 Task: Provide the 2023 Victory Lane Racing Xfinity Series picks for the track "Indianapolis Motor Spdwy".
Action: Mouse moved to (165, 216)
Screenshot: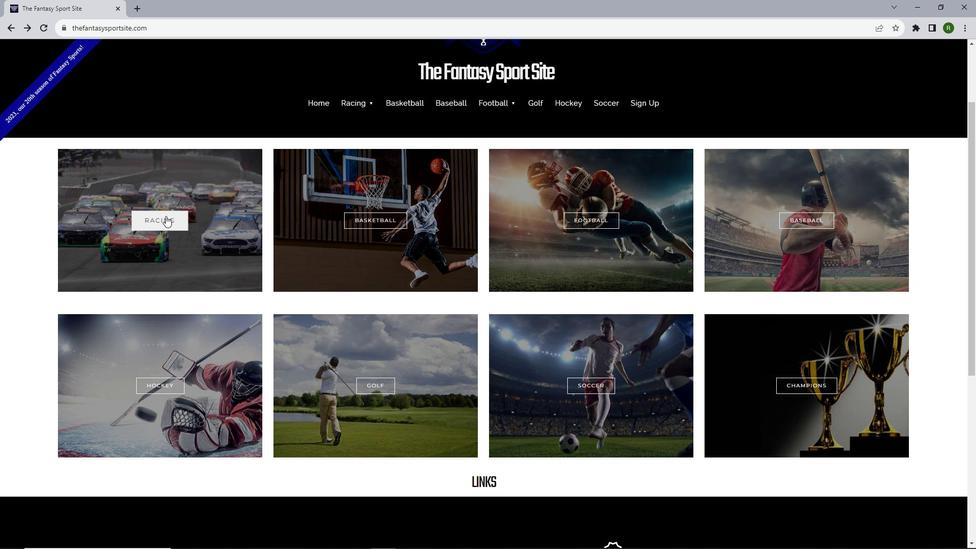 
Action: Mouse pressed left at (165, 216)
Screenshot: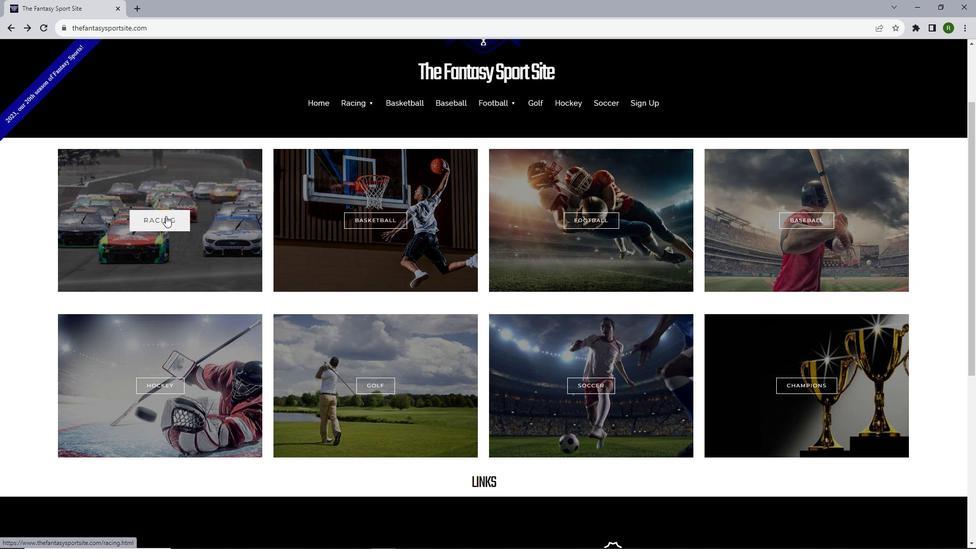 
Action: Mouse moved to (428, 283)
Screenshot: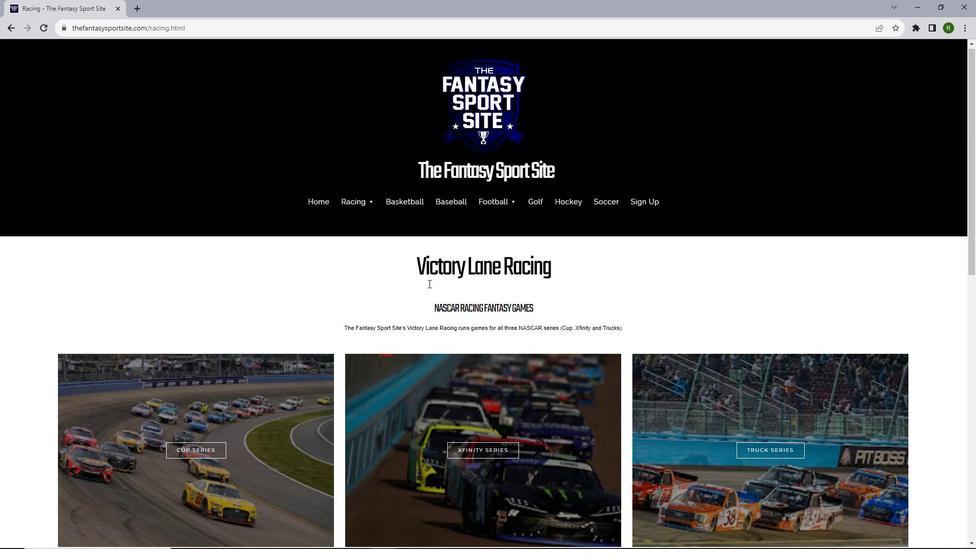 
Action: Mouse scrolled (428, 283) with delta (0, 0)
Screenshot: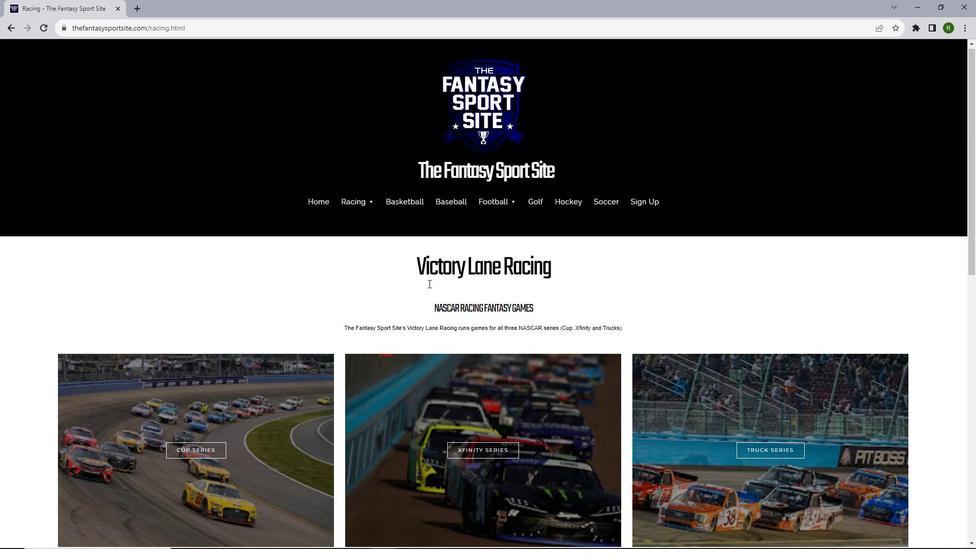 
Action: Mouse scrolled (428, 283) with delta (0, 0)
Screenshot: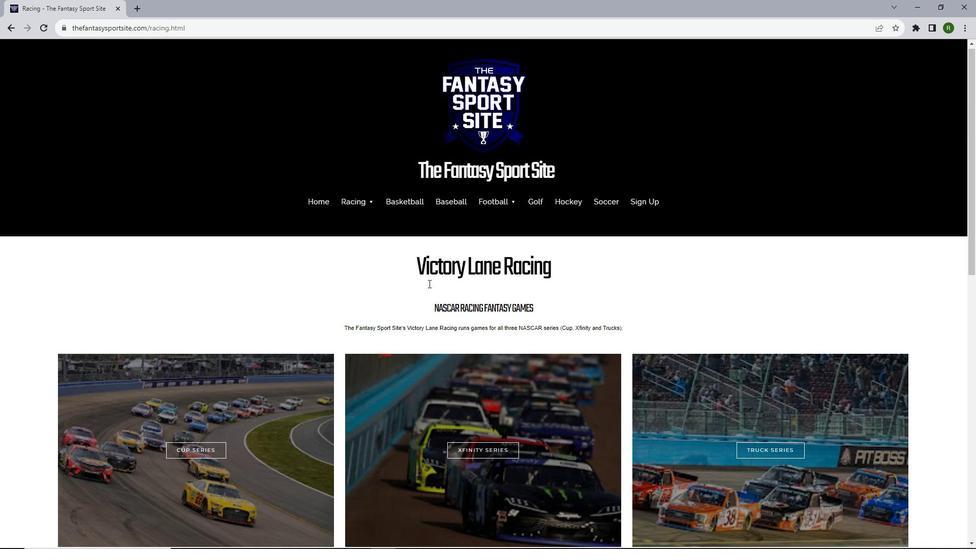 
Action: Mouse scrolled (428, 283) with delta (0, 0)
Screenshot: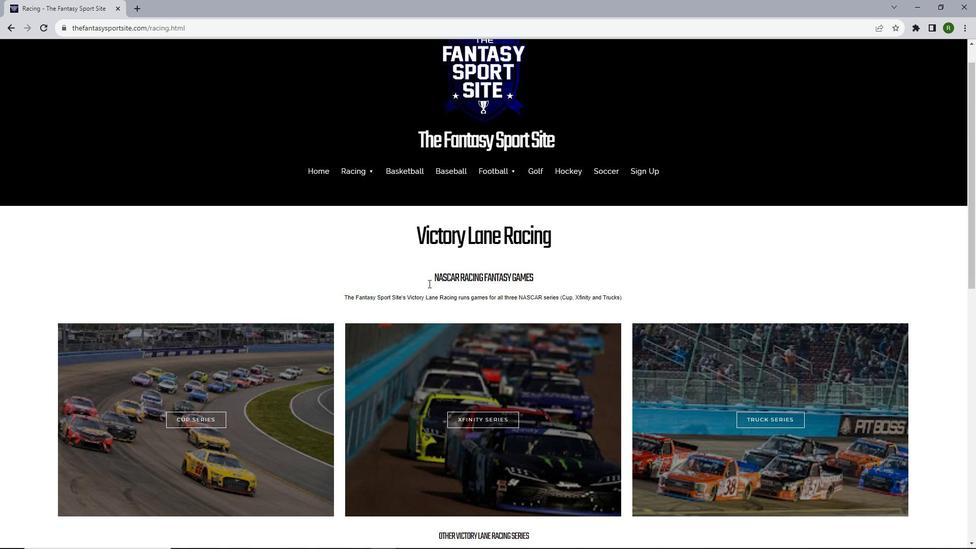 
Action: Mouse scrolled (428, 283) with delta (0, 0)
Screenshot: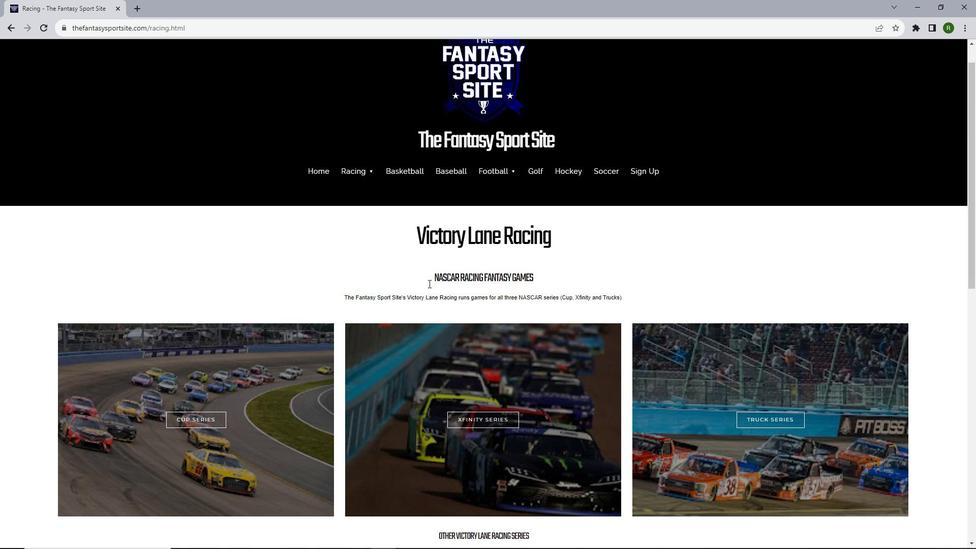 
Action: Mouse moved to (481, 248)
Screenshot: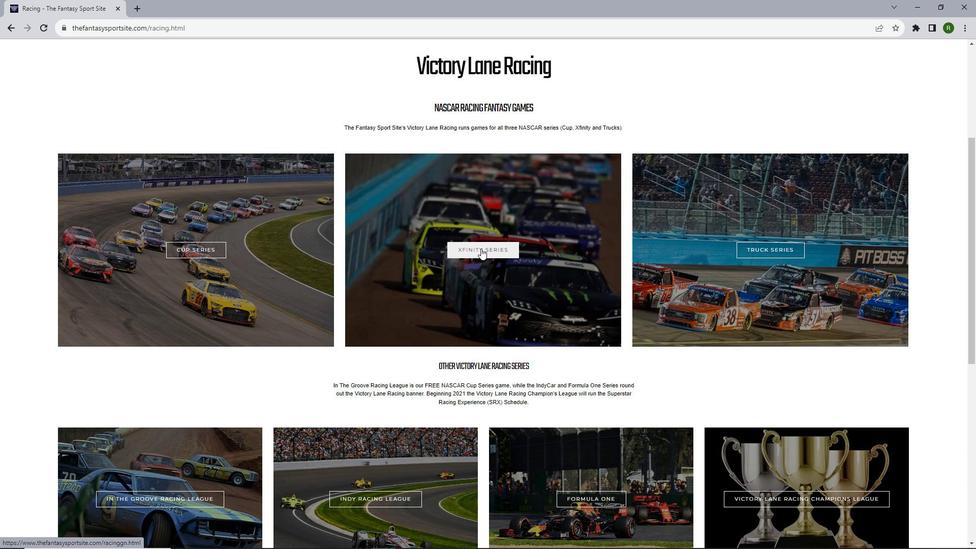 
Action: Mouse scrolled (481, 248) with delta (0, 0)
Screenshot: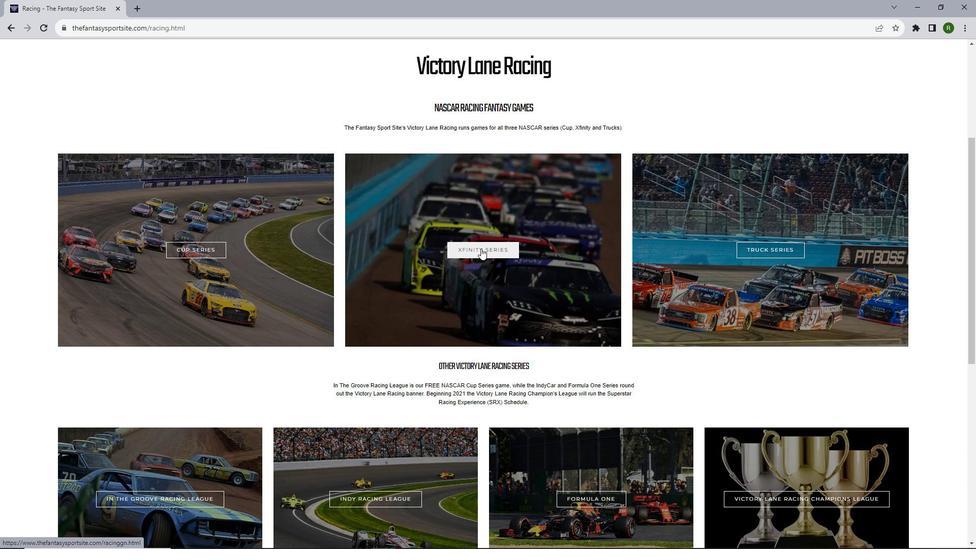 
Action: Mouse moved to (488, 201)
Screenshot: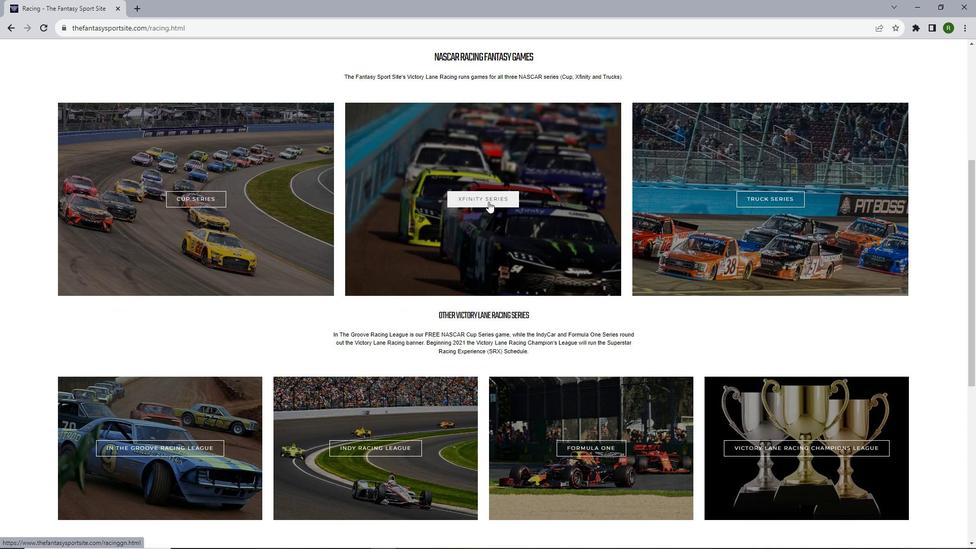 
Action: Mouse pressed left at (488, 201)
Screenshot: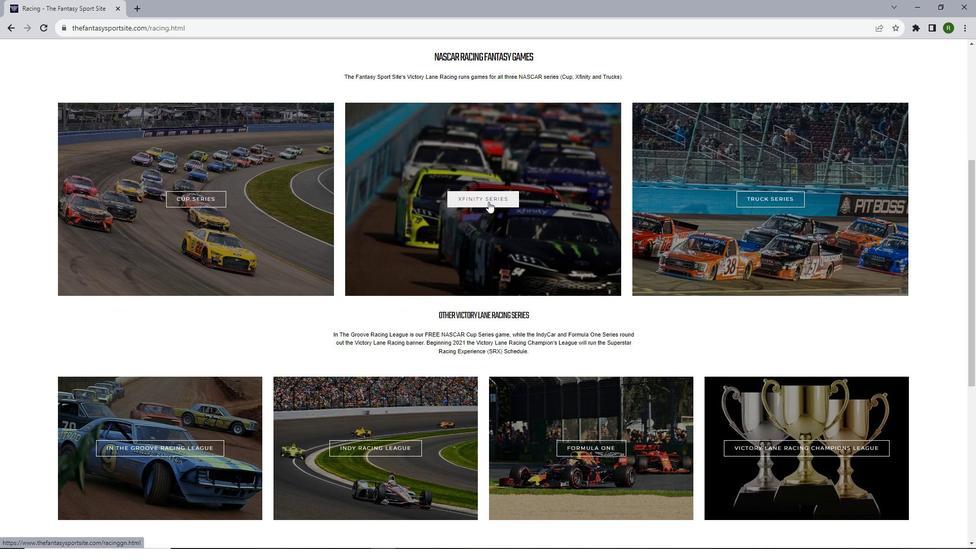 
Action: Mouse scrolled (488, 201) with delta (0, 0)
Screenshot: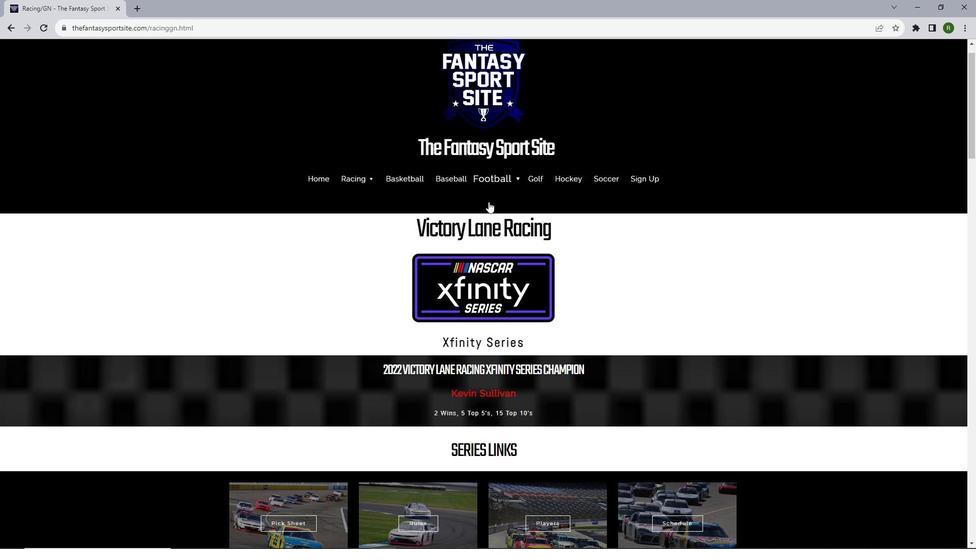
Action: Mouse scrolled (488, 201) with delta (0, 0)
Screenshot: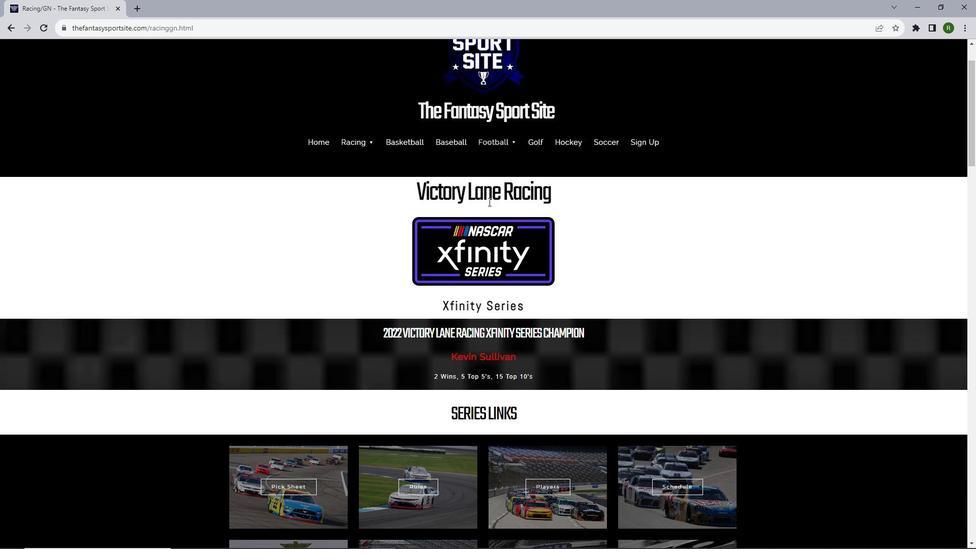 
Action: Mouse scrolled (488, 201) with delta (0, 0)
Screenshot: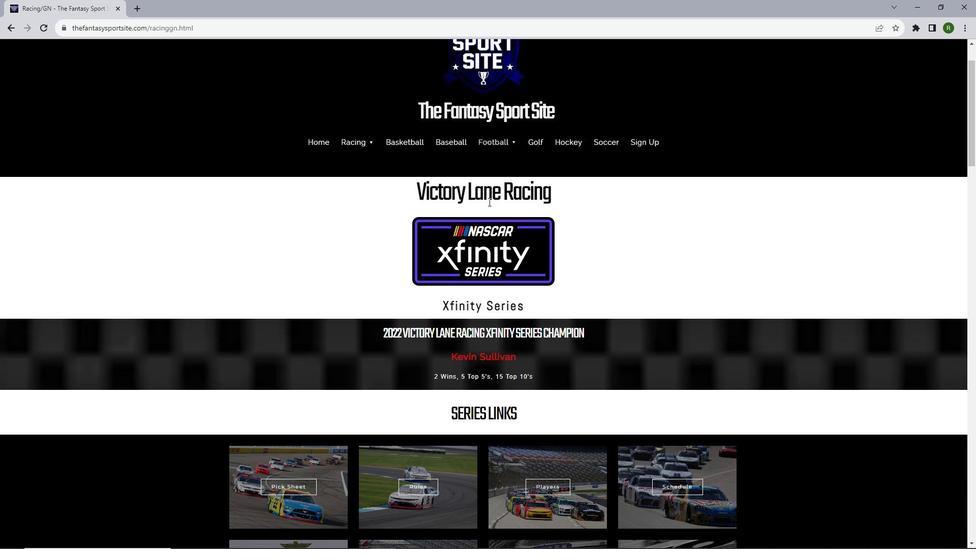 
Action: Mouse scrolled (488, 201) with delta (0, 0)
Screenshot: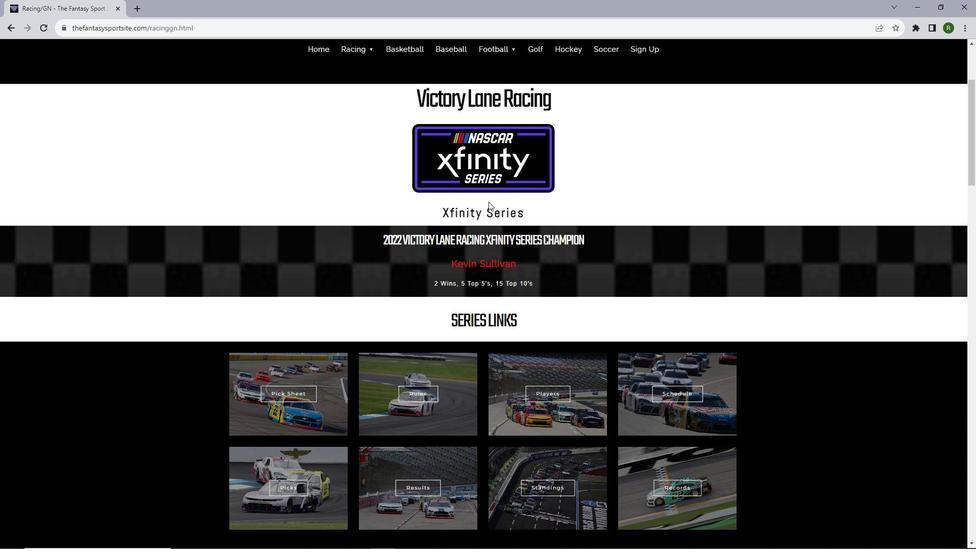 
Action: Mouse moved to (488, 201)
Screenshot: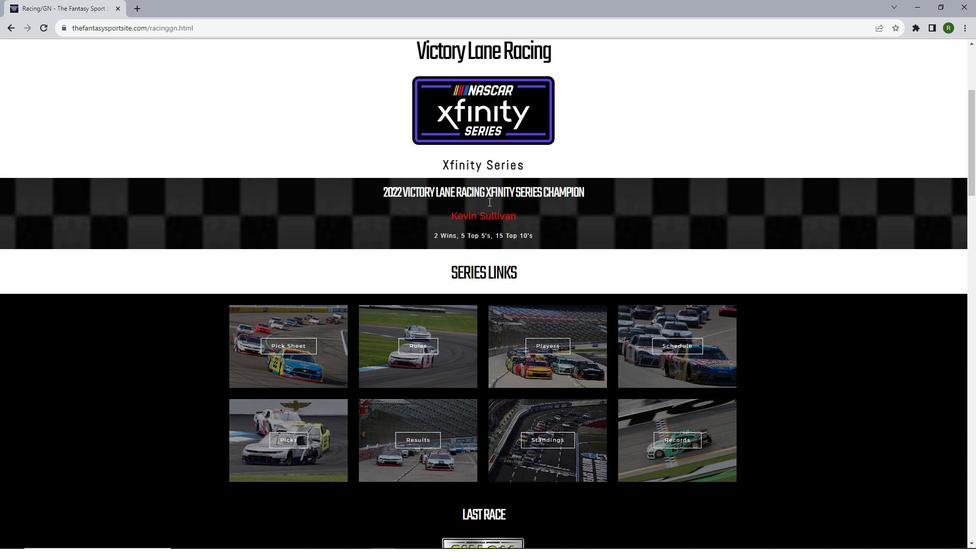 
Action: Mouse scrolled (488, 201) with delta (0, 0)
Screenshot: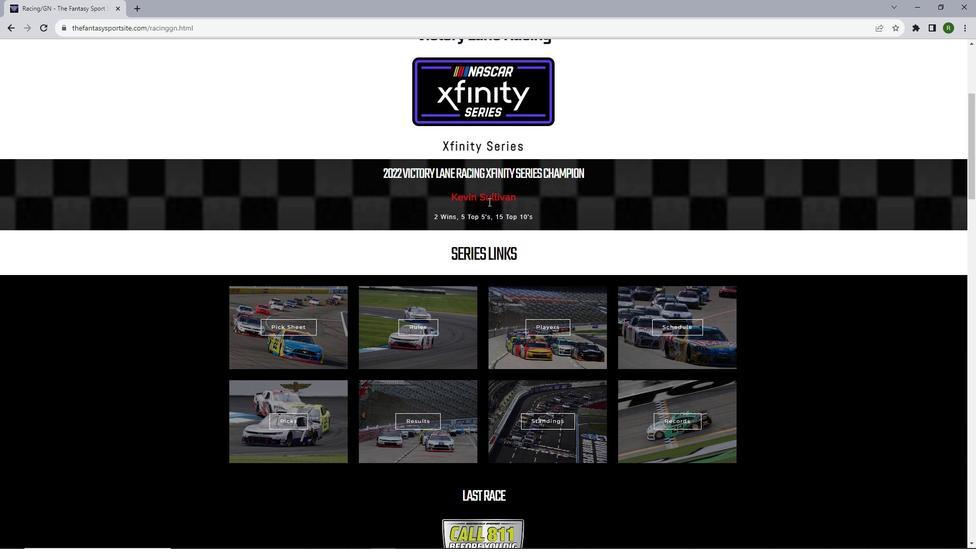 
Action: Mouse scrolled (488, 201) with delta (0, 0)
Screenshot: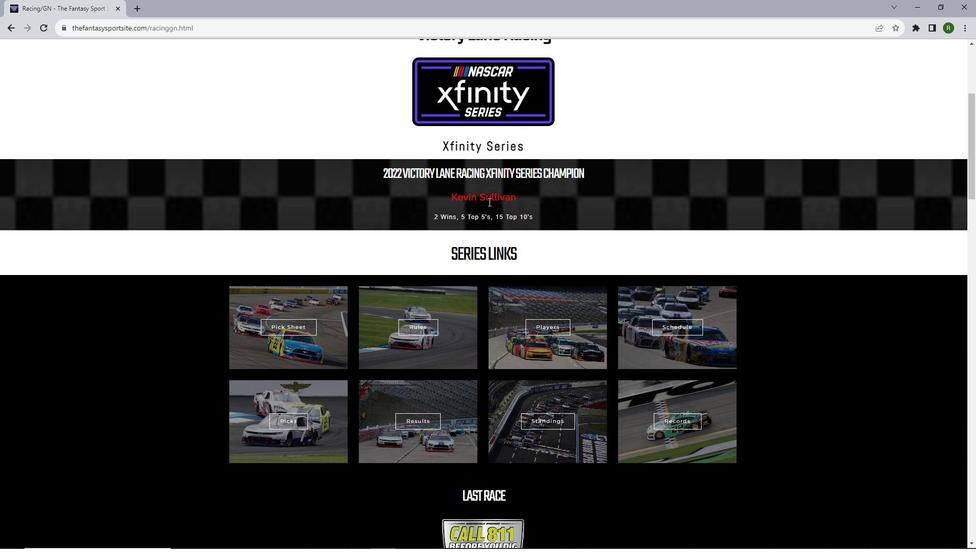 
Action: Mouse scrolled (488, 201) with delta (0, 0)
Screenshot: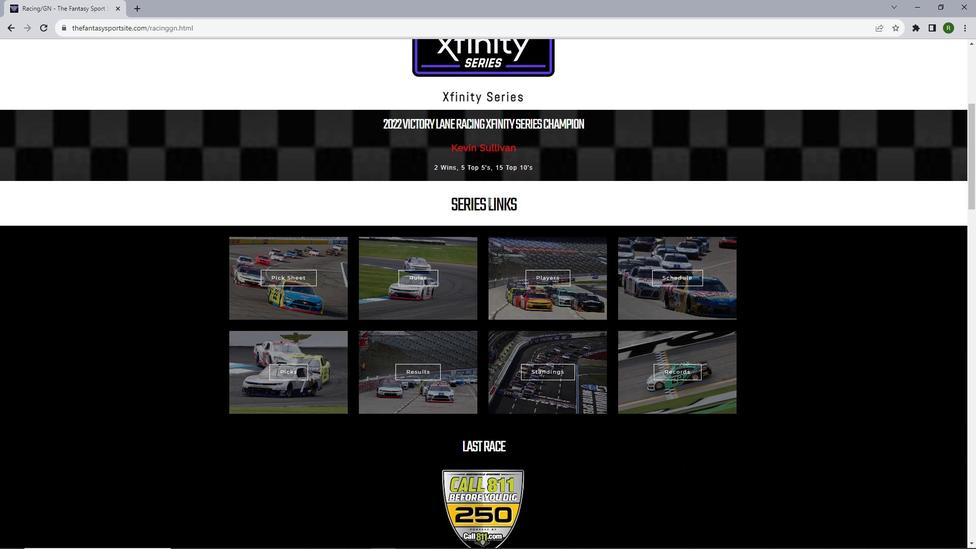 
Action: Mouse scrolled (488, 201) with delta (0, 0)
Screenshot: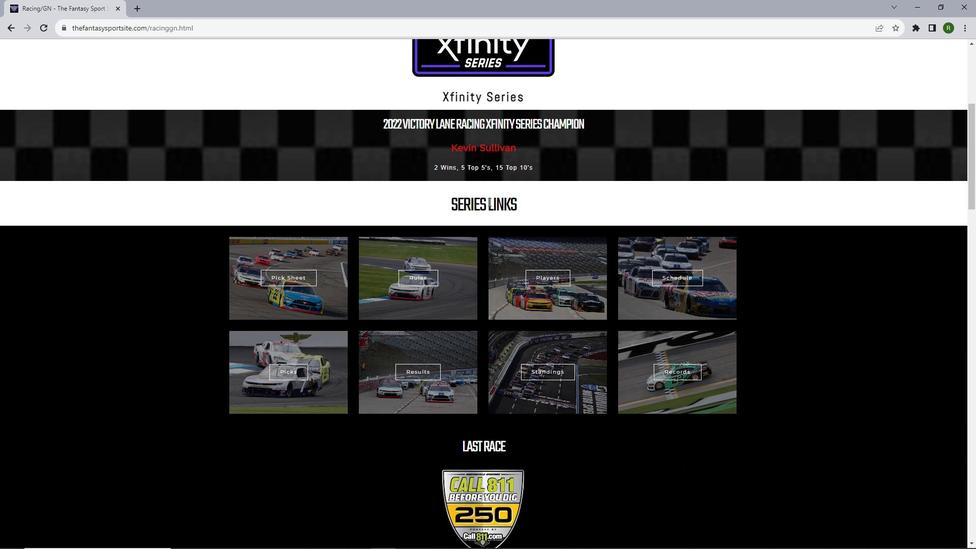 
Action: Mouse scrolled (488, 202) with delta (0, 0)
Screenshot: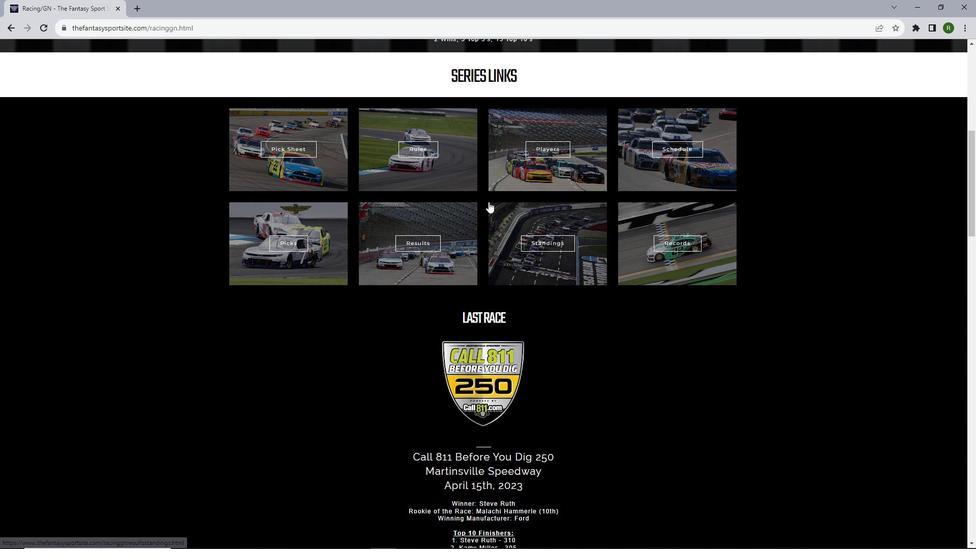 
Action: Mouse moved to (301, 289)
Screenshot: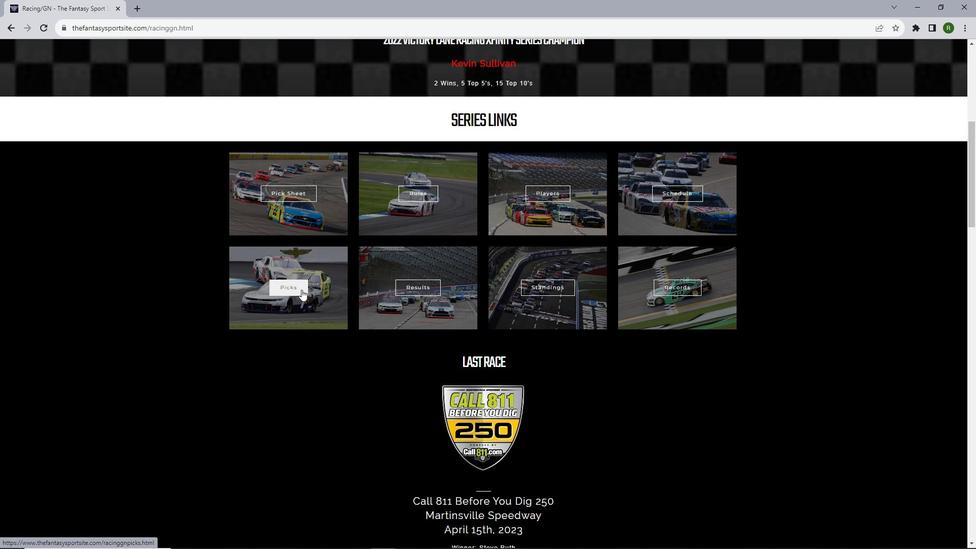 
Action: Mouse pressed left at (301, 289)
Screenshot: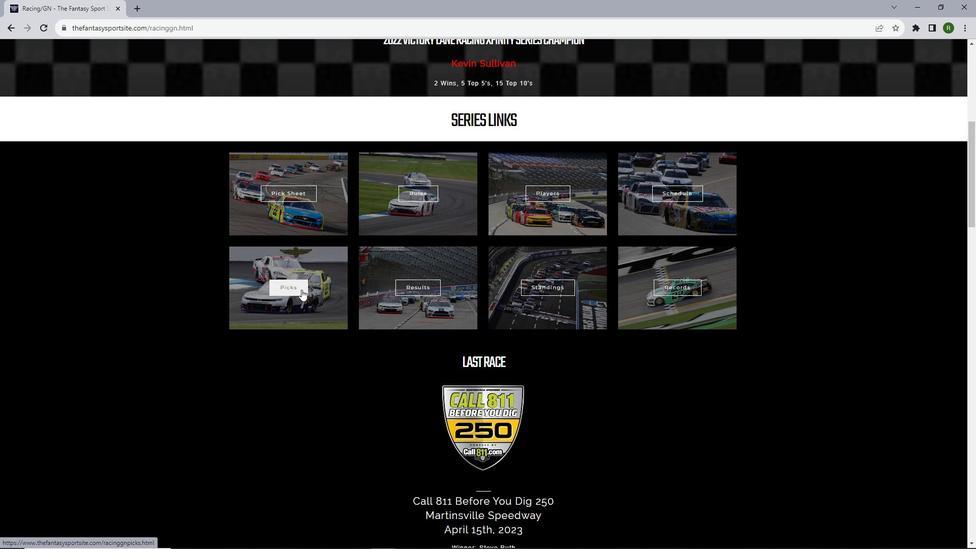 
Action: Mouse moved to (460, 290)
Screenshot: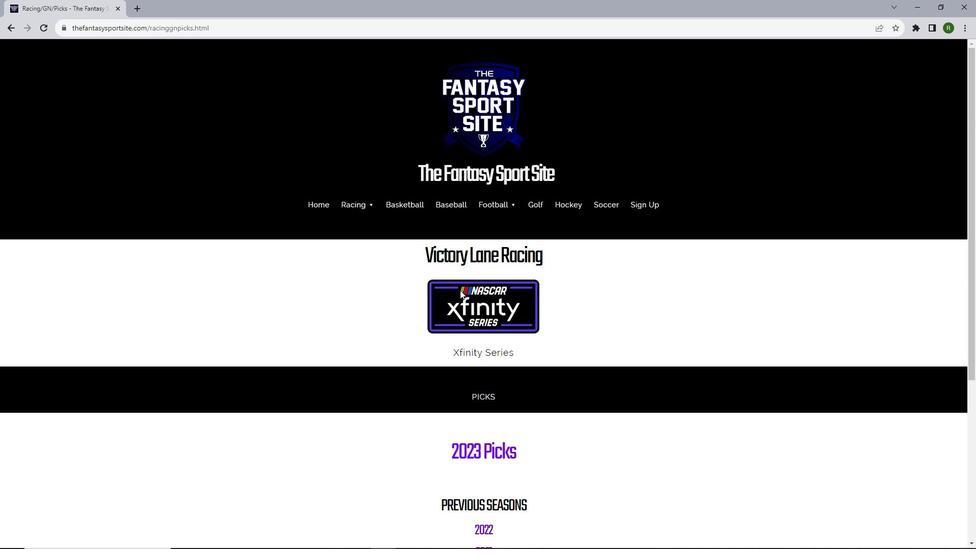 
Action: Mouse scrolled (460, 289) with delta (0, 0)
Screenshot: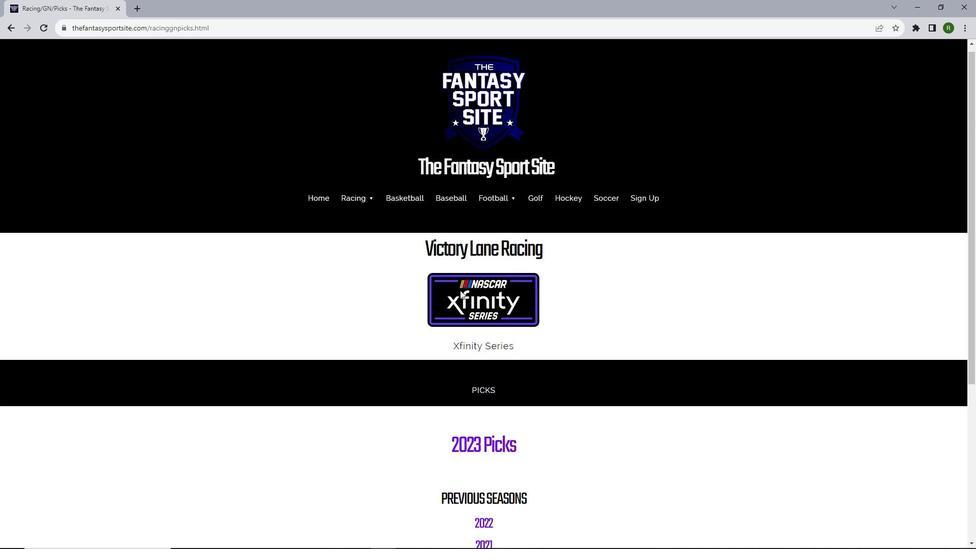 
Action: Mouse scrolled (460, 289) with delta (0, 0)
Screenshot: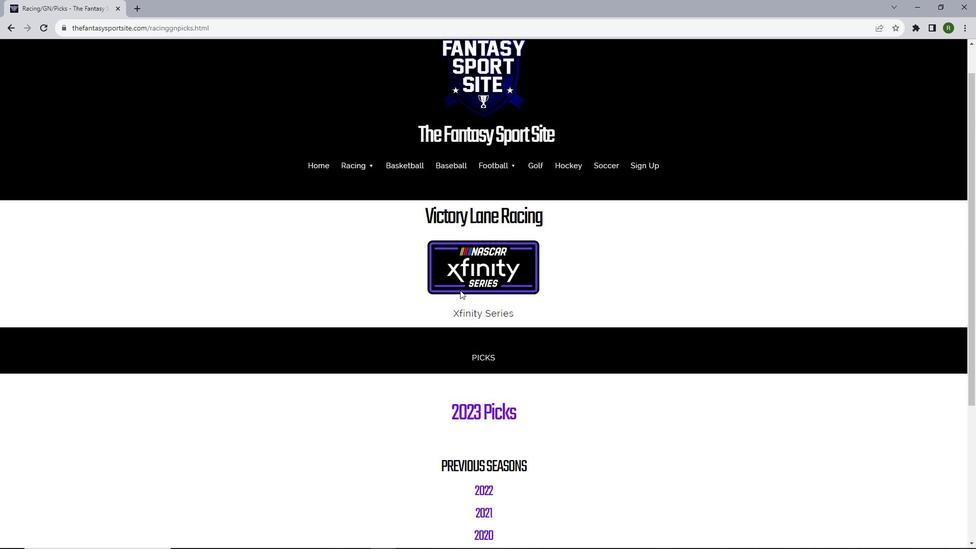 
Action: Mouse scrolled (460, 289) with delta (0, 0)
Screenshot: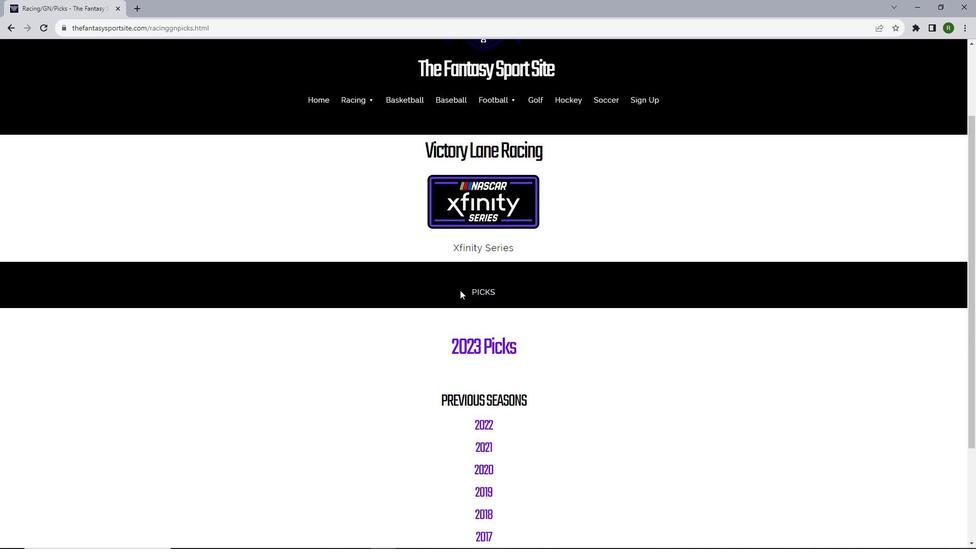 
Action: Mouse scrolled (460, 289) with delta (0, 0)
Screenshot: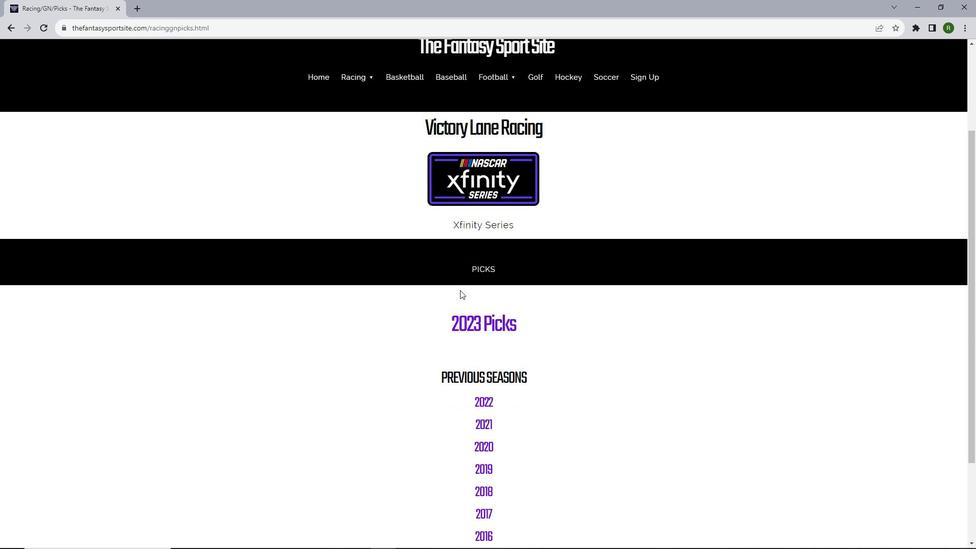 
Action: Mouse moved to (496, 252)
Screenshot: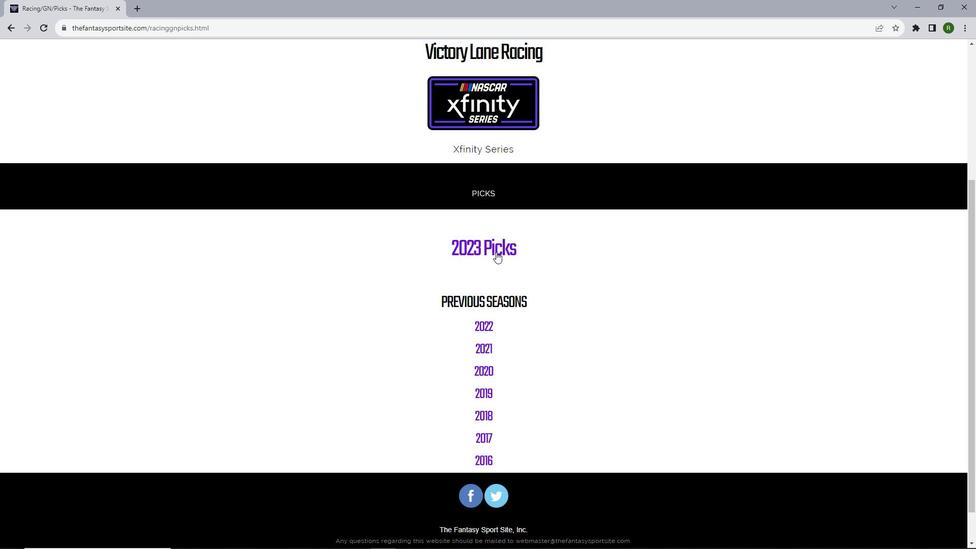 
Action: Mouse pressed left at (496, 252)
Screenshot: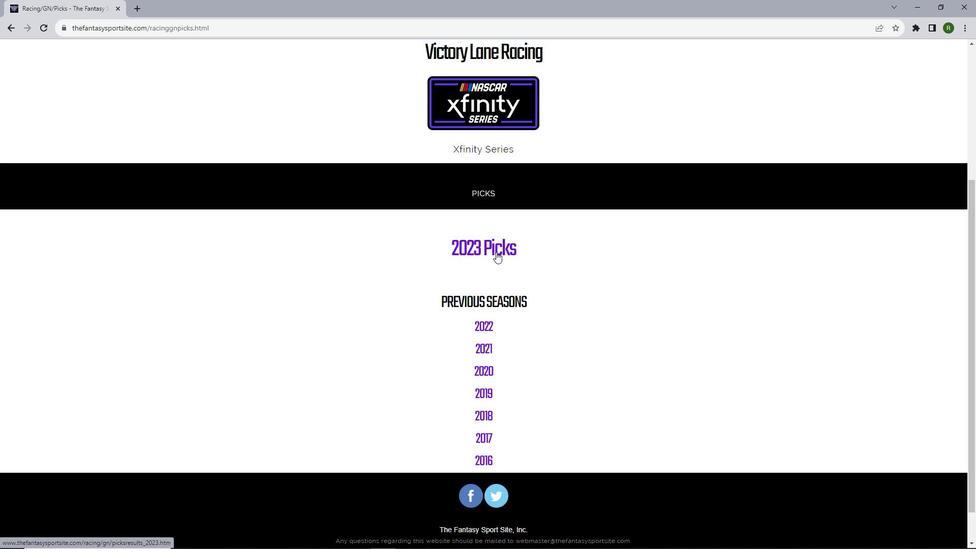 
Action: Mouse moved to (472, 307)
Screenshot: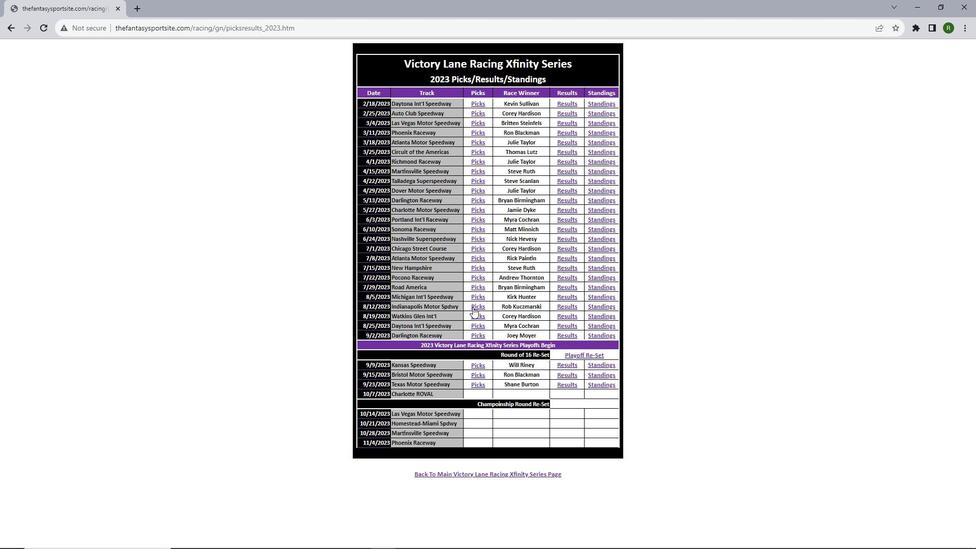 
Action: Mouse pressed left at (472, 307)
Screenshot: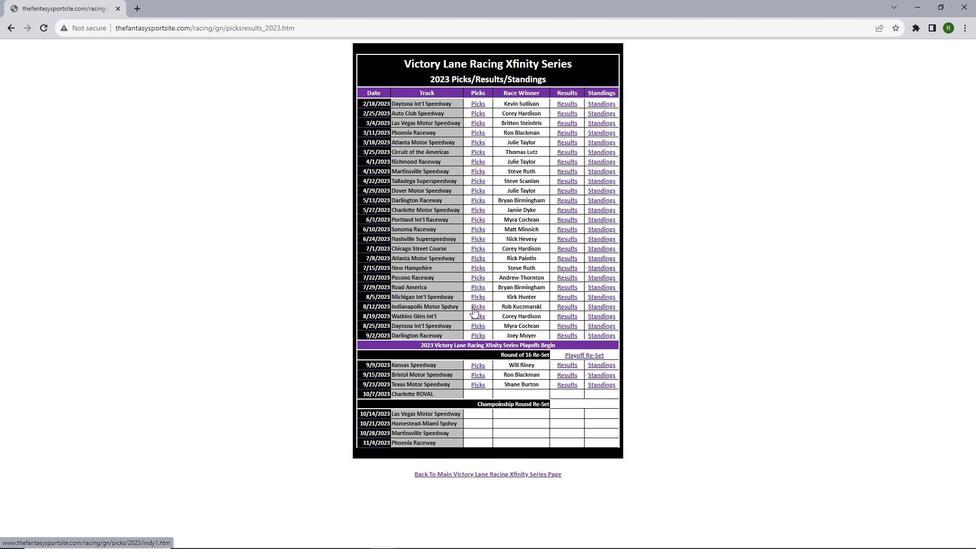 
Action: Mouse moved to (551, 249)
Screenshot: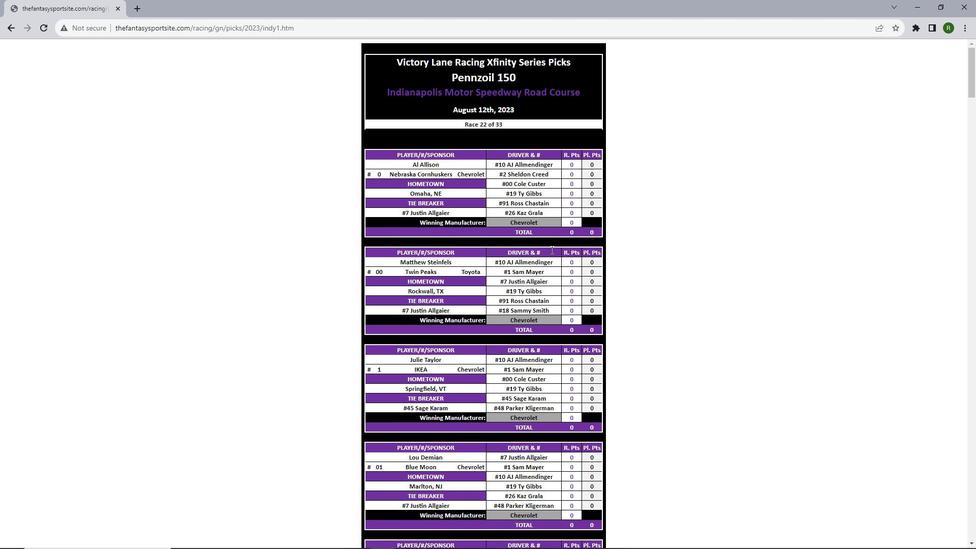 
Action: Mouse scrolled (551, 249) with delta (0, 0)
Screenshot: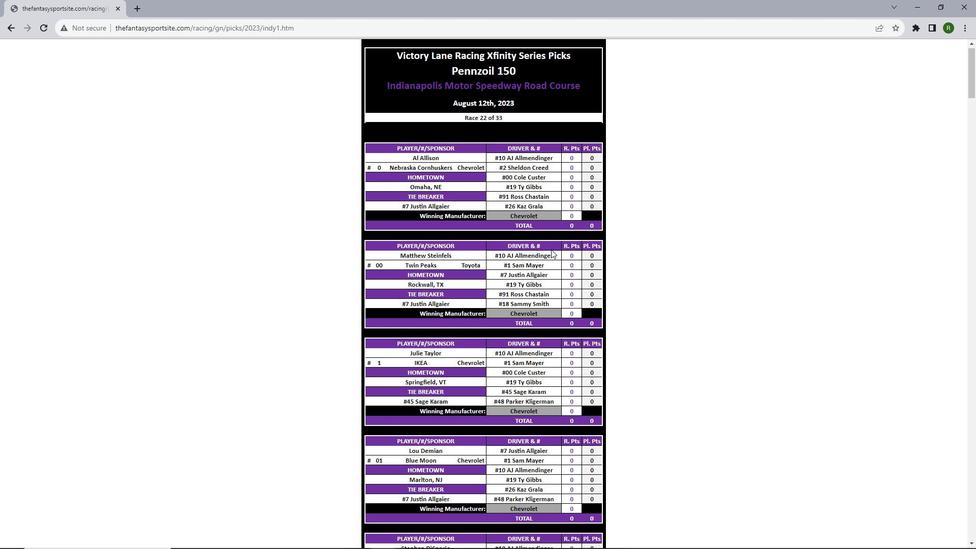 
Action: Mouse scrolled (551, 249) with delta (0, 0)
Screenshot: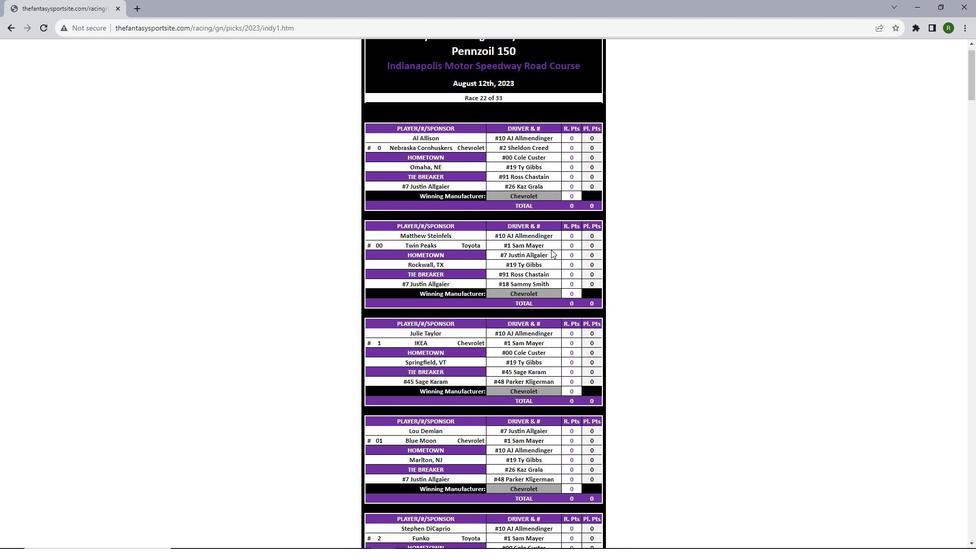 
Action: Mouse moved to (550, 247)
Screenshot: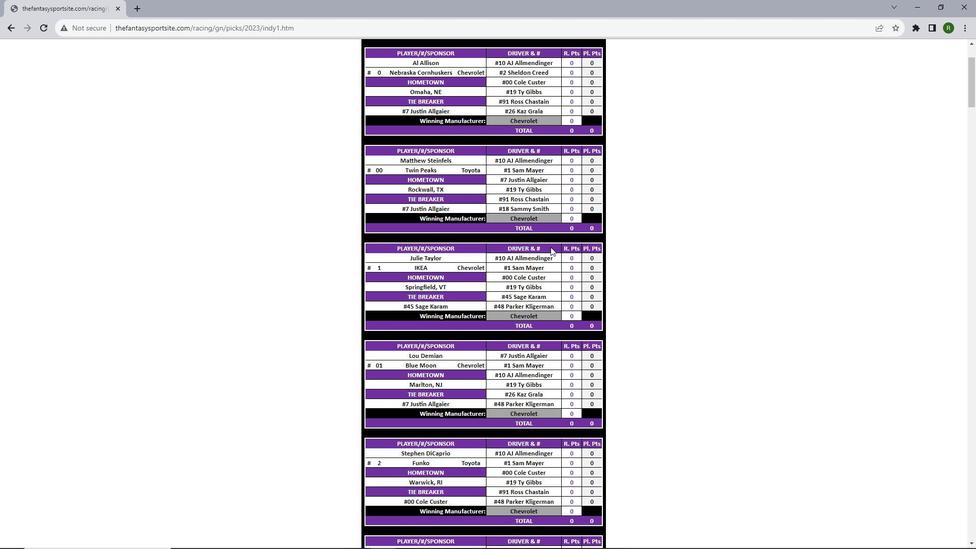 
Action: Mouse scrolled (550, 246) with delta (0, 0)
Screenshot: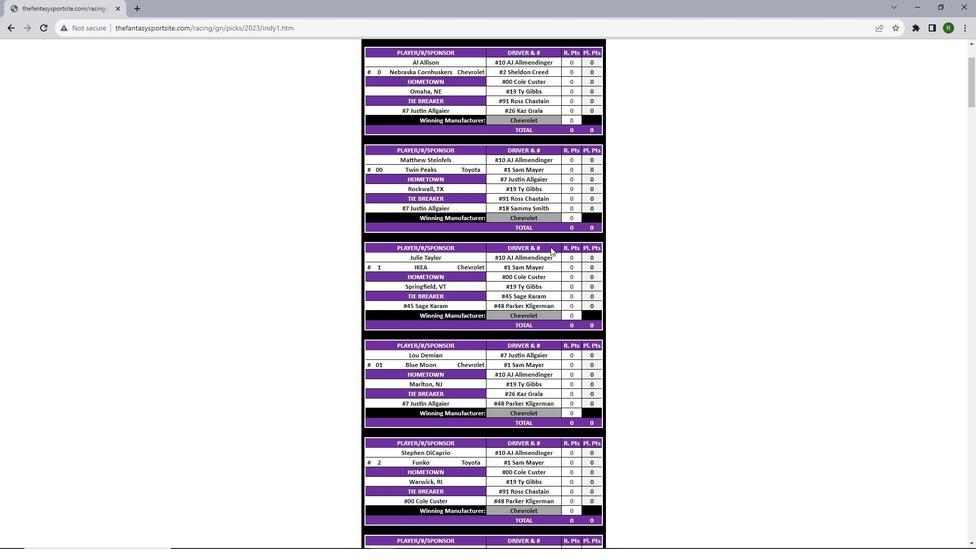 
Action: Mouse scrolled (550, 246) with delta (0, 0)
Screenshot: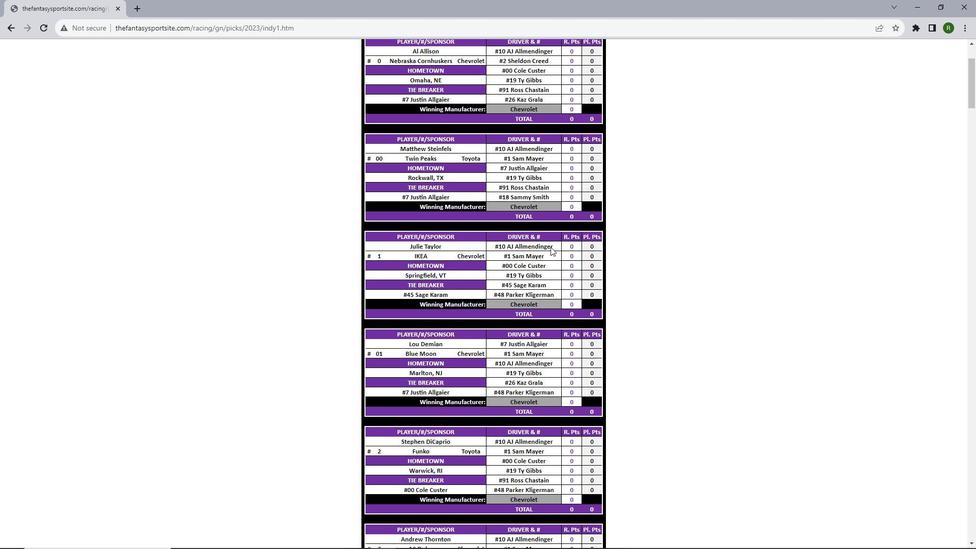 
Action: Mouse scrolled (550, 246) with delta (0, 0)
Screenshot: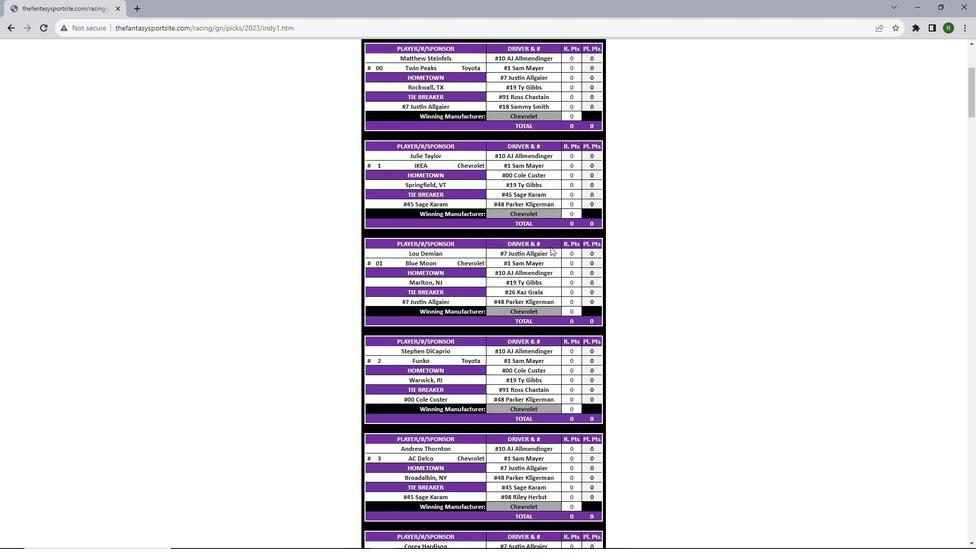 
Action: Mouse scrolled (550, 246) with delta (0, 0)
Screenshot: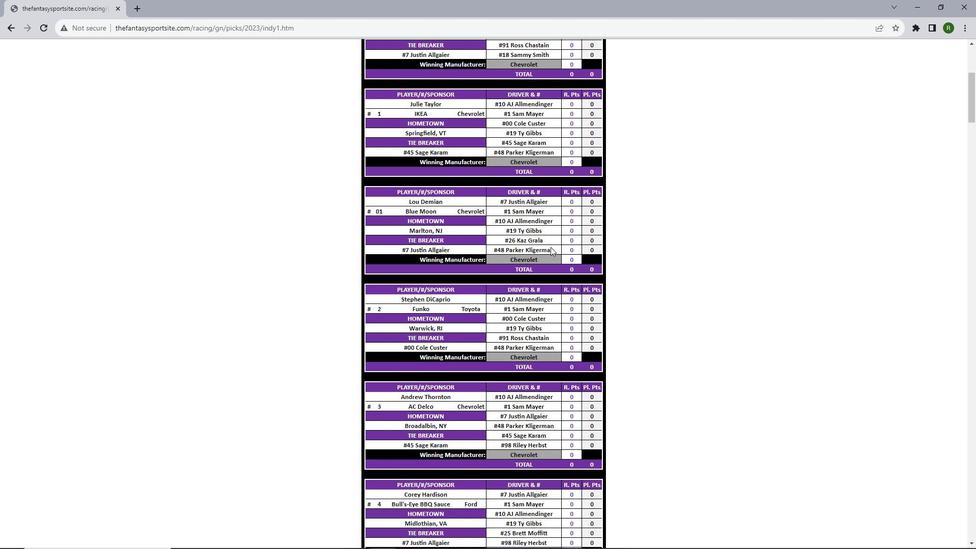 
Action: Mouse scrolled (550, 246) with delta (0, 0)
Screenshot: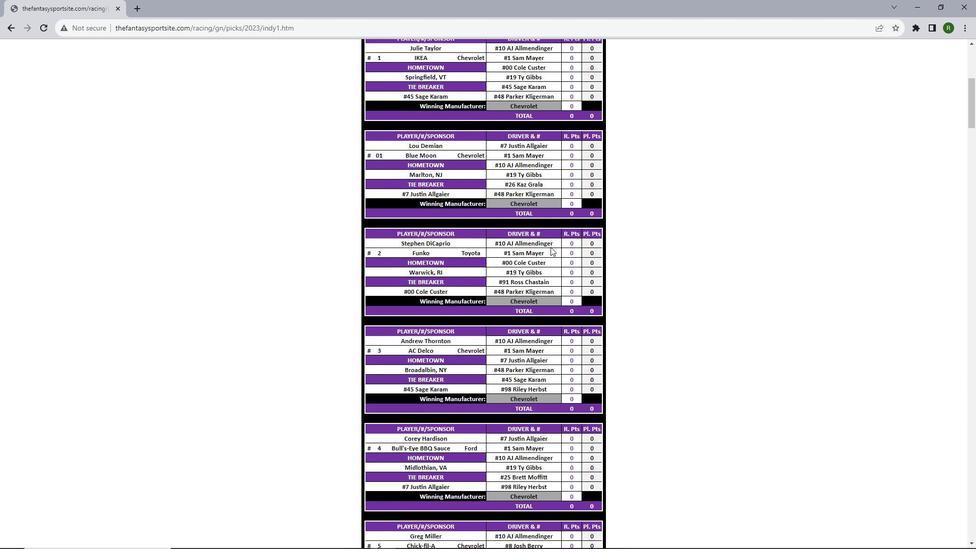 
Action: Mouse scrolled (550, 246) with delta (0, 0)
Screenshot: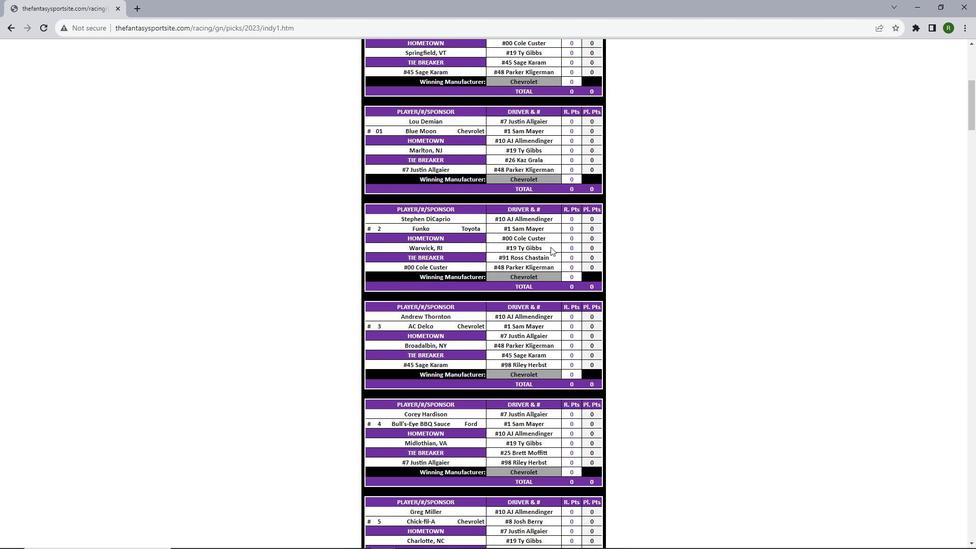 
Action: Mouse scrolled (550, 246) with delta (0, 0)
Screenshot: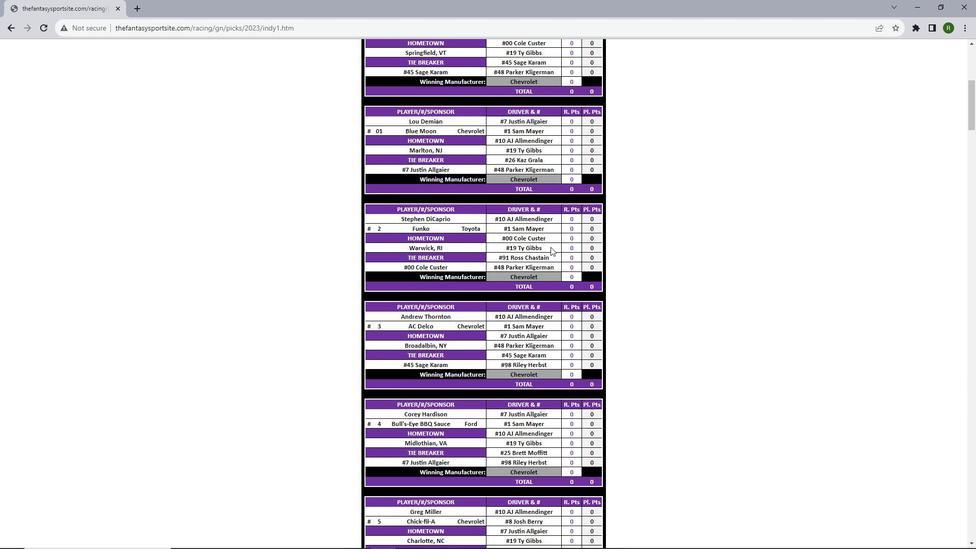 
Action: Mouse scrolled (550, 246) with delta (0, 0)
Screenshot: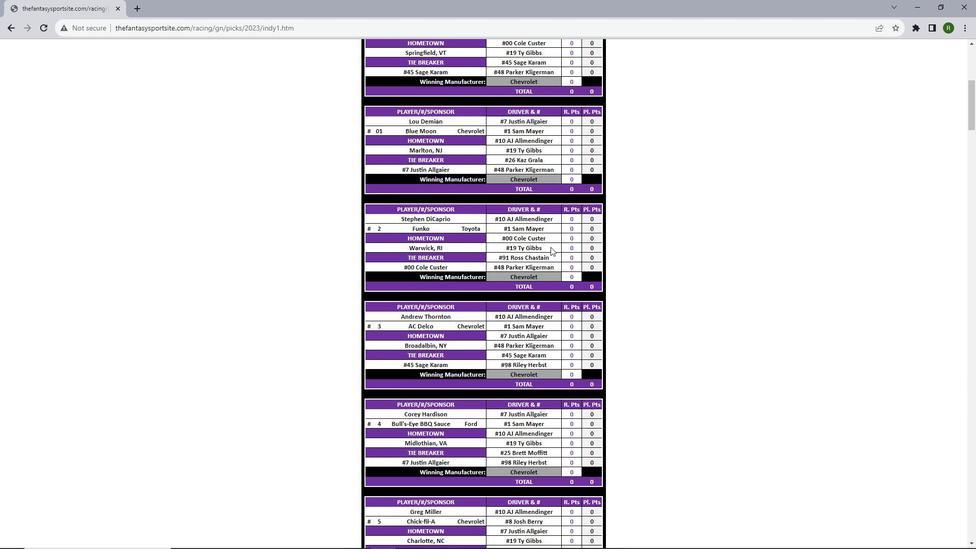 
Action: Mouse scrolled (550, 246) with delta (0, 0)
Screenshot: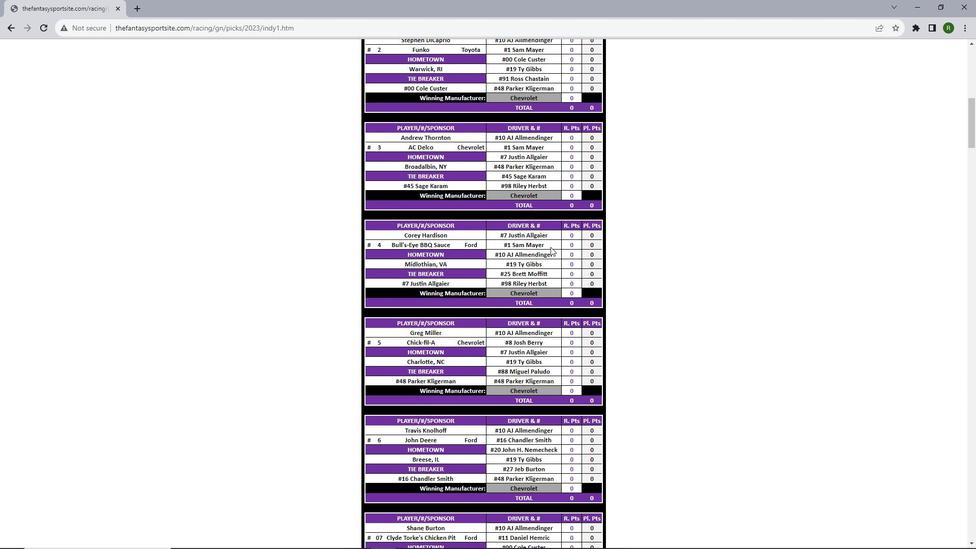 
Action: Mouse scrolled (550, 246) with delta (0, 0)
Screenshot: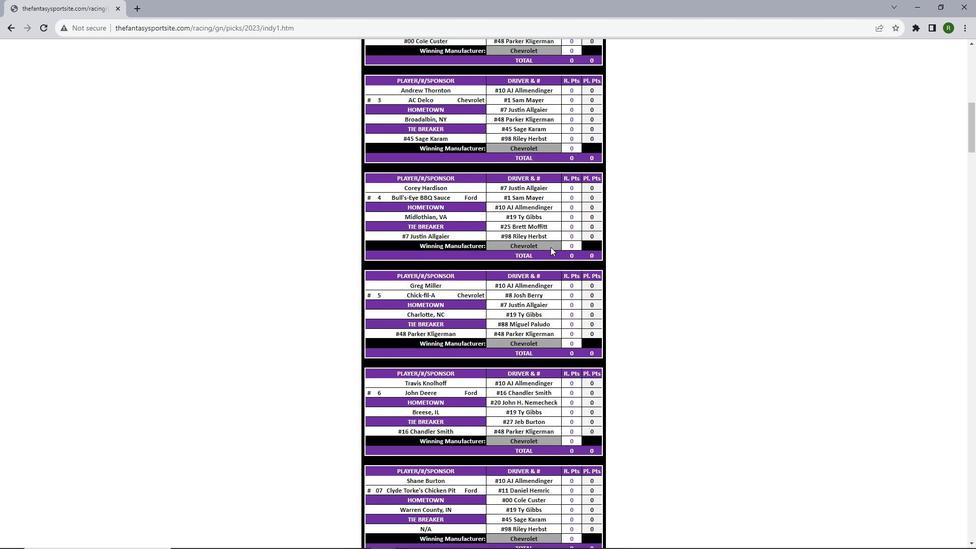 
Action: Mouse scrolled (550, 246) with delta (0, 0)
Screenshot: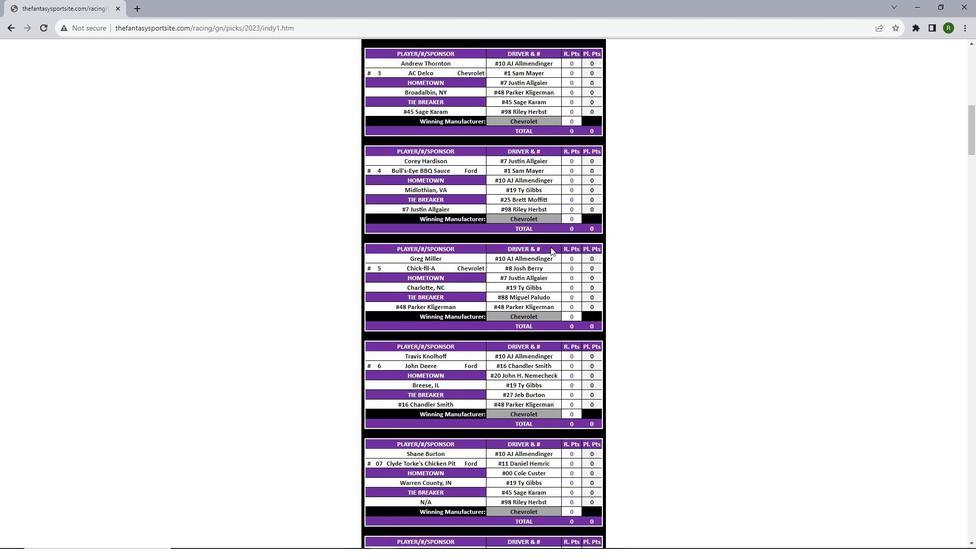 
Action: Mouse scrolled (550, 246) with delta (0, 0)
Screenshot: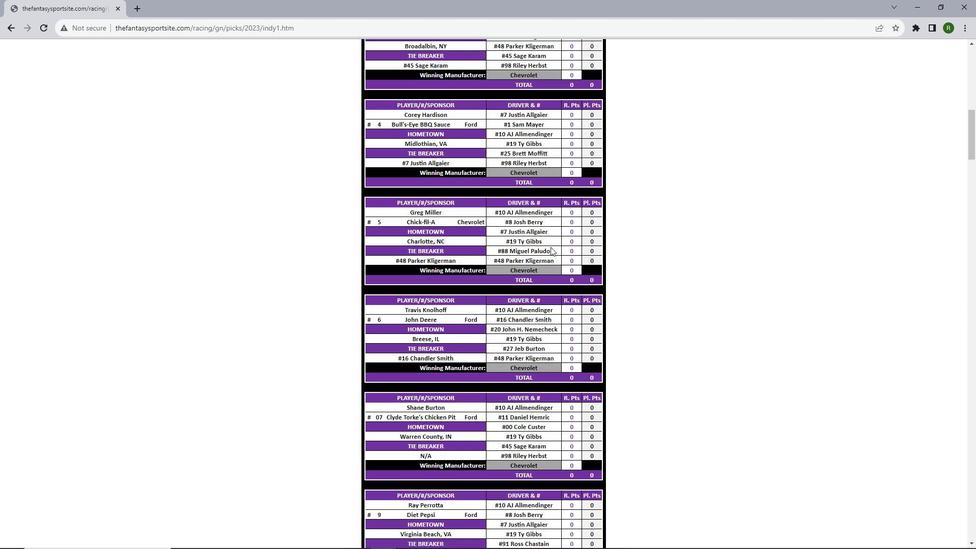 
Action: Mouse scrolled (550, 246) with delta (0, 0)
Screenshot: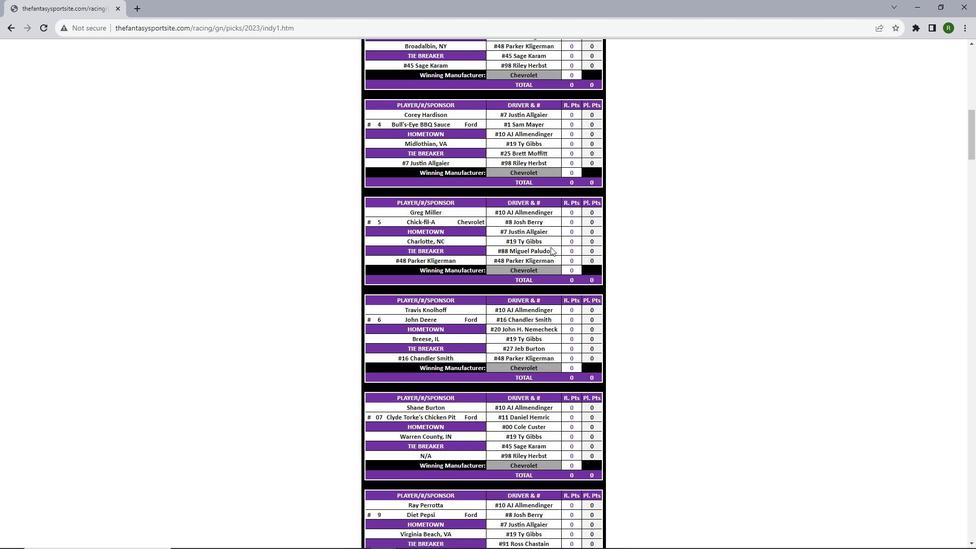 
Action: Mouse scrolled (550, 246) with delta (0, 0)
Screenshot: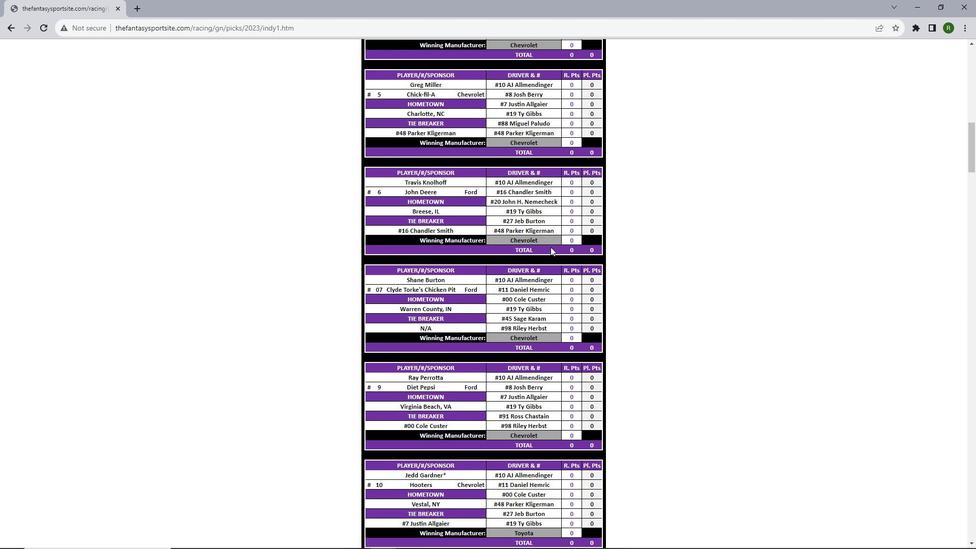 
Action: Mouse scrolled (550, 246) with delta (0, 0)
Screenshot: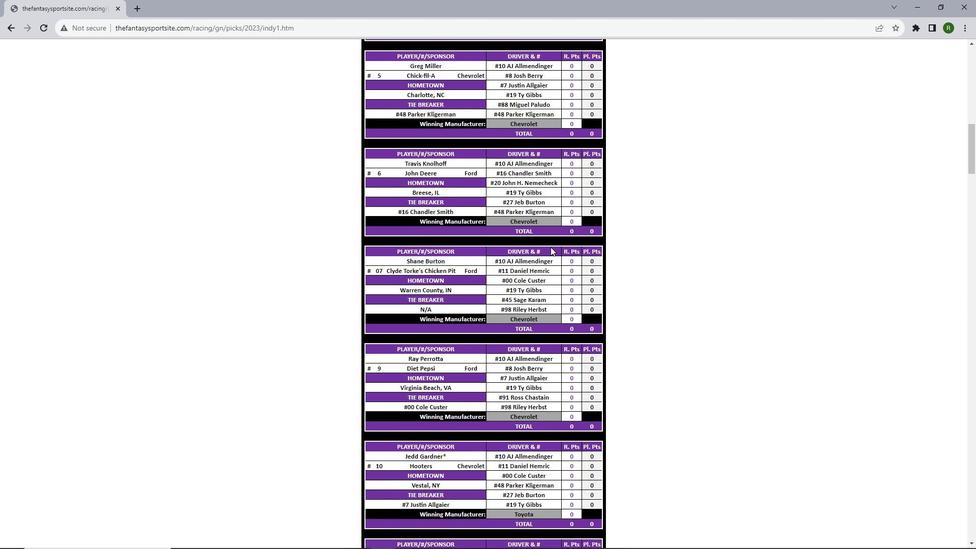 
Action: Mouse scrolled (550, 246) with delta (0, 0)
Screenshot: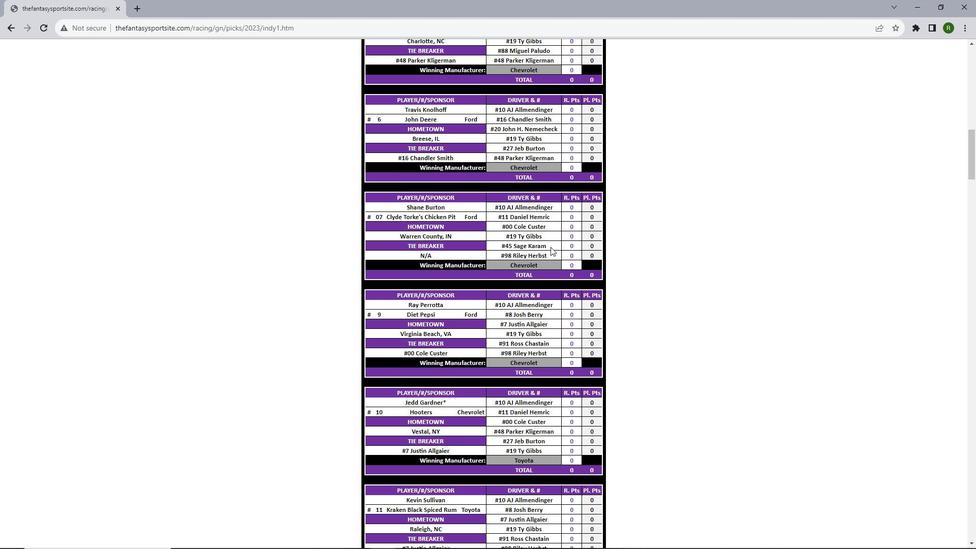 
Action: Mouse scrolled (550, 246) with delta (0, 0)
Screenshot: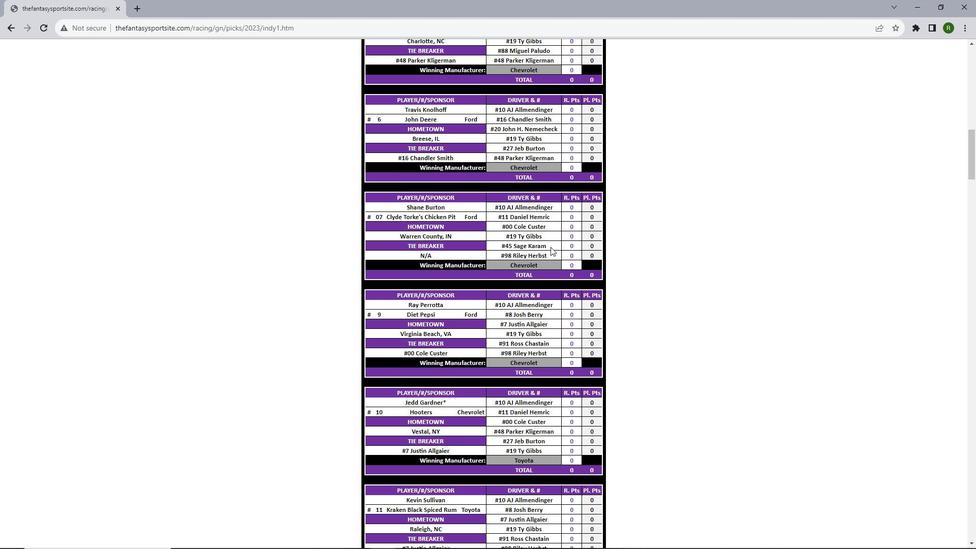 
Action: Mouse scrolled (550, 246) with delta (0, 0)
Screenshot: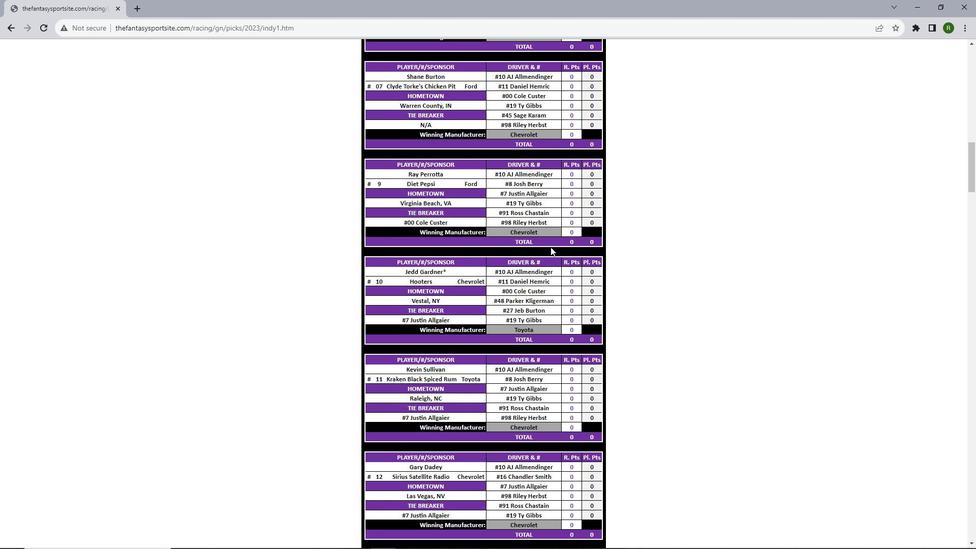
Action: Mouse scrolled (550, 246) with delta (0, 0)
Screenshot: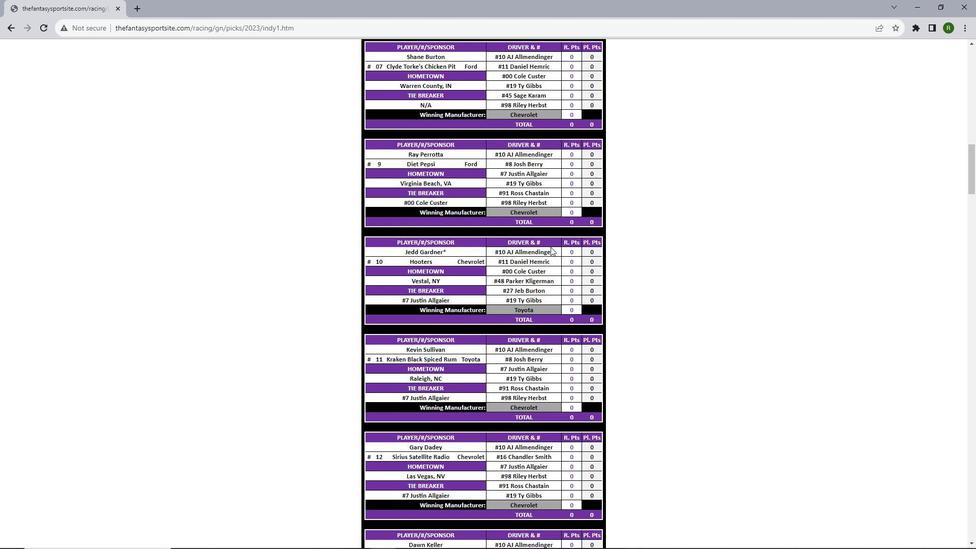 
Action: Mouse scrolled (550, 246) with delta (0, 0)
Screenshot: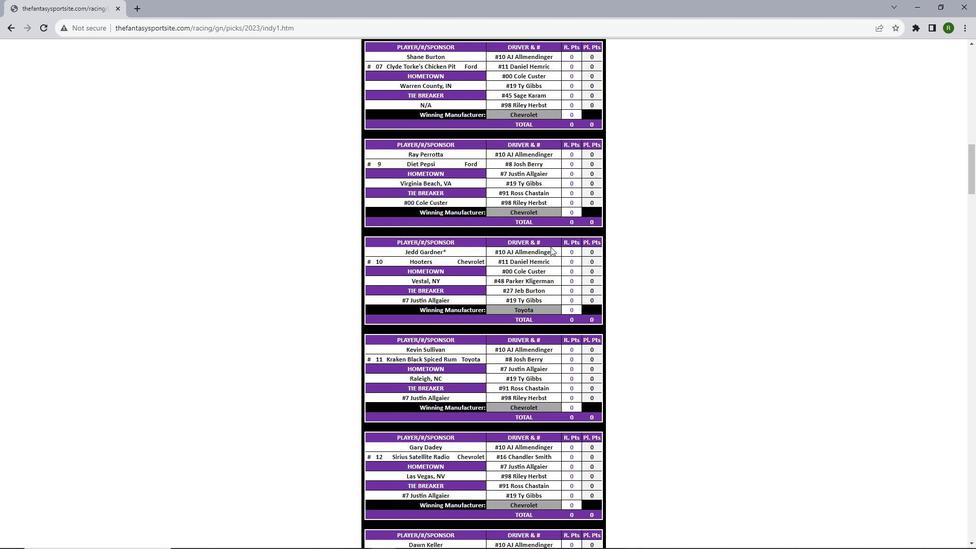 
Action: Mouse scrolled (550, 246) with delta (0, 0)
Screenshot: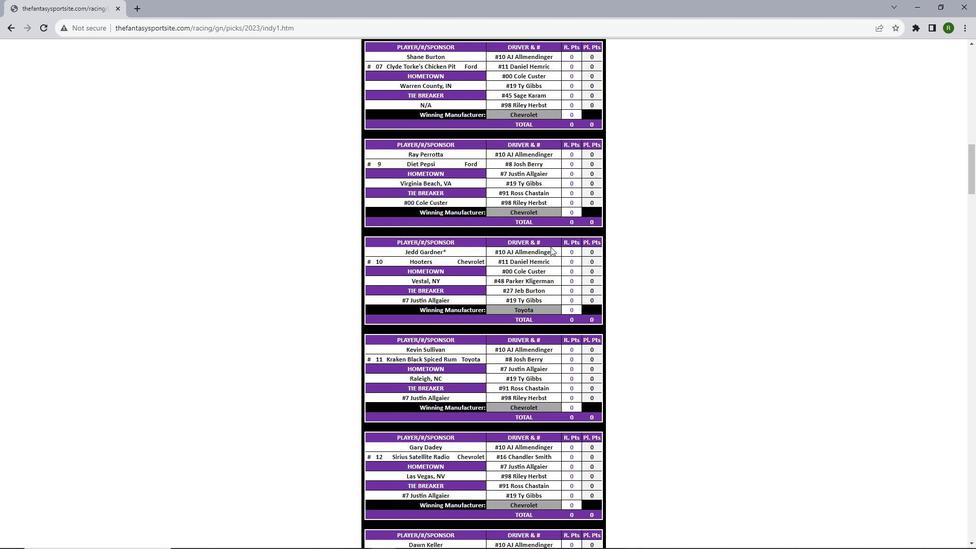 
Action: Mouse scrolled (550, 246) with delta (0, 0)
Screenshot: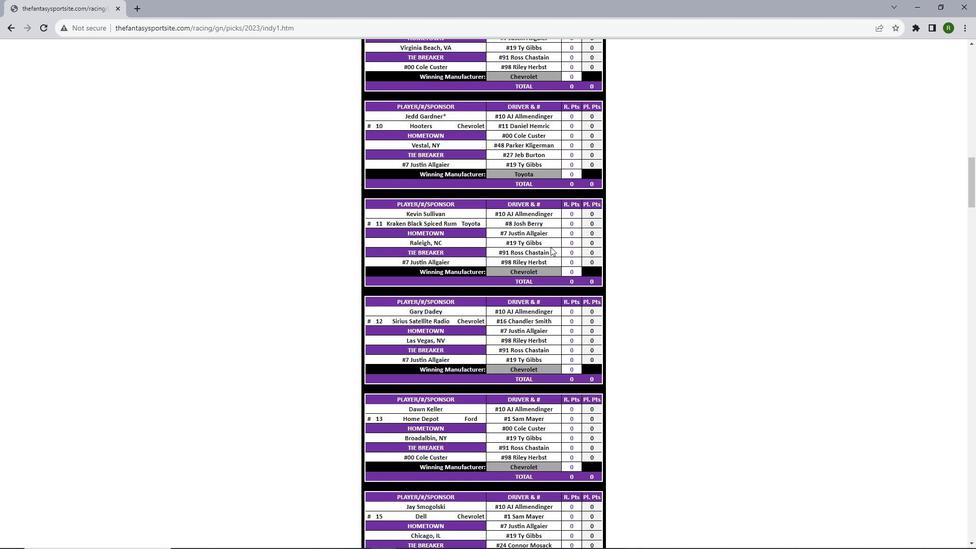 
Action: Mouse scrolled (550, 246) with delta (0, 0)
Screenshot: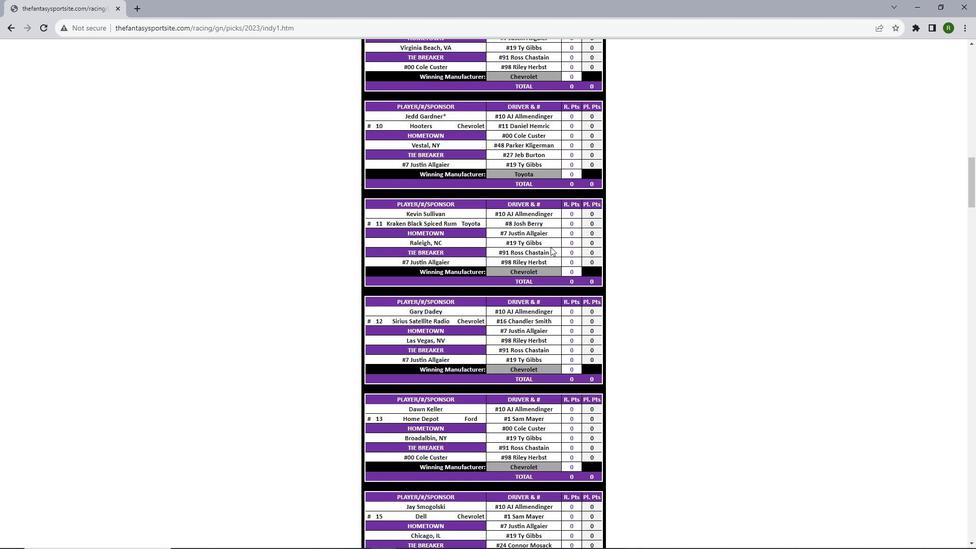 
Action: Mouse scrolled (550, 246) with delta (0, 0)
Screenshot: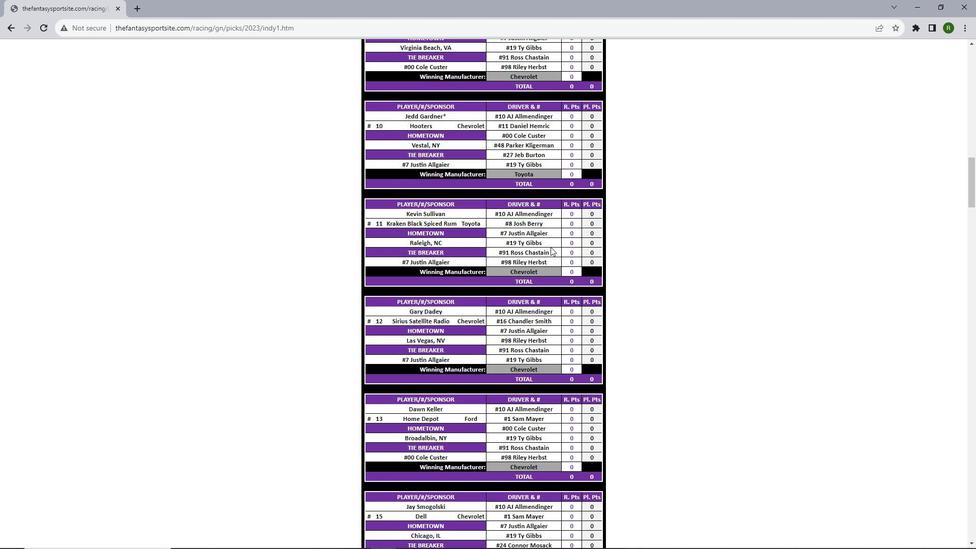 
Action: Mouse scrolled (550, 246) with delta (0, 0)
Screenshot: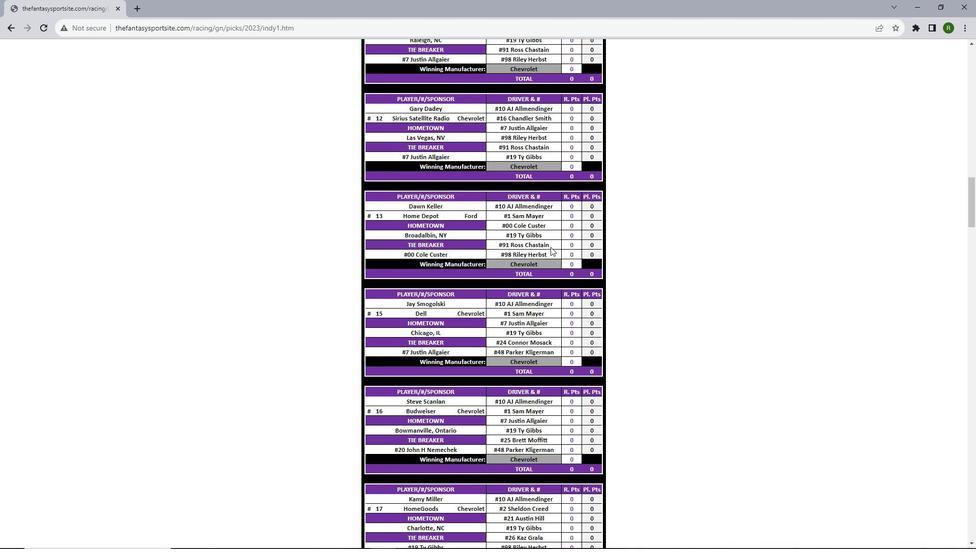 
Action: Mouse scrolled (550, 246) with delta (0, 0)
Screenshot: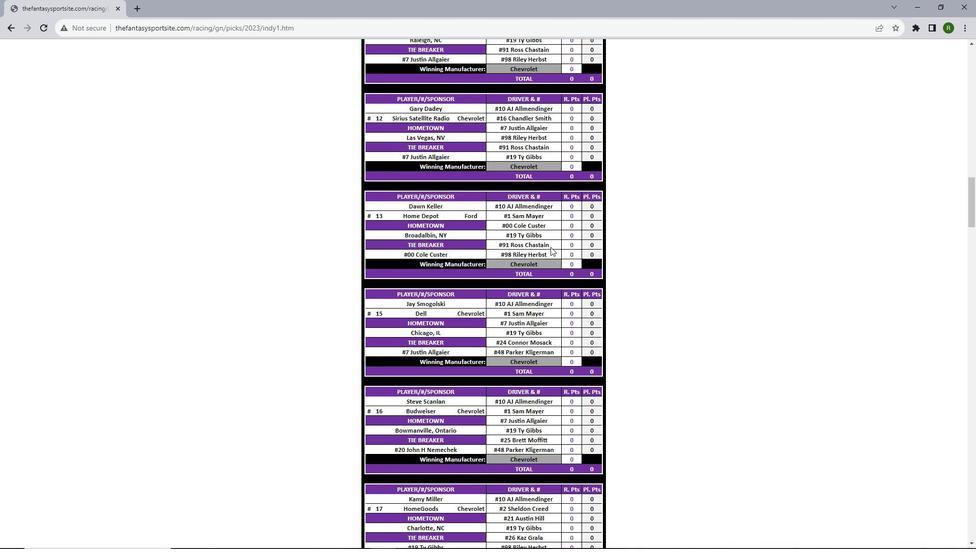 
Action: Mouse scrolled (550, 246) with delta (0, 0)
Screenshot: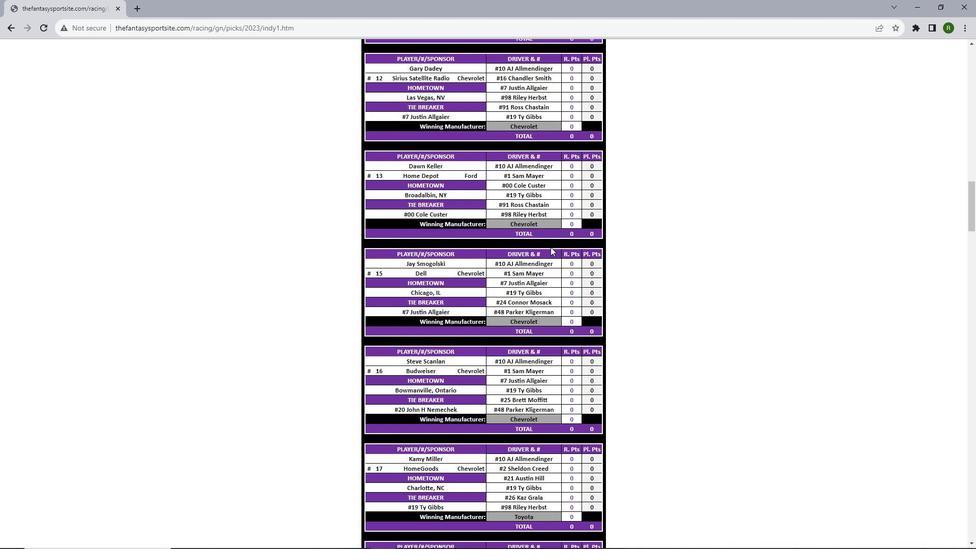 
Action: Mouse scrolled (550, 246) with delta (0, 0)
Screenshot: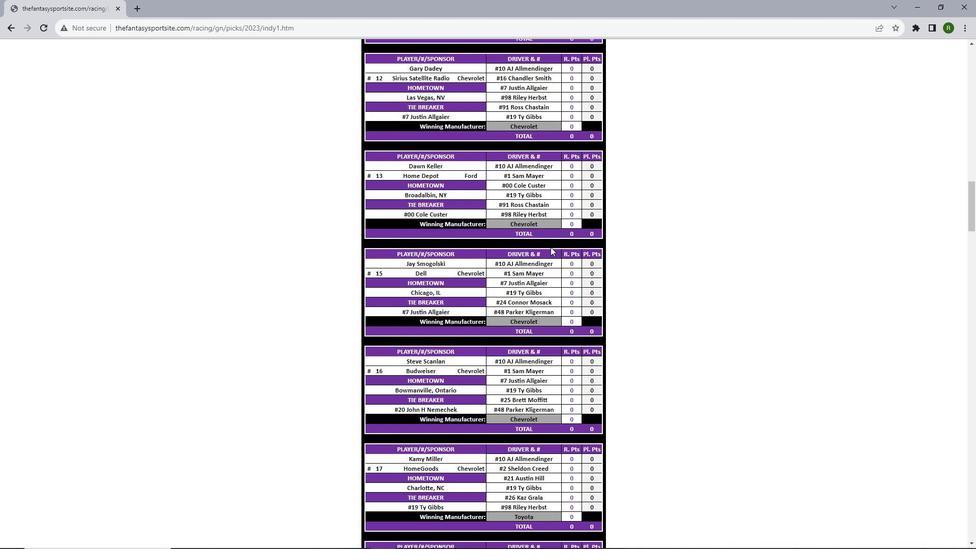 
Action: Mouse scrolled (550, 246) with delta (0, 0)
Screenshot: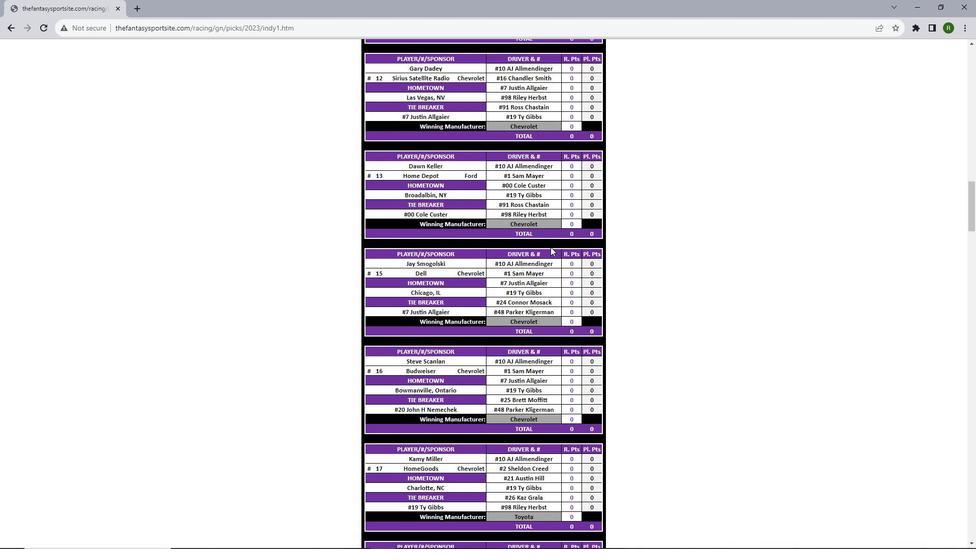 
Action: Mouse scrolled (550, 246) with delta (0, 0)
Screenshot: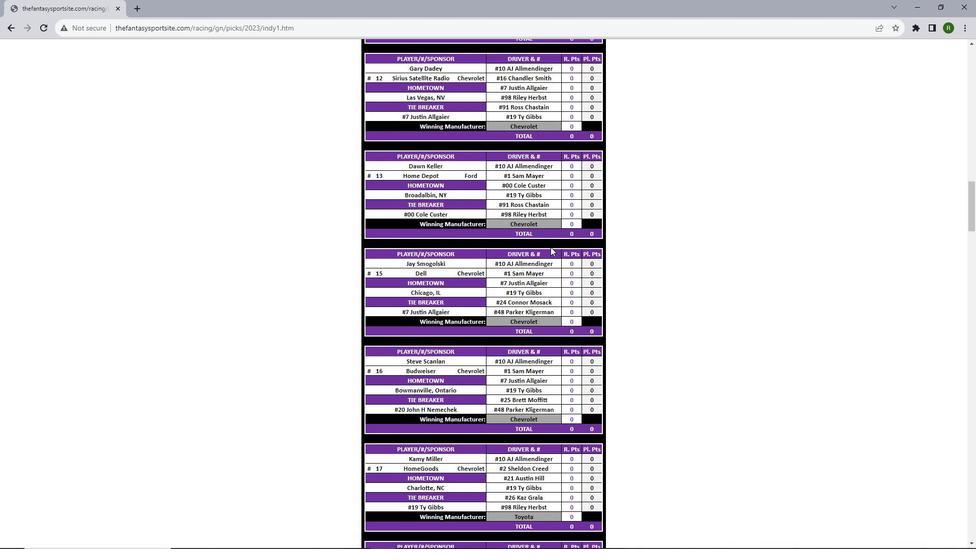 
Action: Mouse scrolled (550, 246) with delta (0, 0)
Screenshot: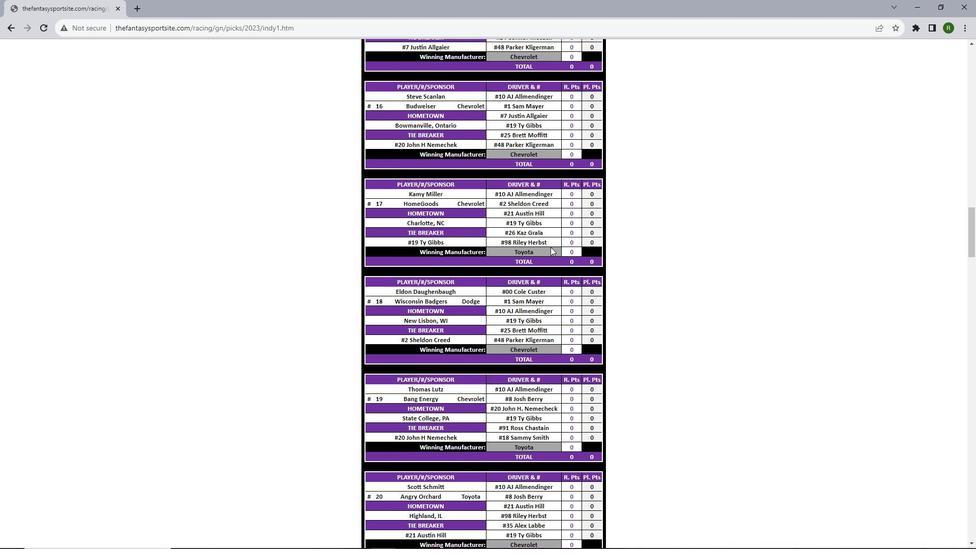 
Action: Mouse scrolled (550, 246) with delta (0, 0)
Screenshot: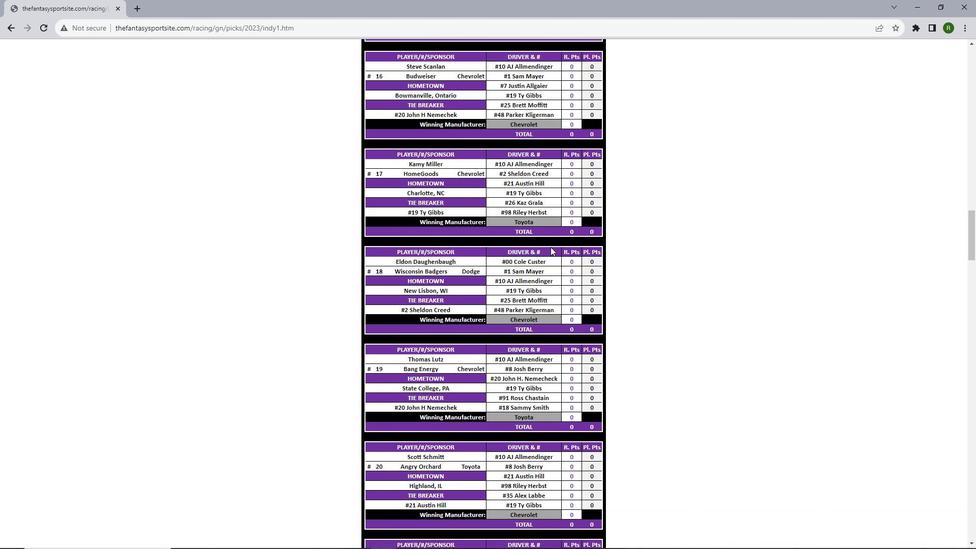 
Action: Mouse scrolled (550, 246) with delta (0, 0)
Screenshot: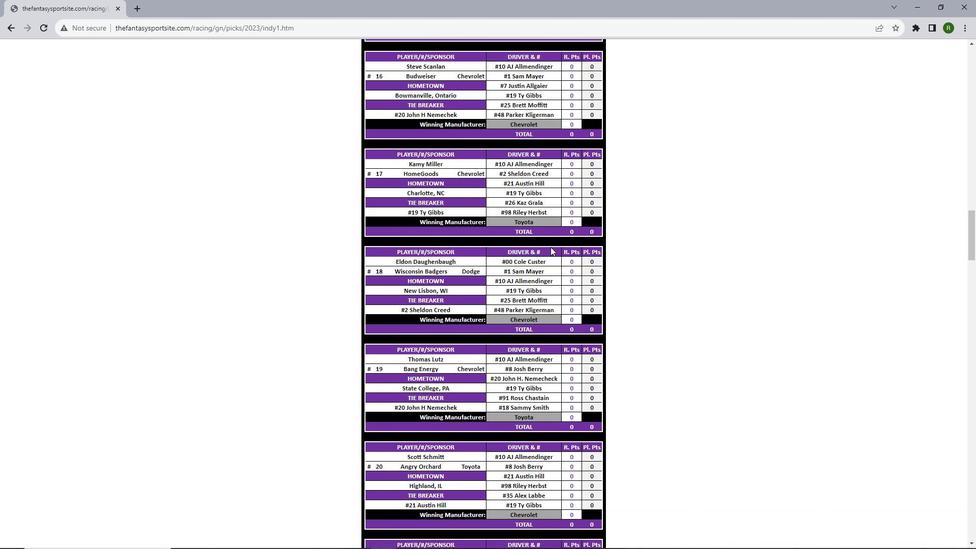 
Action: Mouse scrolled (550, 246) with delta (0, 0)
Screenshot: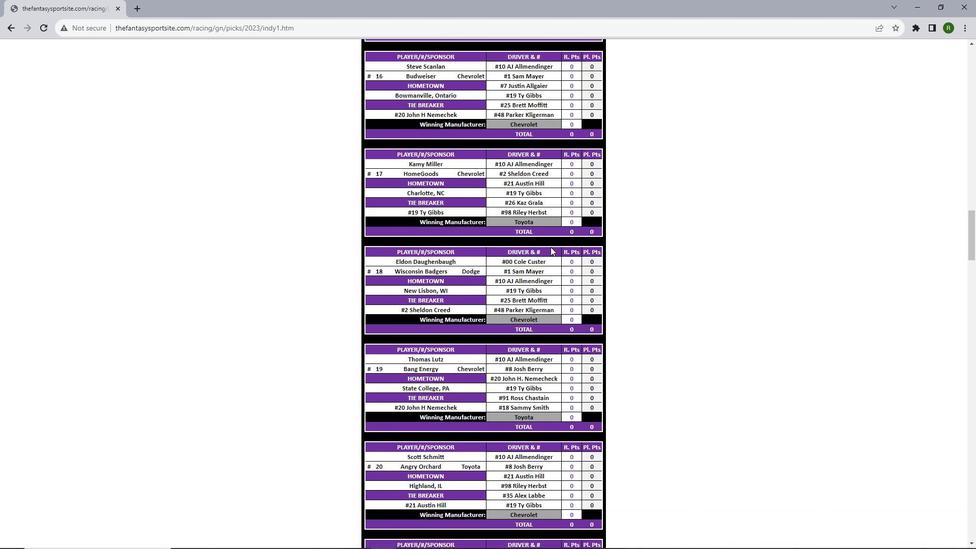 
Action: Mouse scrolled (550, 246) with delta (0, 0)
Screenshot: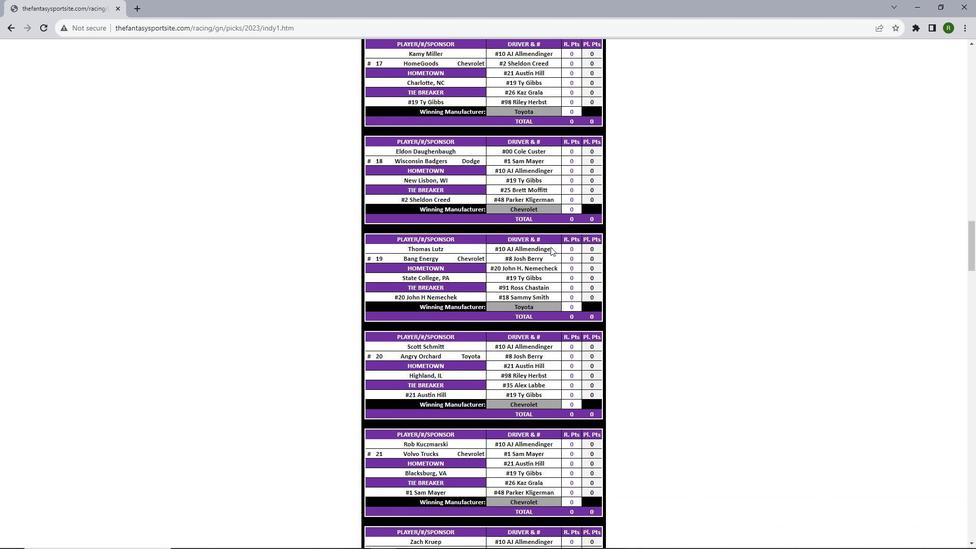 
Action: Mouse scrolled (550, 246) with delta (0, 0)
Screenshot: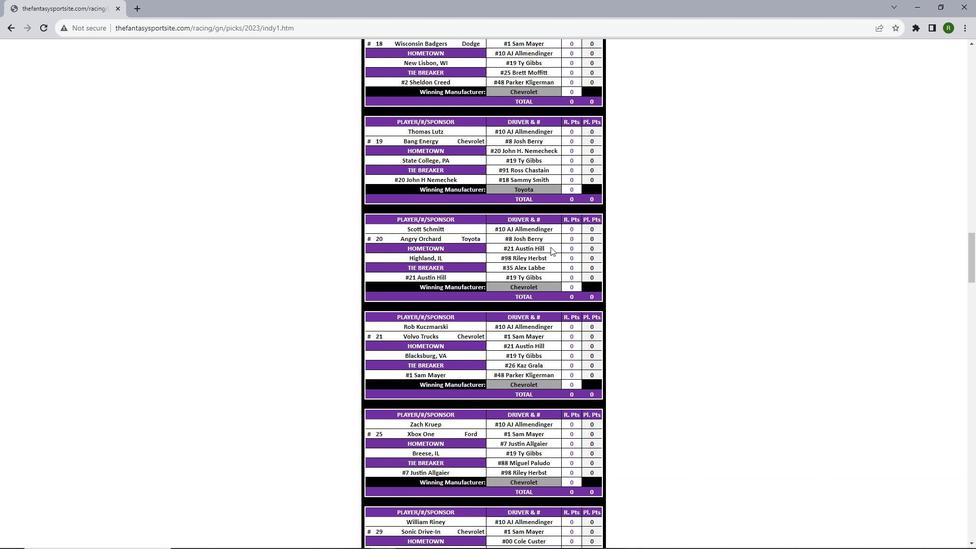 
Action: Mouse scrolled (550, 246) with delta (0, 0)
Screenshot: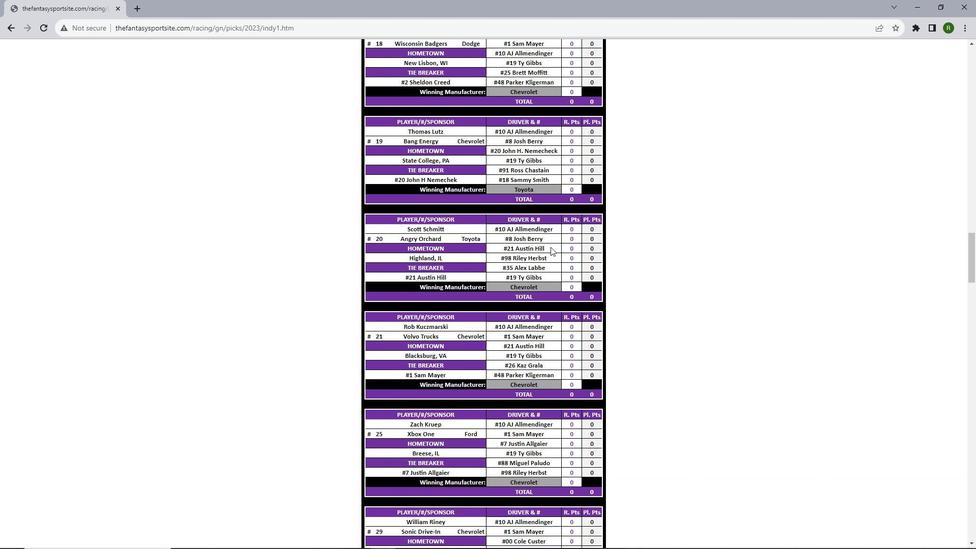 
Action: Mouse scrolled (550, 246) with delta (0, 0)
Screenshot: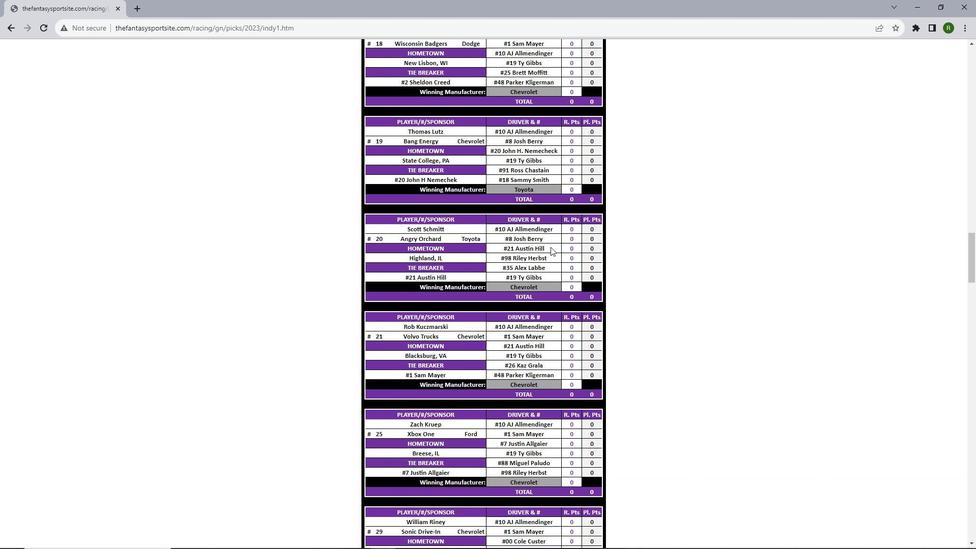 
Action: Mouse scrolled (550, 246) with delta (0, 0)
Screenshot: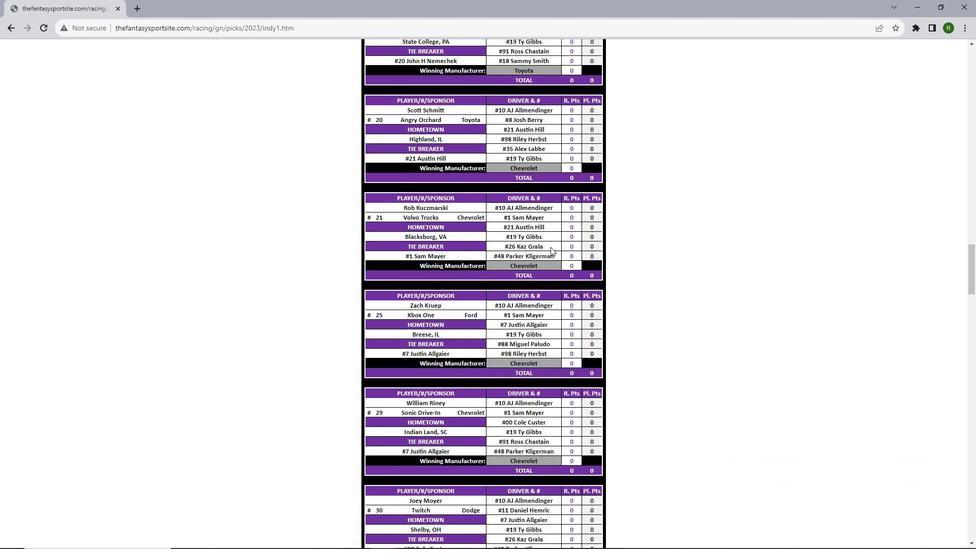 
Action: Mouse scrolled (550, 246) with delta (0, 0)
Screenshot: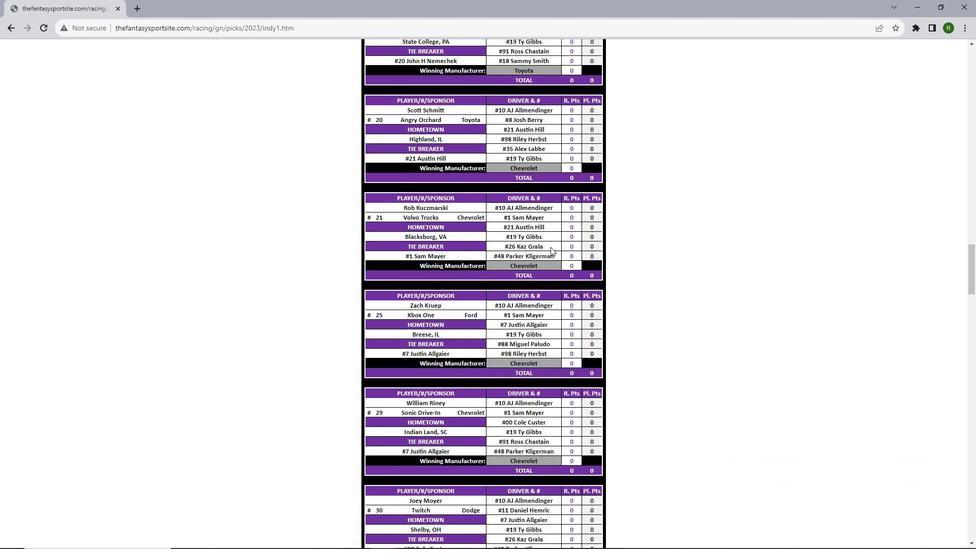 
Action: Mouse scrolled (550, 246) with delta (0, 0)
Screenshot: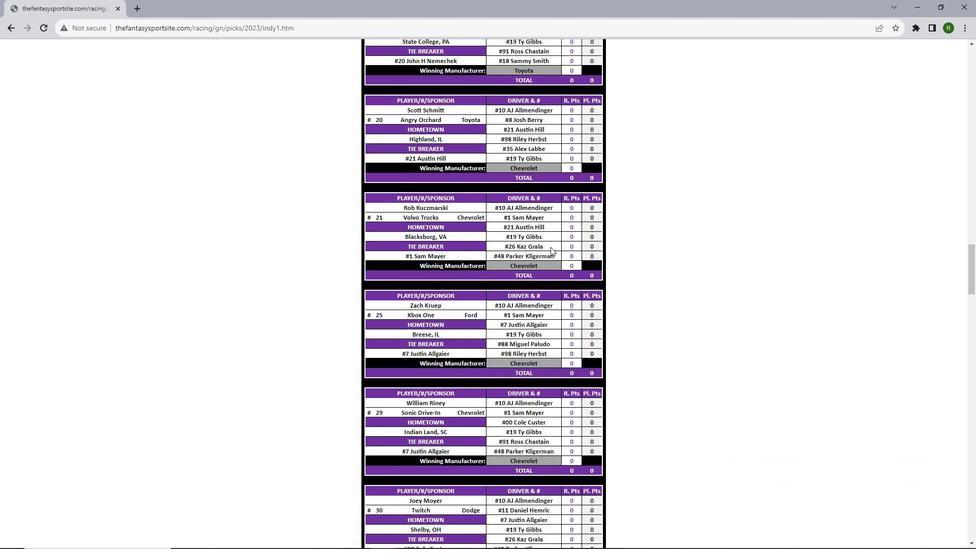 
Action: Mouse scrolled (550, 246) with delta (0, 0)
Screenshot: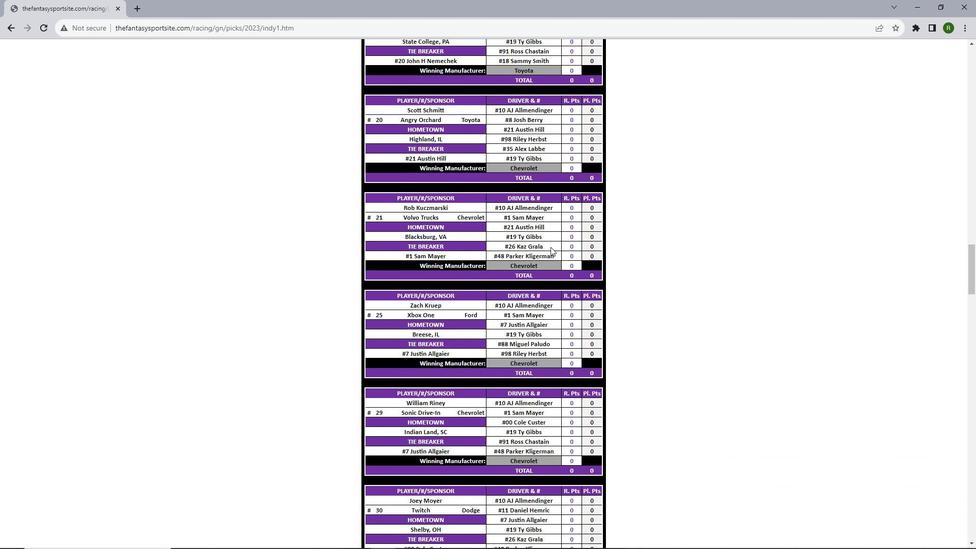 
Action: Mouse scrolled (550, 246) with delta (0, 0)
Screenshot: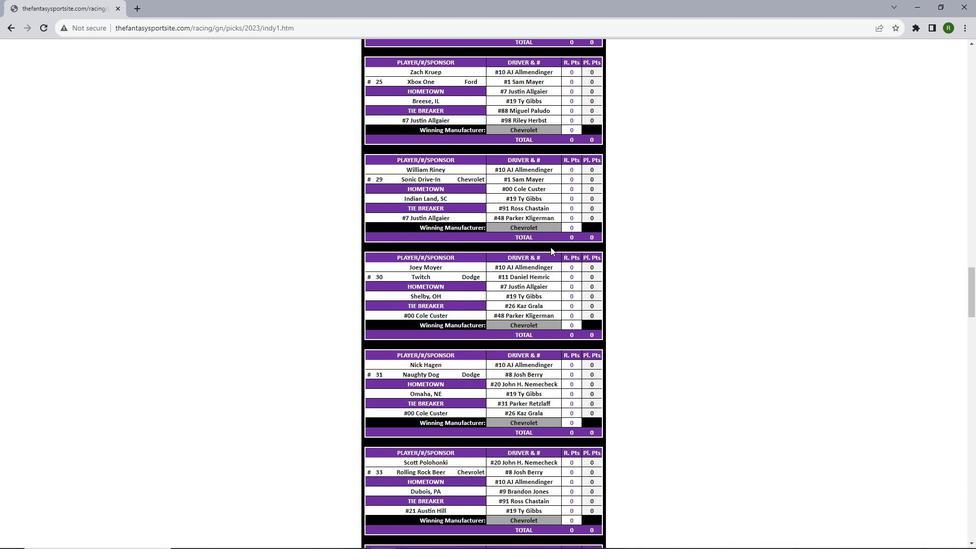 
Action: Mouse scrolled (550, 246) with delta (0, 0)
Screenshot: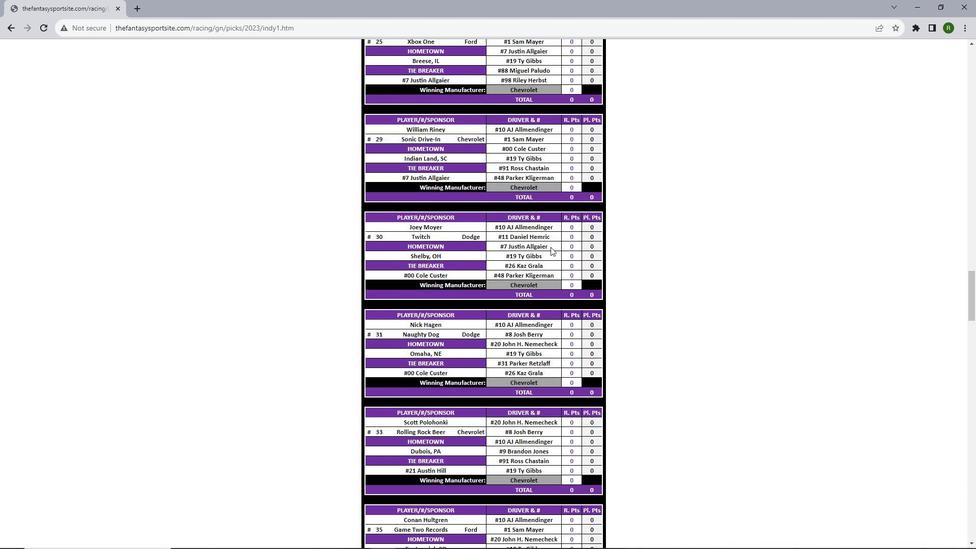 
Action: Mouse scrolled (550, 246) with delta (0, 0)
Screenshot: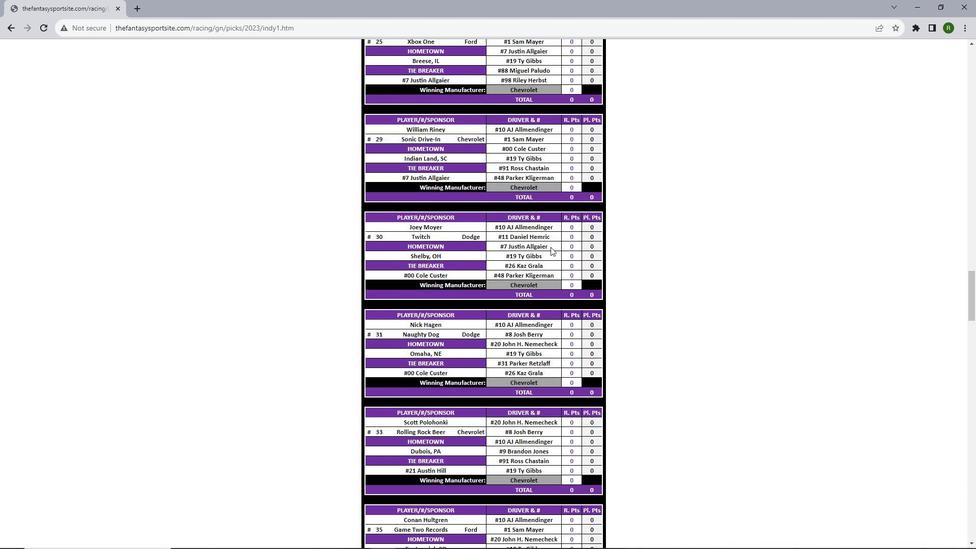 
Action: Mouse scrolled (550, 246) with delta (0, 0)
Screenshot: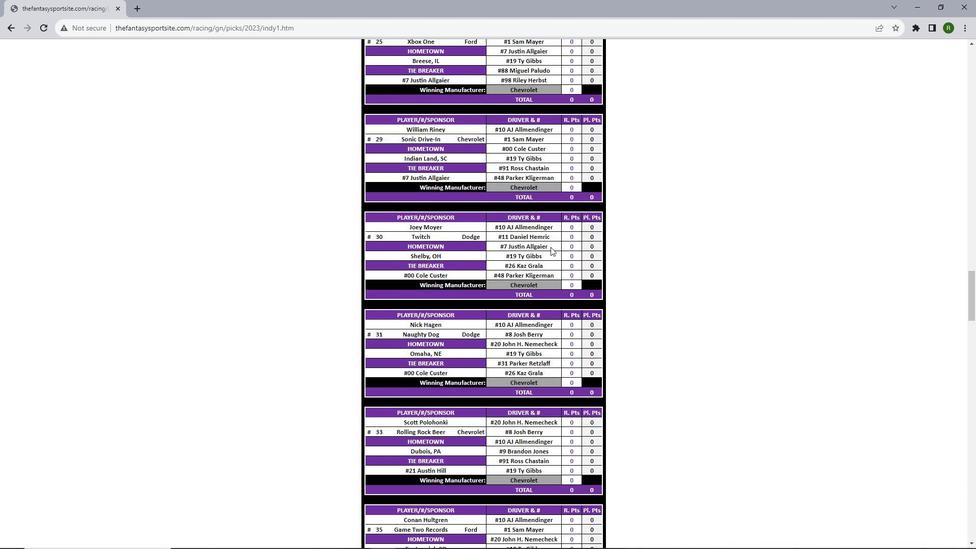 
Action: Mouse scrolled (550, 246) with delta (0, 0)
Screenshot: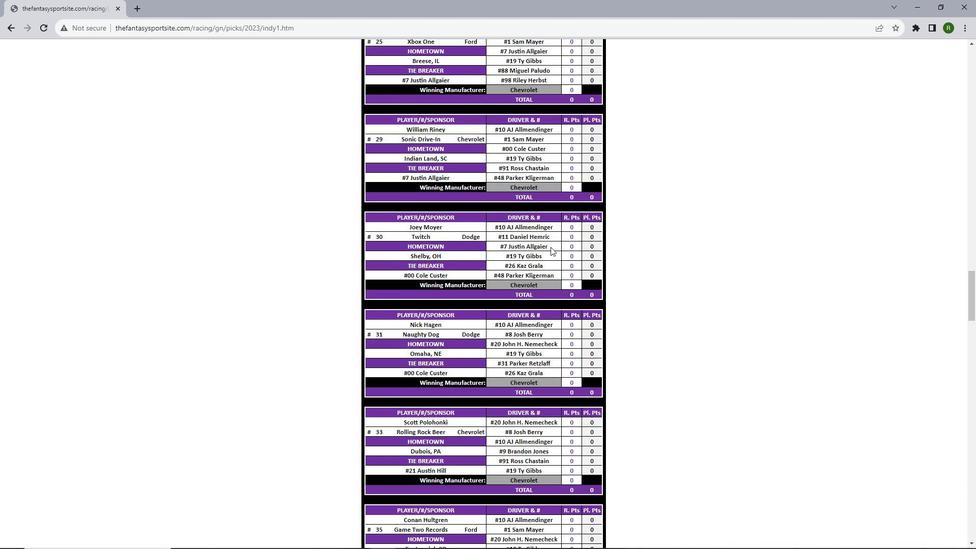 
Action: Mouse scrolled (550, 246) with delta (0, 0)
Screenshot: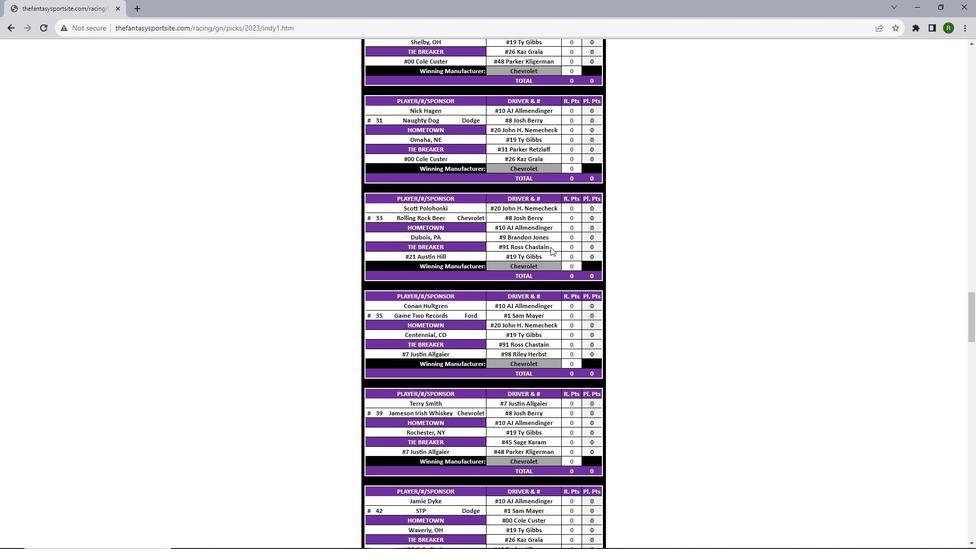 
Action: Mouse scrolled (550, 246) with delta (0, 0)
Screenshot: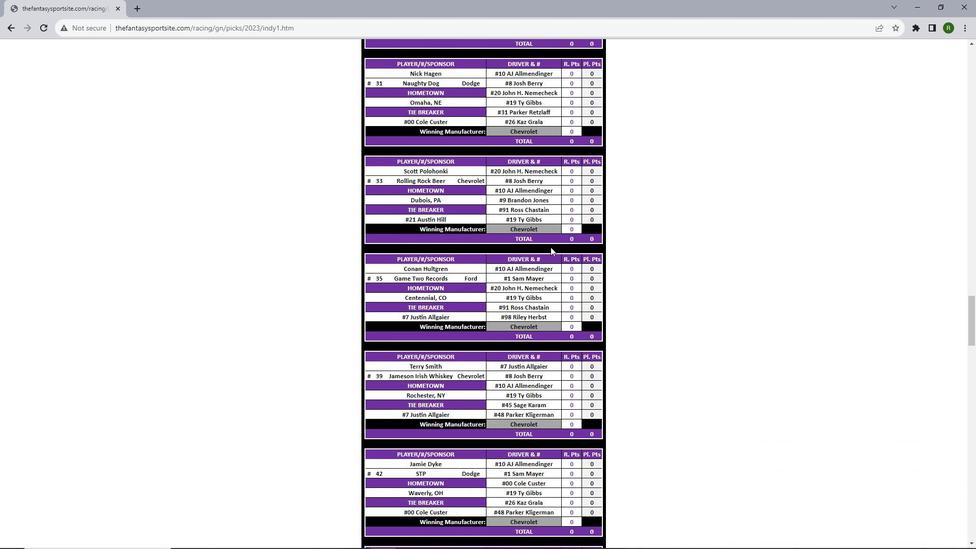 
Action: Mouse scrolled (550, 246) with delta (0, 0)
Screenshot: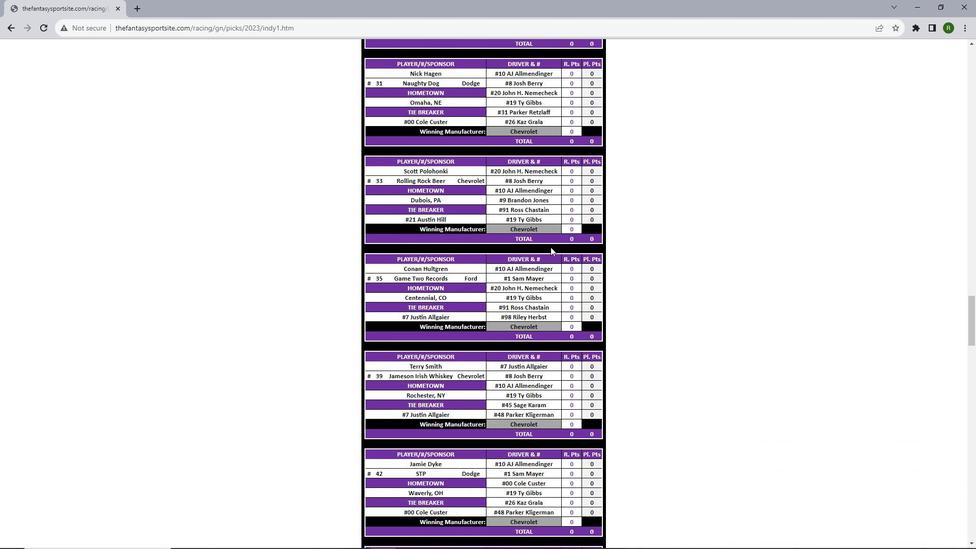 
Action: Mouse scrolled (550, 246) with delta (0, 0)
Screenshot: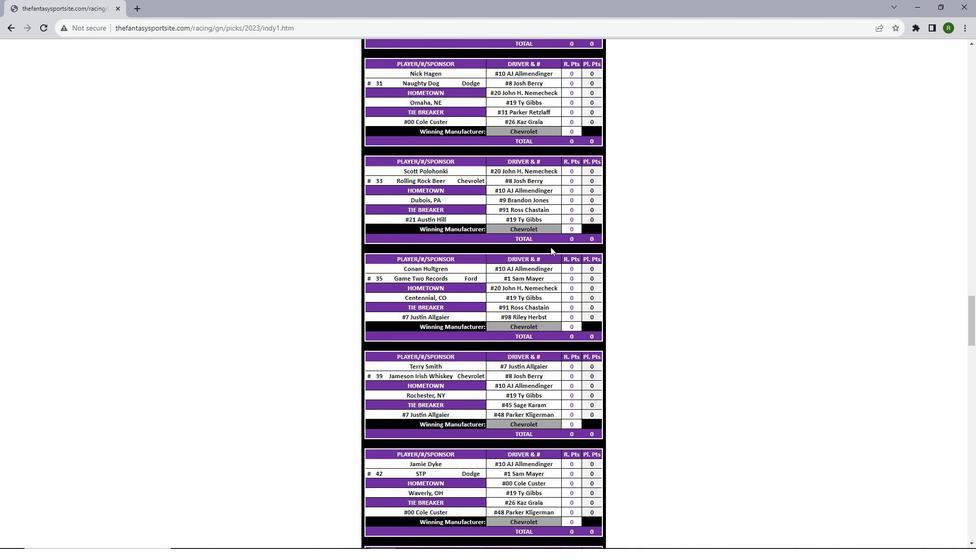 
Action: Mouse scrolled (550, 246) with delta (0, 0)
Screenshot: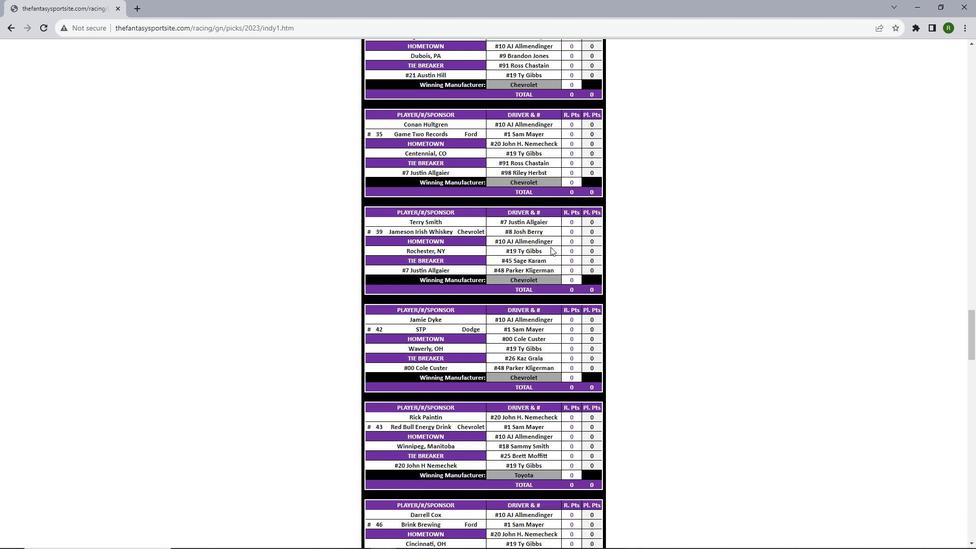 
Action: Mouse scrolled (550, 246) with delta (0, 0)
Screenshot: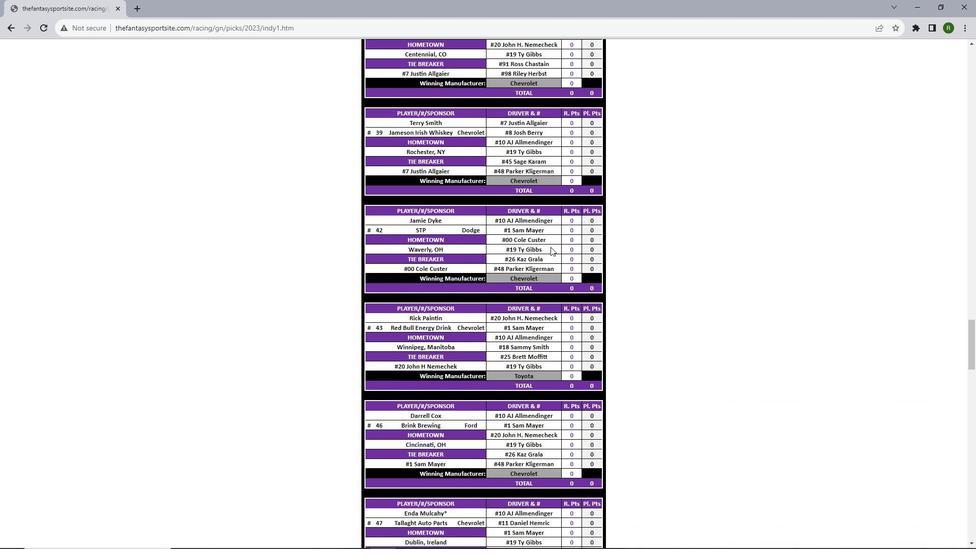 
Action: Mouse scrolled (550, 246) with delta (0, 0)
Screenshot: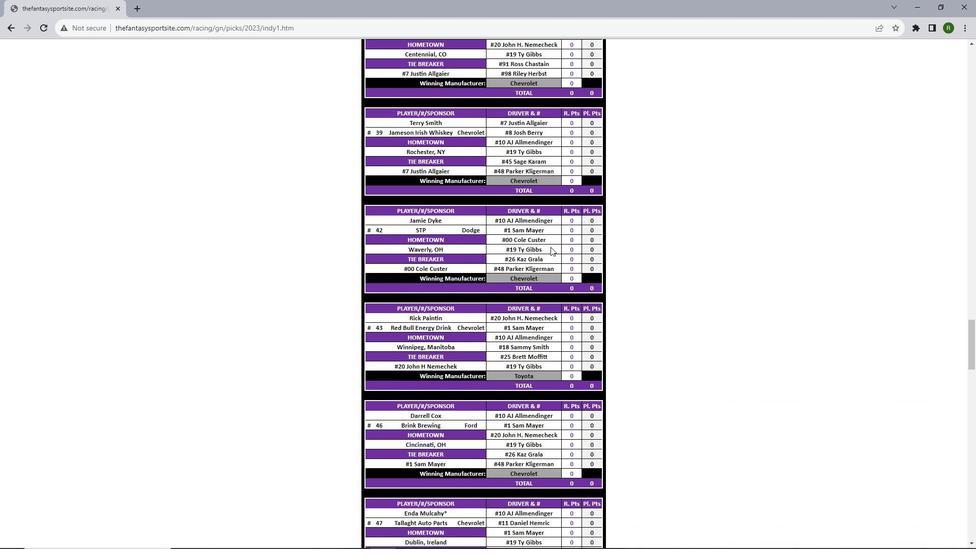 
Action: Mouse scrolled (550, 246) with delta (0, 0)
Screenshot: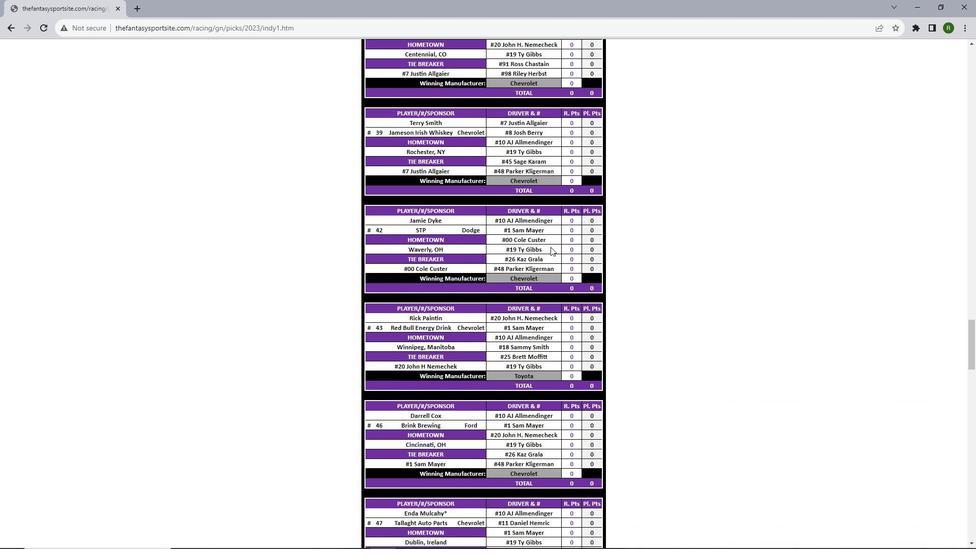 
Action: Mouse scrolled (550, 246) with delta (0, 0)
Screenshot: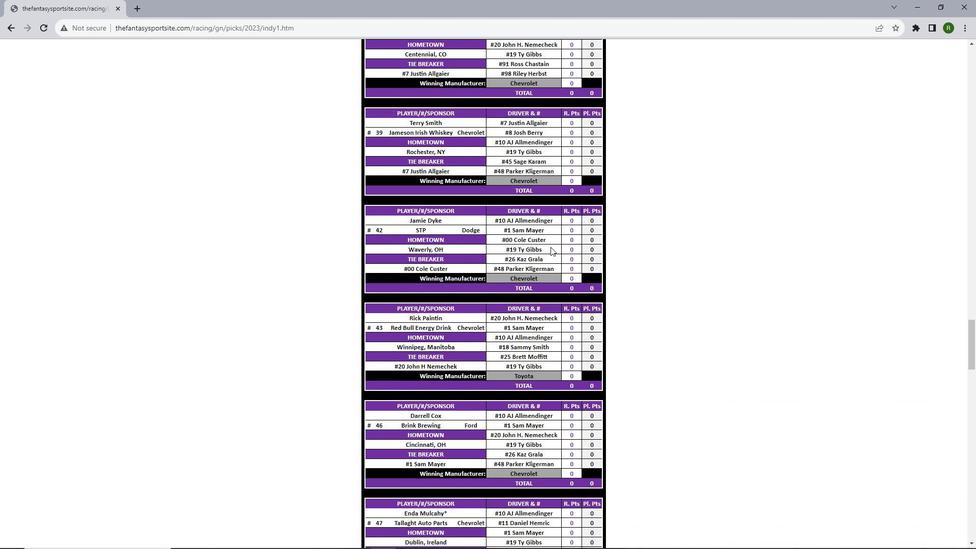 
Action: Mouse scrolled (550, 246) with delta (0, 0)
Screenshot: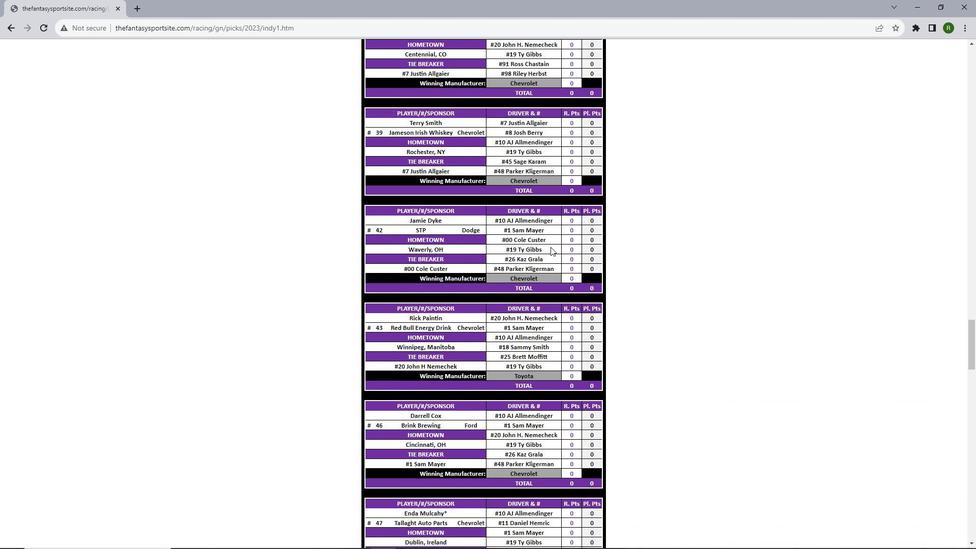 
Action: Mouse scrolled (550, 246) with delta (0, 0)
Screenshot: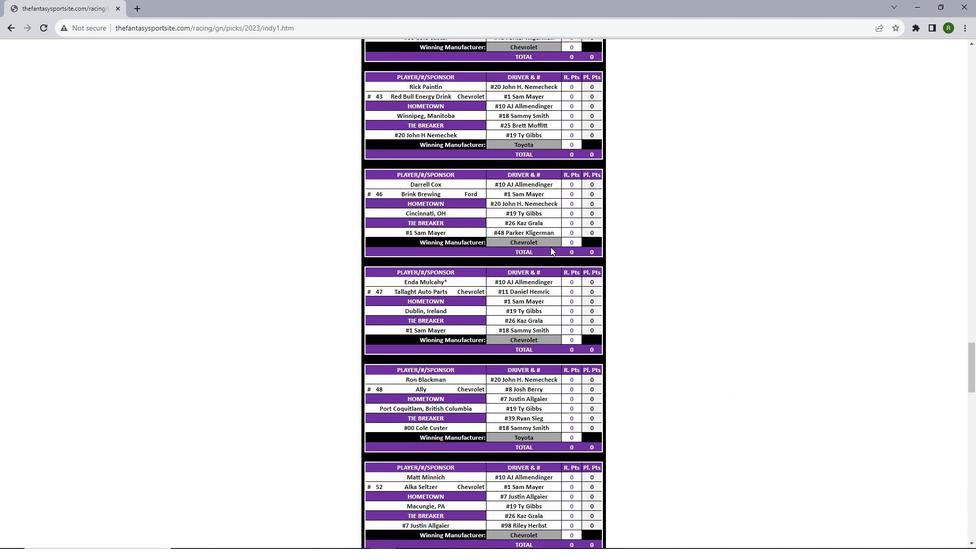 
Action: Mouse scrolled (550, 246) with delta (0, 0)
Screenshot: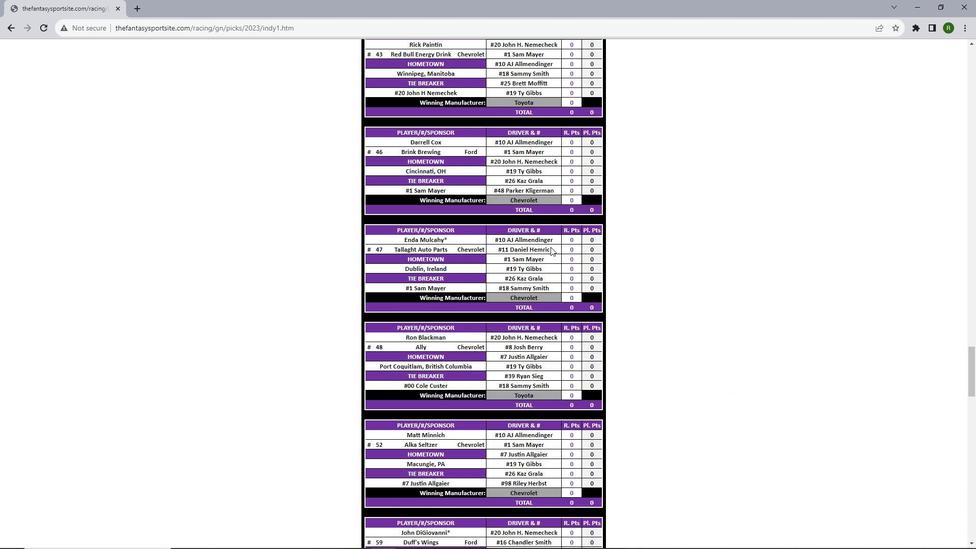 
Action: Mouse scrolled (550, 246) with delta (0, 0)
Screenshot: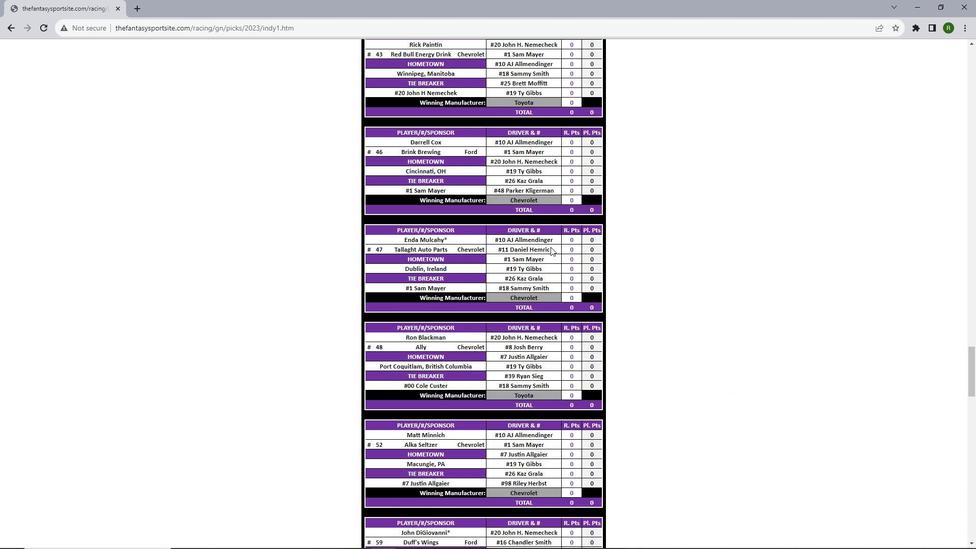 
Action: Mouse scrolled (550, 247) with delta (0, 0)
Screenshot: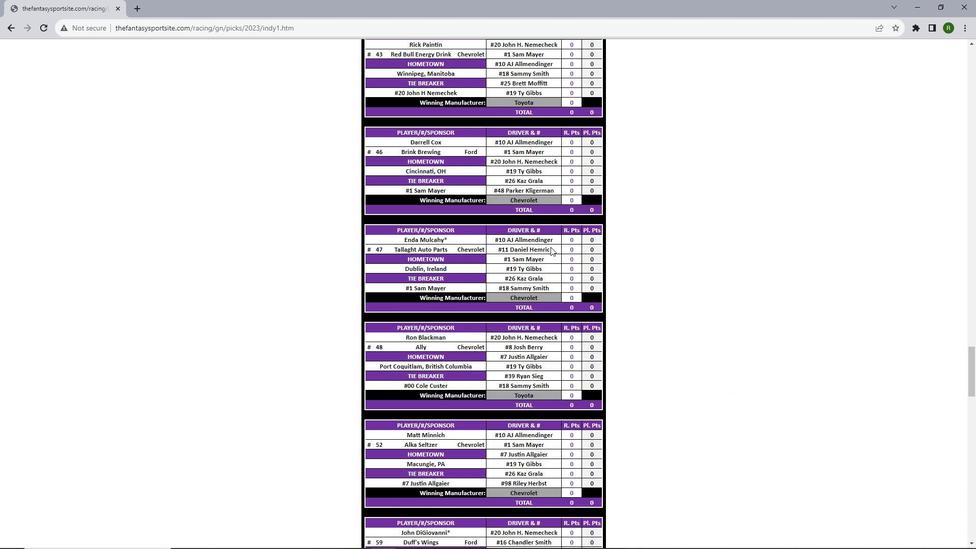 
Action: Mouse scrolled (550, 246) with delta (0, 0)
Screenshot: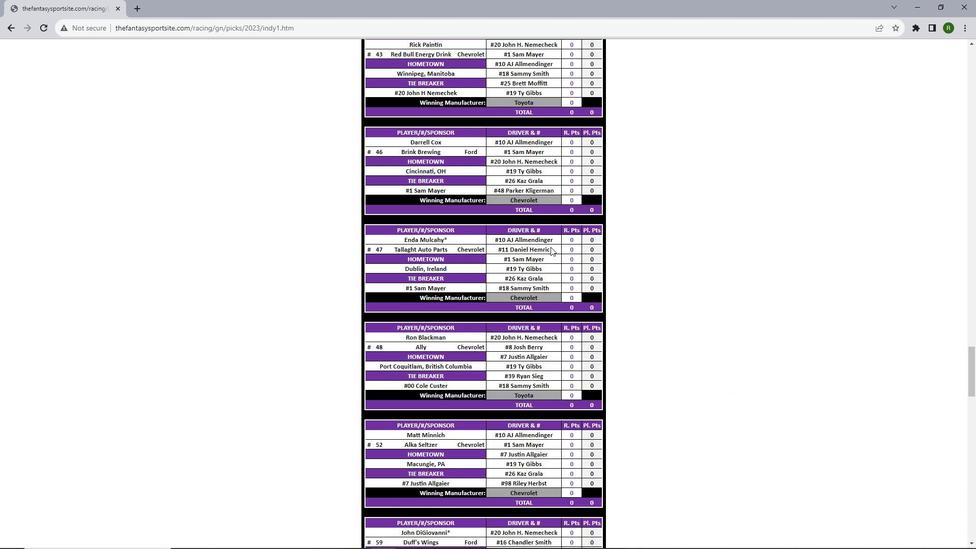 
Action: Mouse scrolled (550, 246) with delta (0, 0)
Screenshot: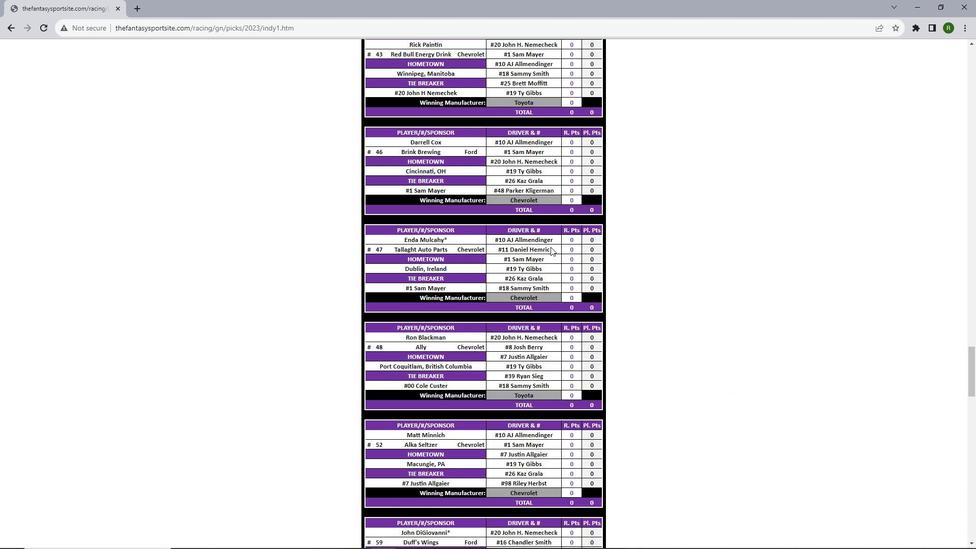
Action: Mouse scrolled (550, 246) with delta (0, 0)
Screenshot: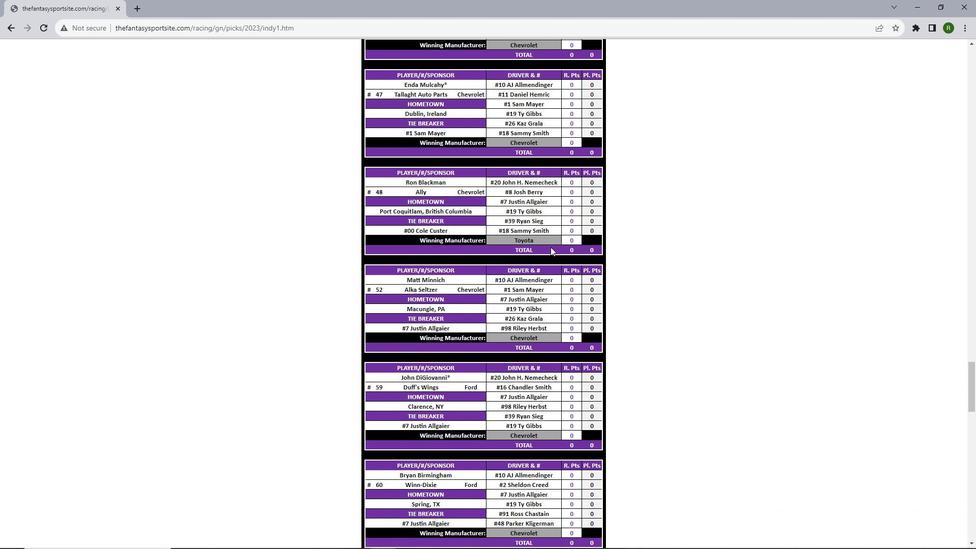 
Action: Mouse scrolled (550, 246) with delta (0, 0)
Screenshot: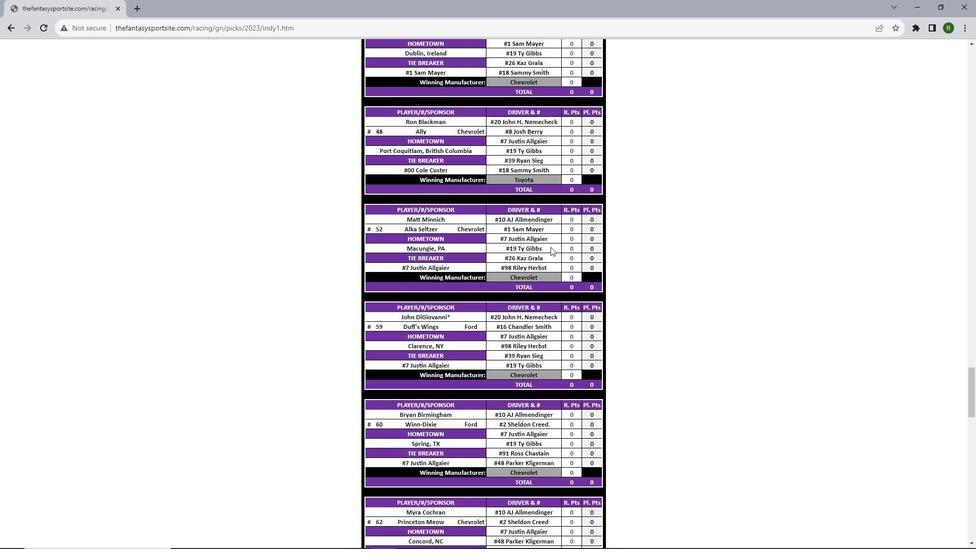 
Action: Mouse scrolled (550, 246) with delta (0, 0)
Screenshot: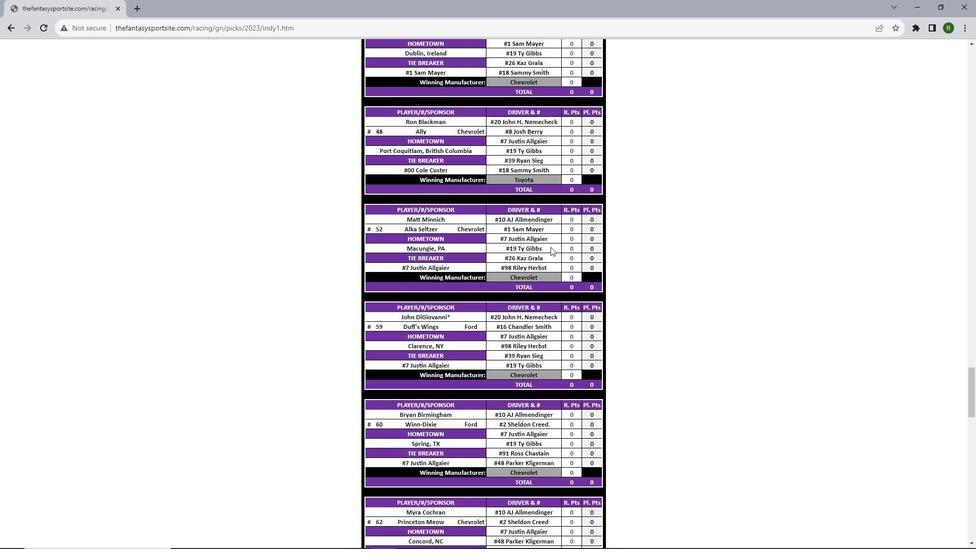 
Action: Mouse scrolled (550, 246) with delta (0, 0)
Screenshot: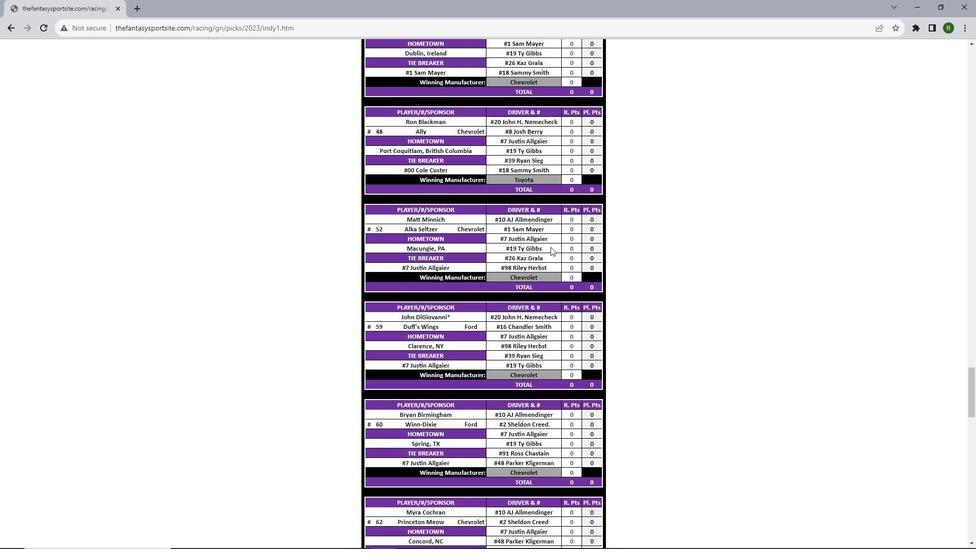 
Action: Mouse scrolled (550, 246) with delta (0, 0)
Screenshot: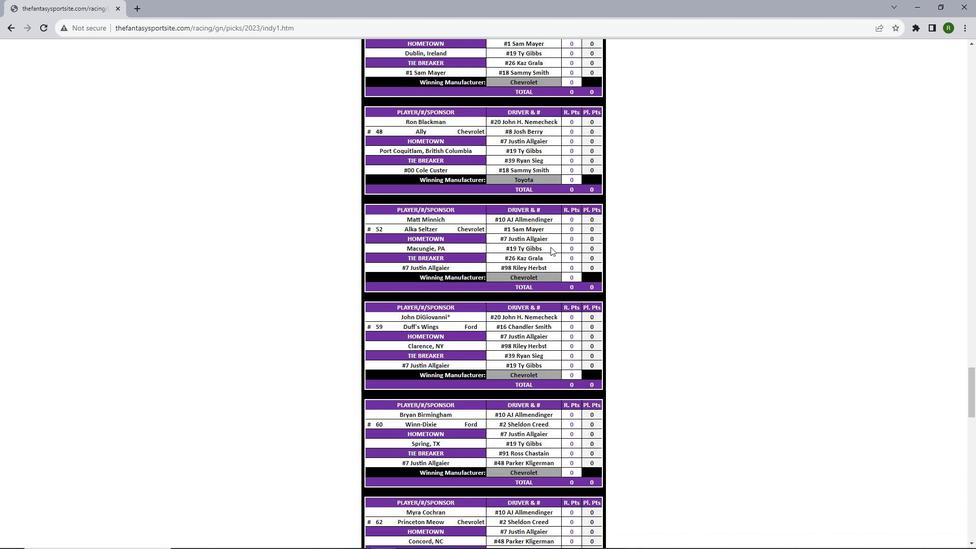 
Action: Mouse scrolled (550, 246) with delta (0, 0)
Screenshot: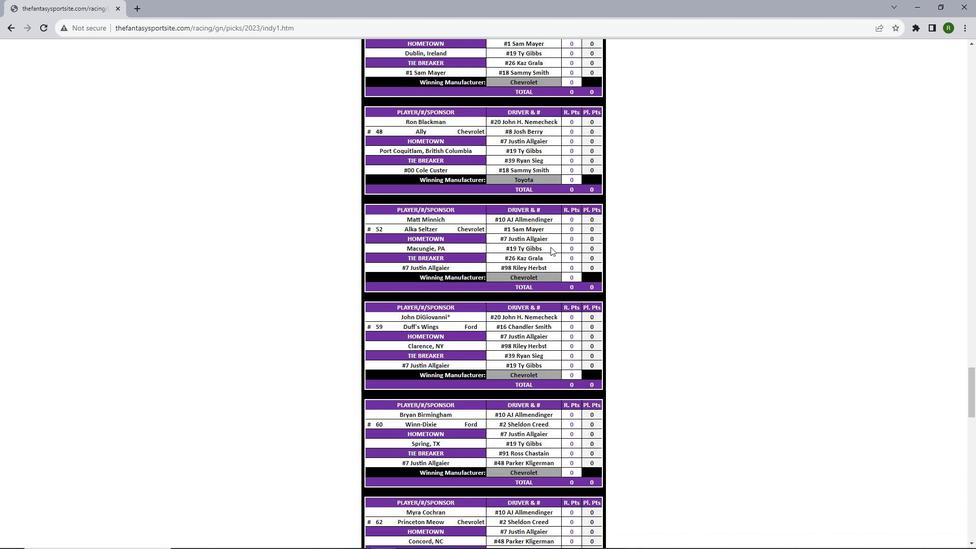 
Action: Mouse scrolled (550, 246) with delta (0, 0)
Screenshot: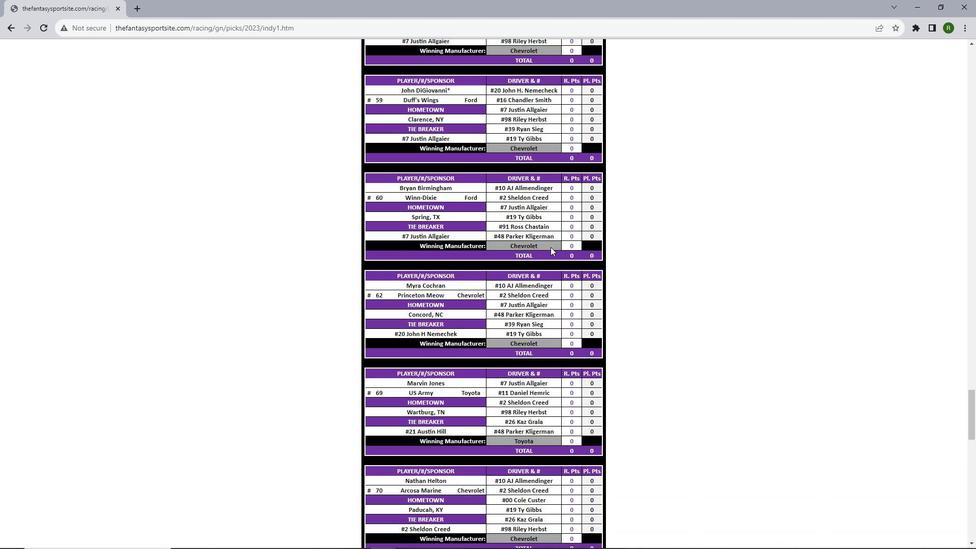 
Action: Mouse scrolled (550, 246) with delta (0, 0)
Screenshot: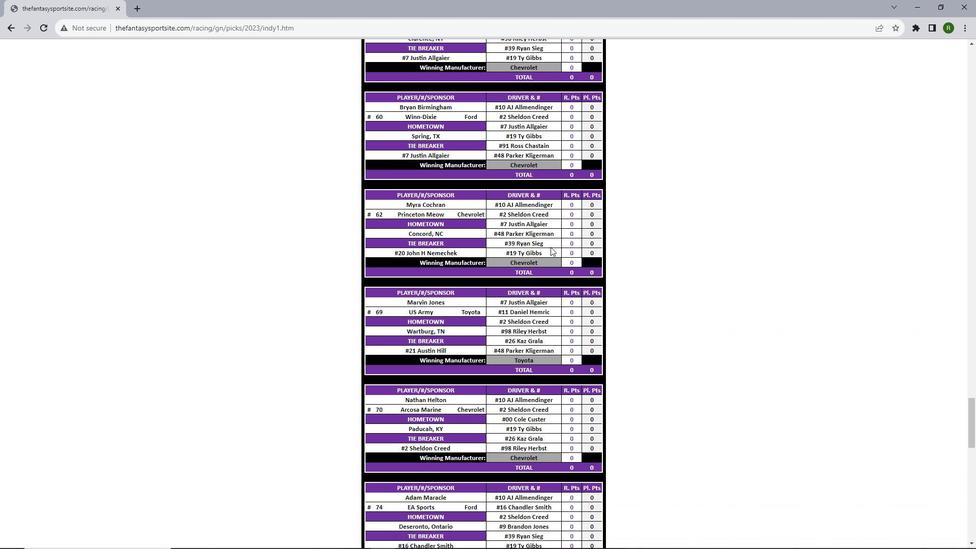 
Action: Mouse scrolled (550, 246) with delta (0, 0)
Screenshot: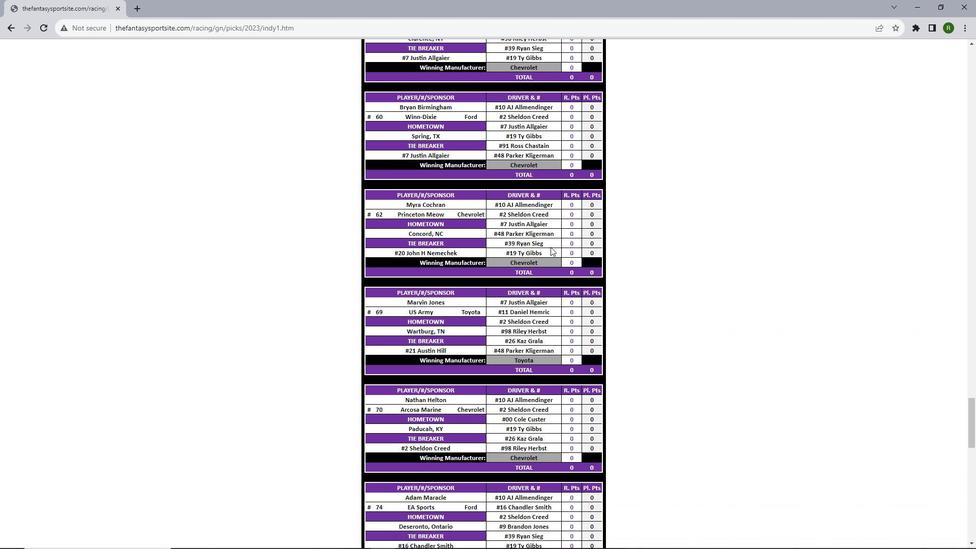 
Action: Mouse scrolled (550, 246) with delta (0, 0)
Screenshot: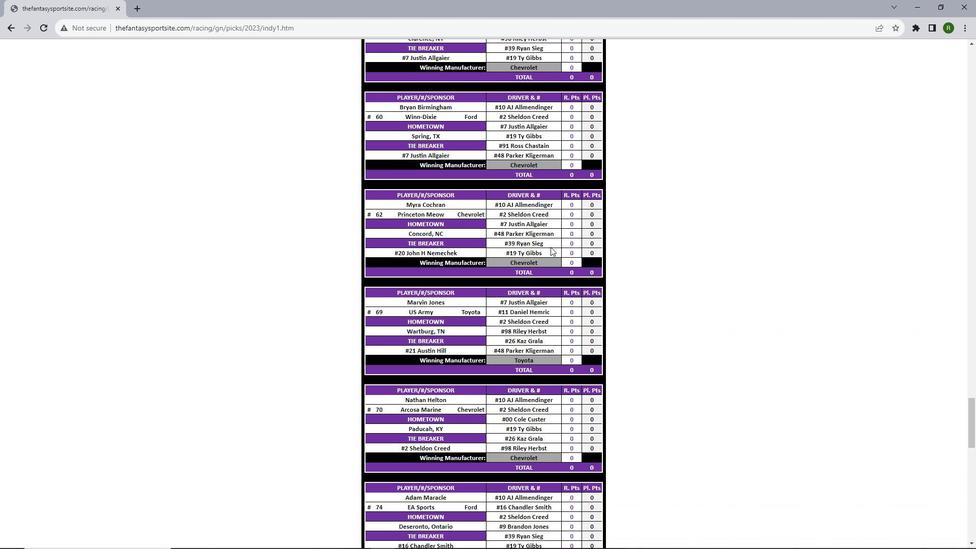 
Action: Mouse scrolled (550, 246) with delta (0, 0)
Screenshot: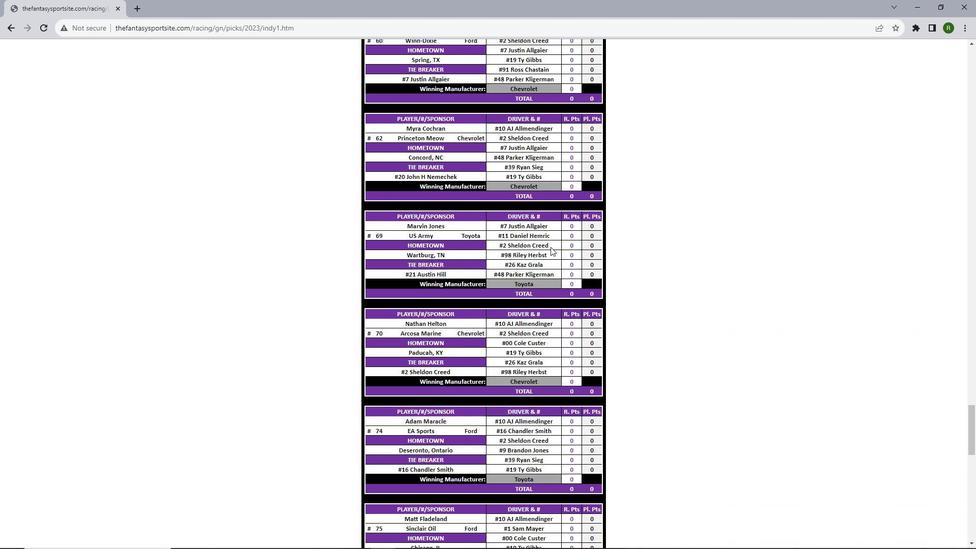 
Action: Mouse scrolled (550, 246) with delta (0, 0)
Screenshot: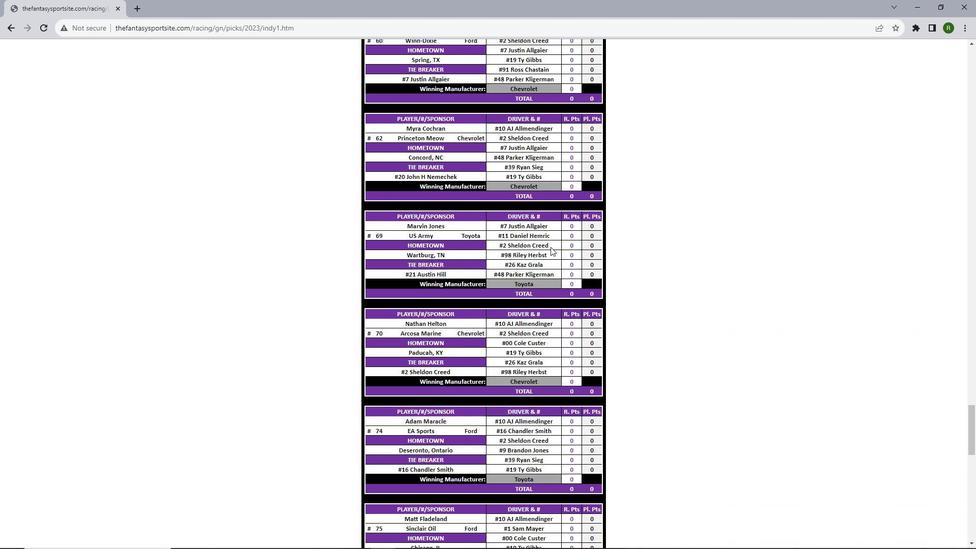 
Action: Mouse scrolled (550, 246) with delta (0, 0)
Screenshot: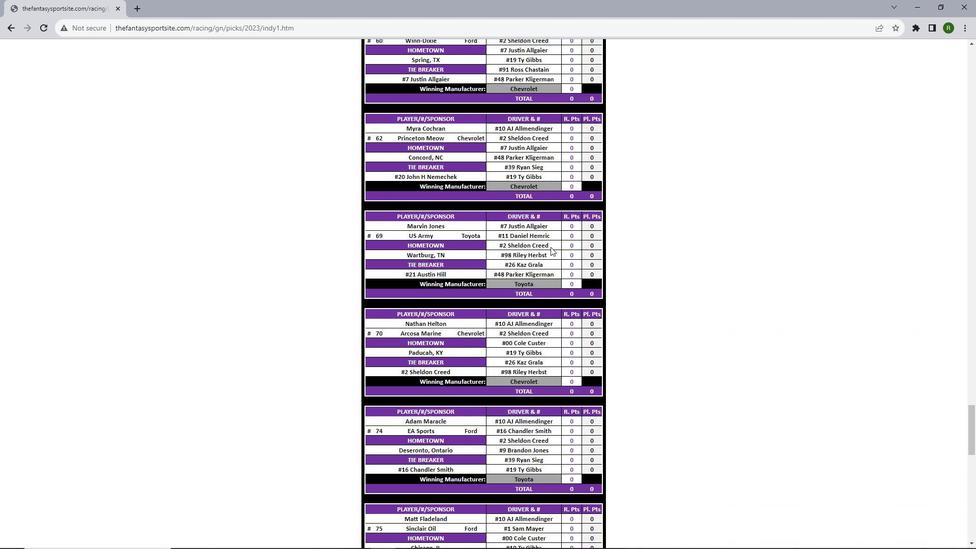 
Action: Mouse scrolled (550, 246) with delta (0, 0)
Screenshot: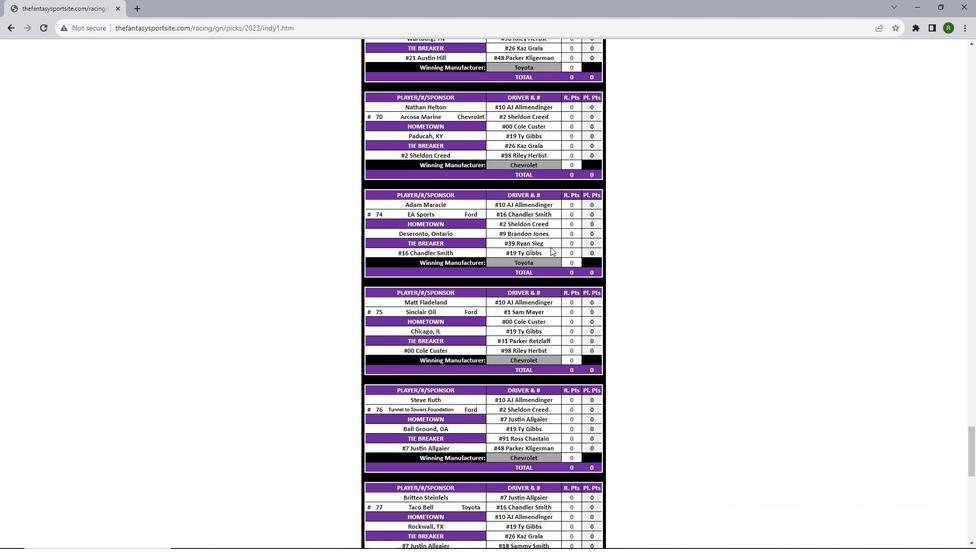 
Action: Mouse scrolled (550, 246) with delta (0, 0)
Screenshot: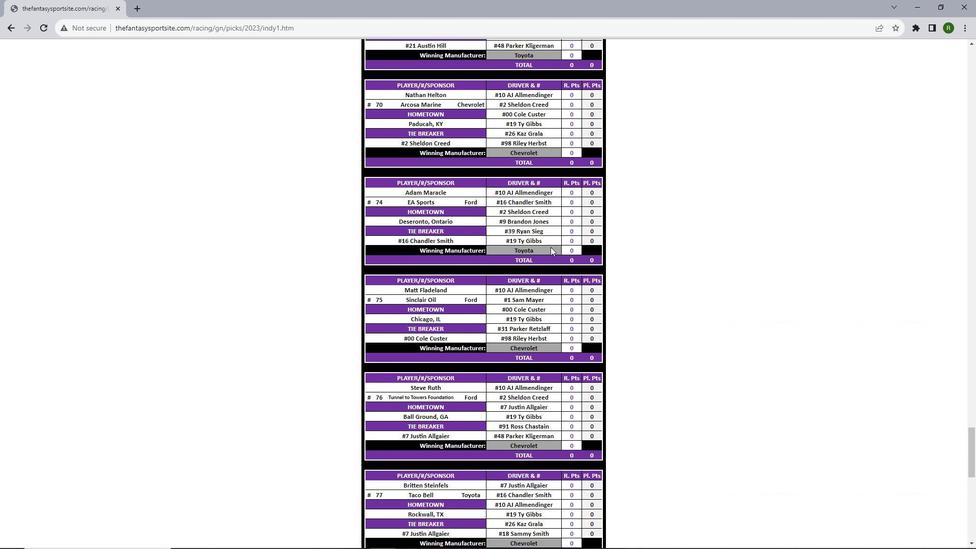 
Action: Mouse scrolled (550, 246) with delta (0, 0)
Screenshot: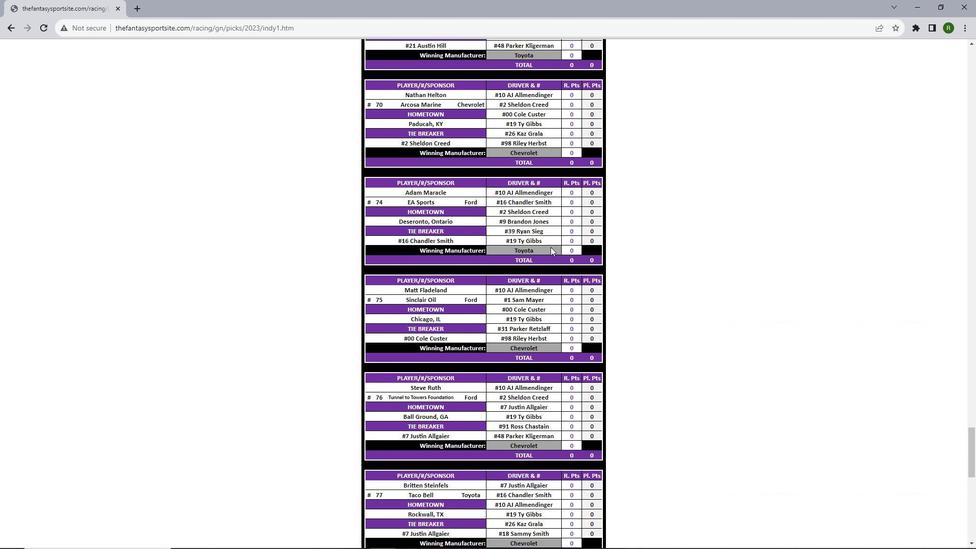 
Action: Mouse scrolled (550, 246) with delta (0, 0)
Screenshot: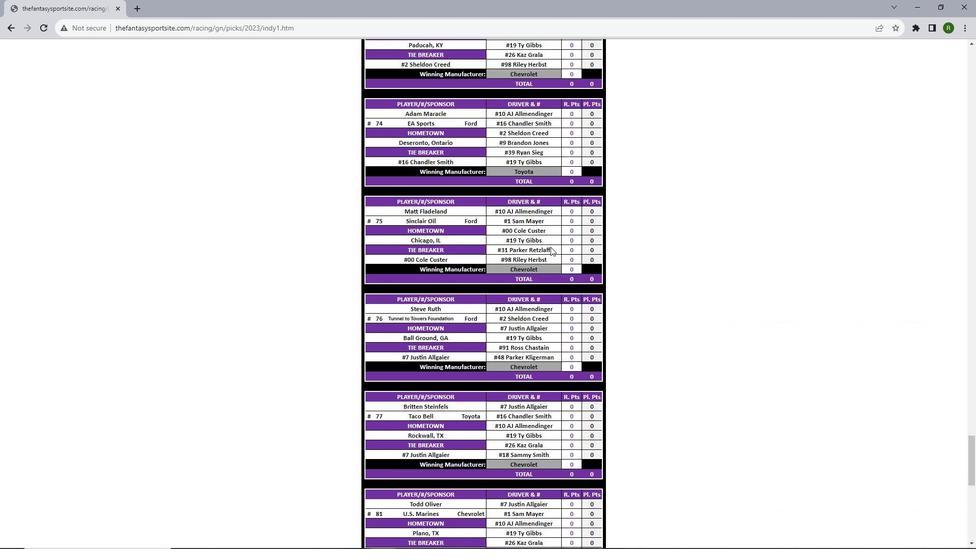 
Action: Mouse scrolled (550, 246) with delta (0, 0)
Screenshot: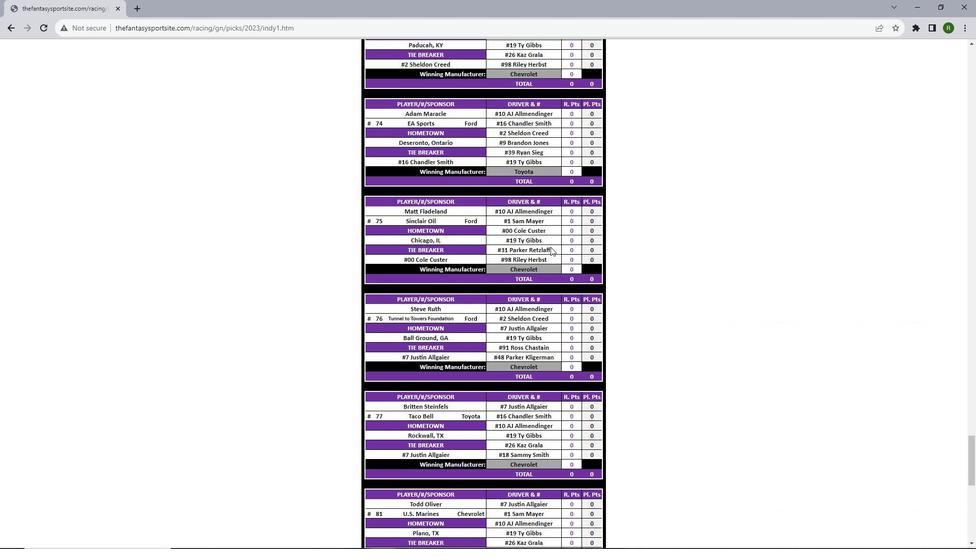 
Action: Mouse scrolled (550, 246) with delta (0, 0)
Screenshot: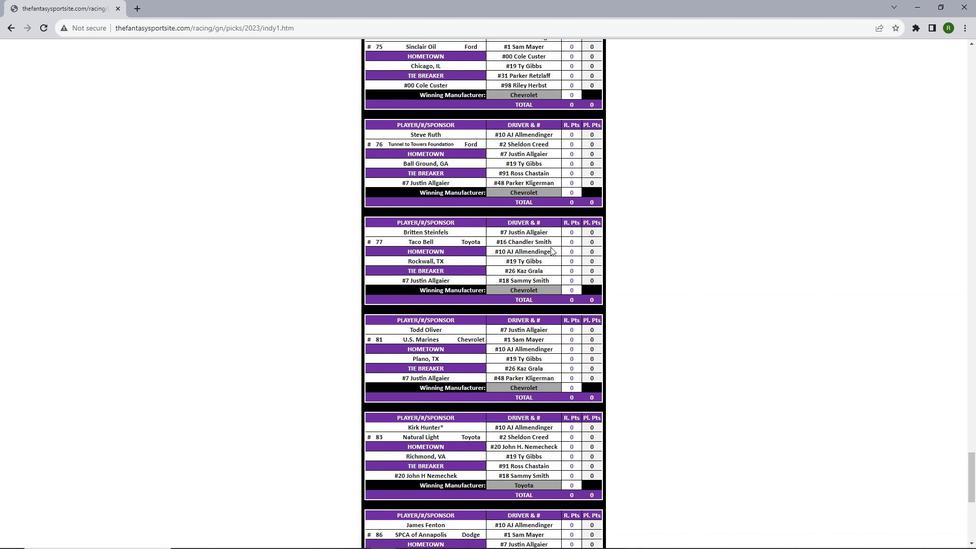
Action: Mouse scrolled (550, 246) with delta (0, 0)
Screenshot: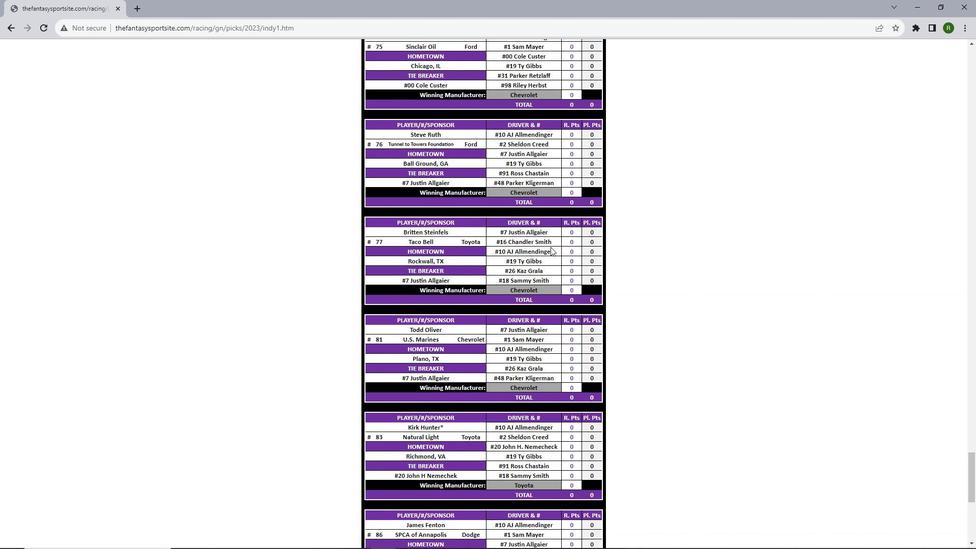 
Action: Mouse scrolled (550, 246) with delta (0, 0)
Screenshot: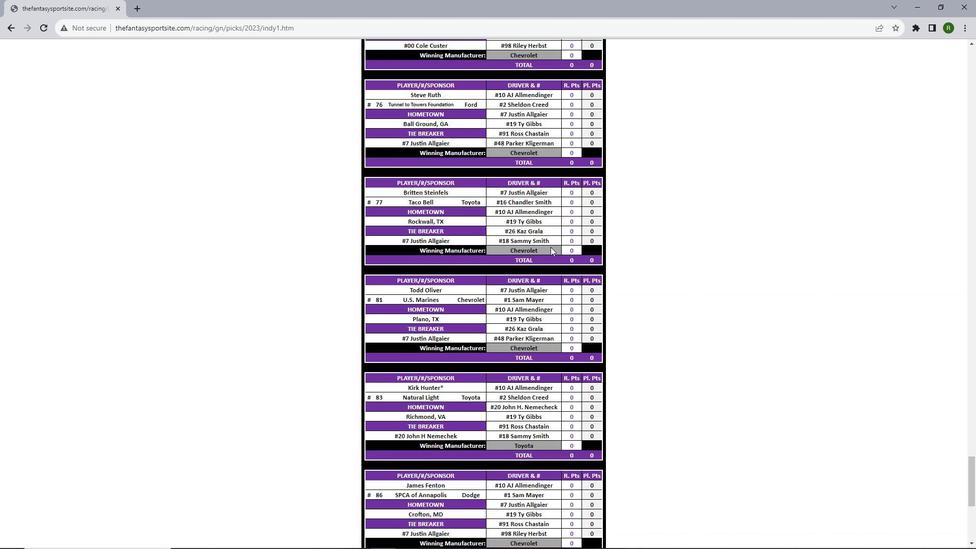 
Action: Mouse scrolled (550, 246) with delta (0, 0)
Screenshot: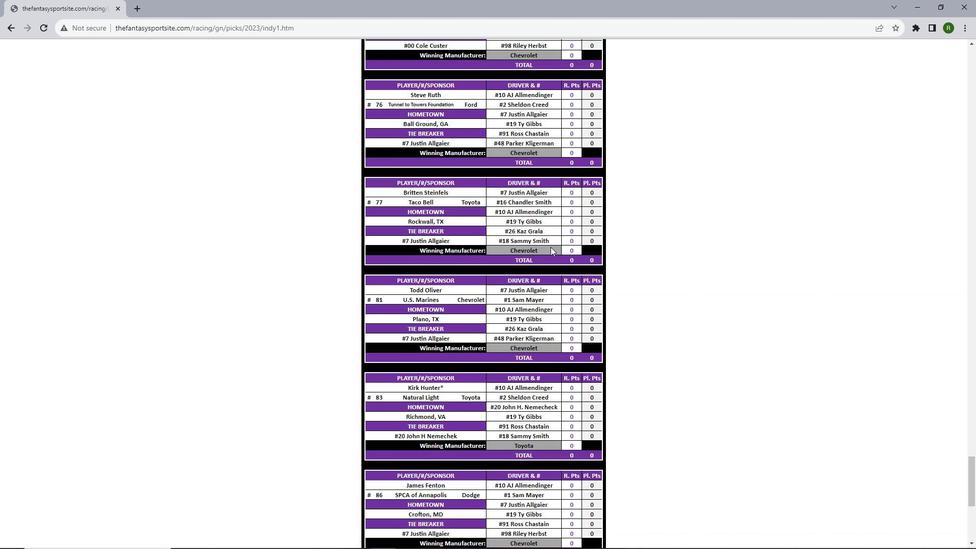 
Action: Mouse scrolled (550, 246) with delta (0, 0)
Screenshot: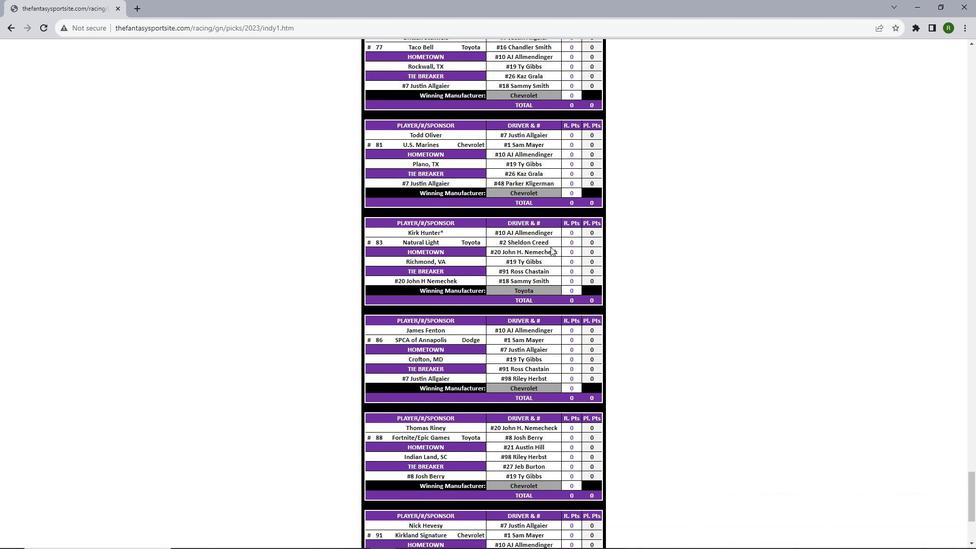 
Action: Mouse scrolled (550, 246) with delta (0, 0)
Screenshot: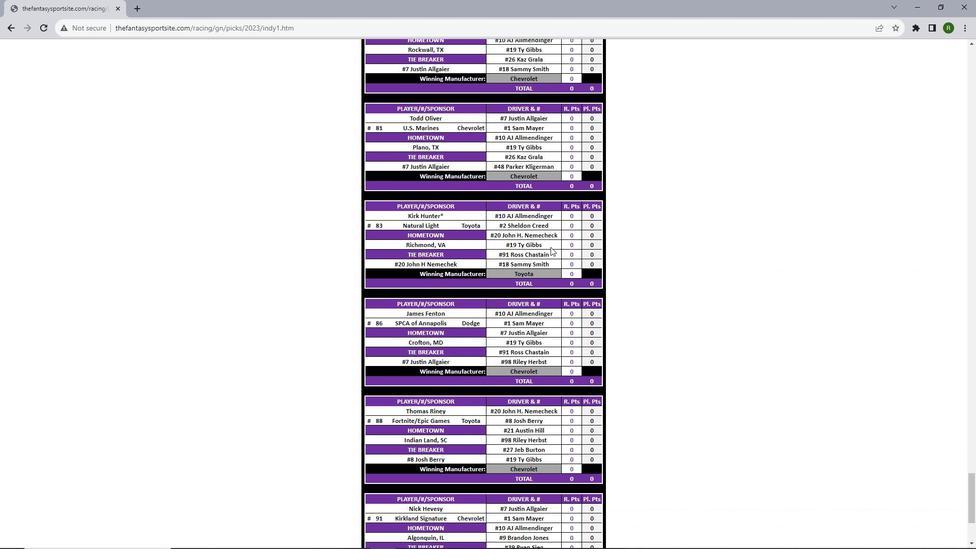 
Action: Mouse scrolled (550, 246) with delta (0, 0)
Screenshot: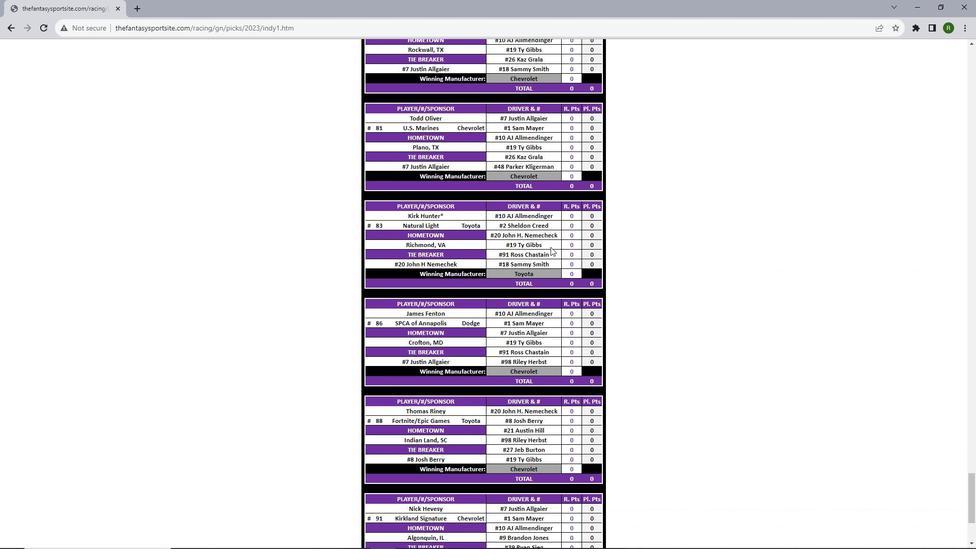 
Action: Mouse scrolled (550, 246) with delta (0, 0)
Screenshot: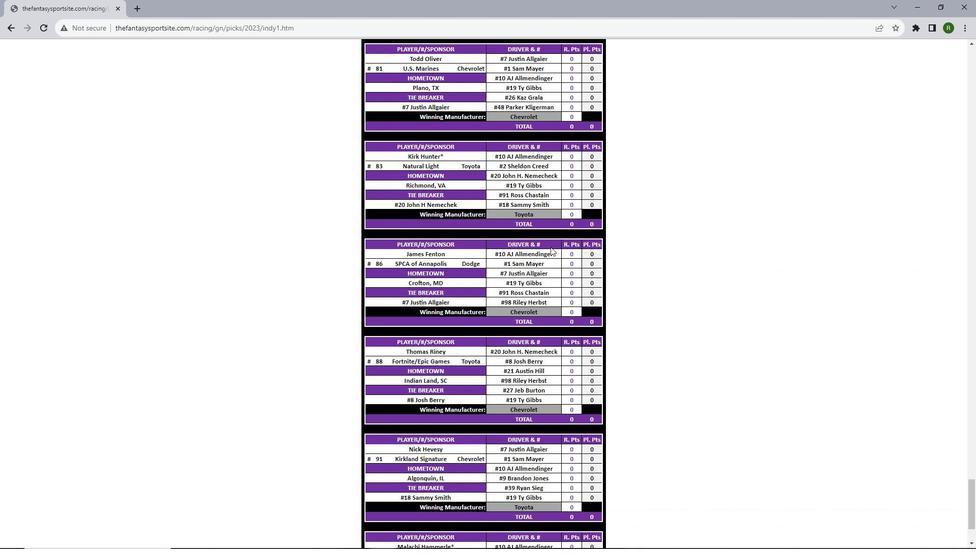 
Action: Mouse scrolled (550, 246) with delta (0, 0)
Screenshot: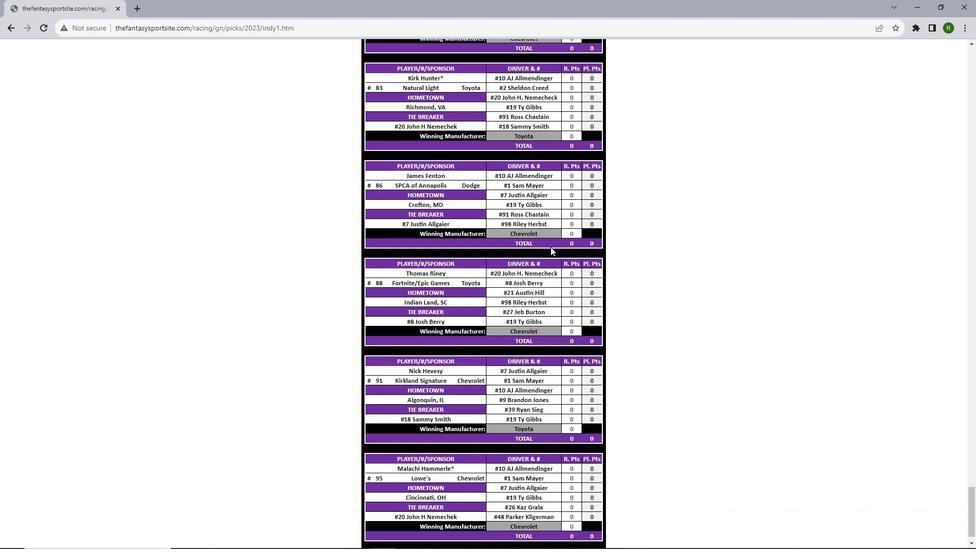 
Action: Mouse scrolled (550, 246) with delta (0, 0)
Screenshot: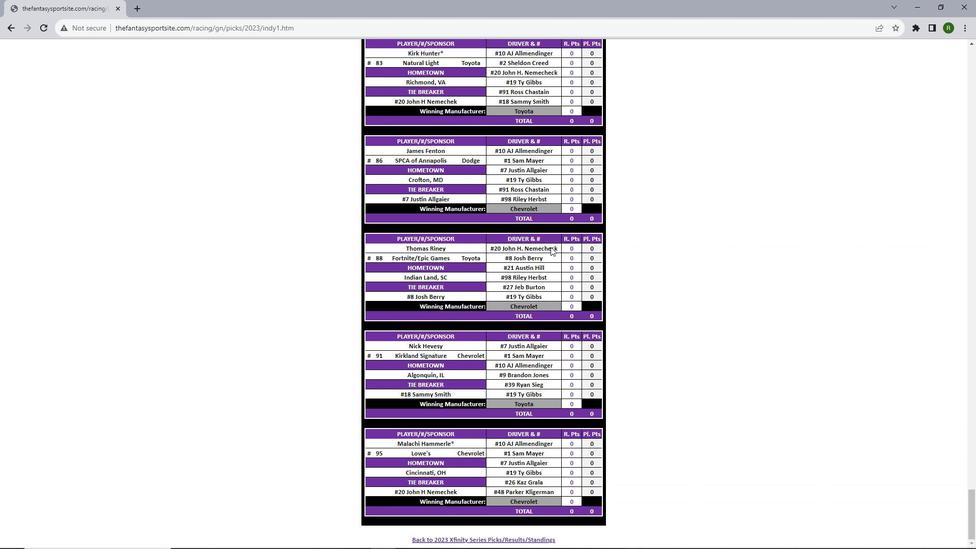 
Action: Mouse scrolled (550, 246) with delta (0, 0)
Screenshot: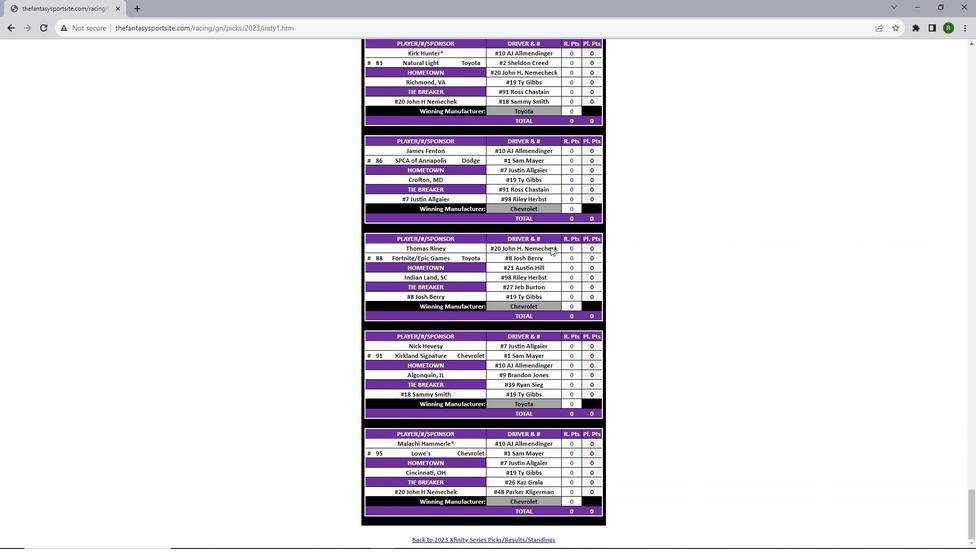 
Action: Mouse scrolled (550, 246) with delta (0, 0)
Screenshot: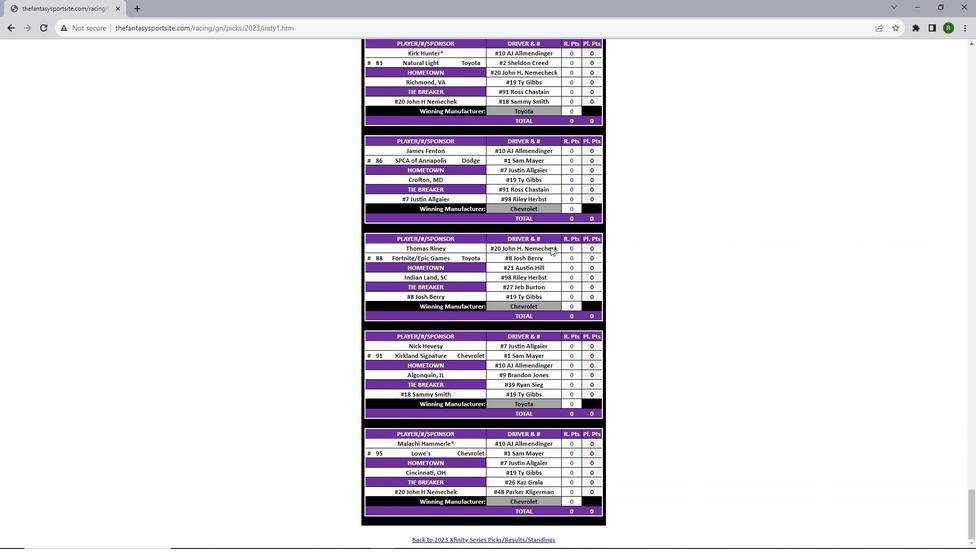 
Action: Mouse scrolled (550, 246) with delta (0, 0)
Screenshot: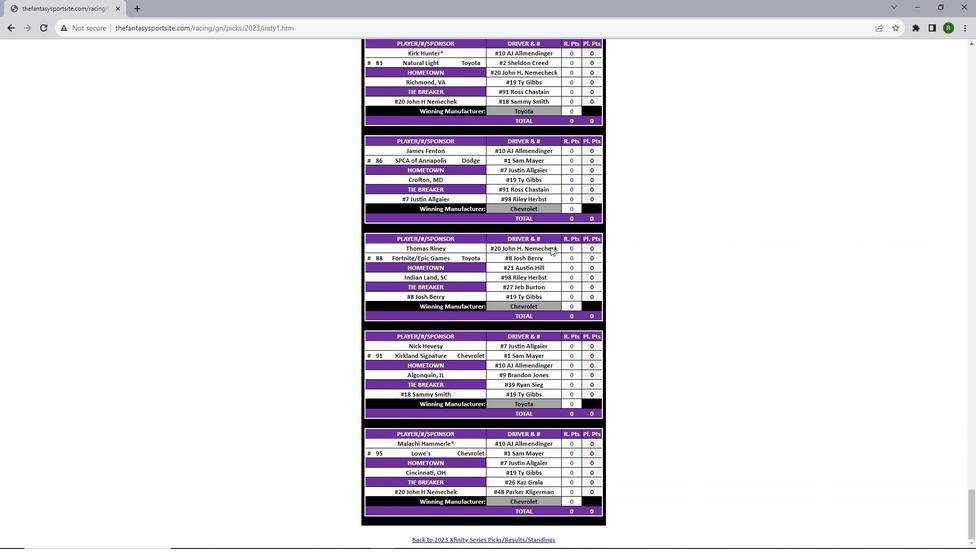 
Action: Mouse scrolled (550, 246) with delta (0, 0)
Screenshot: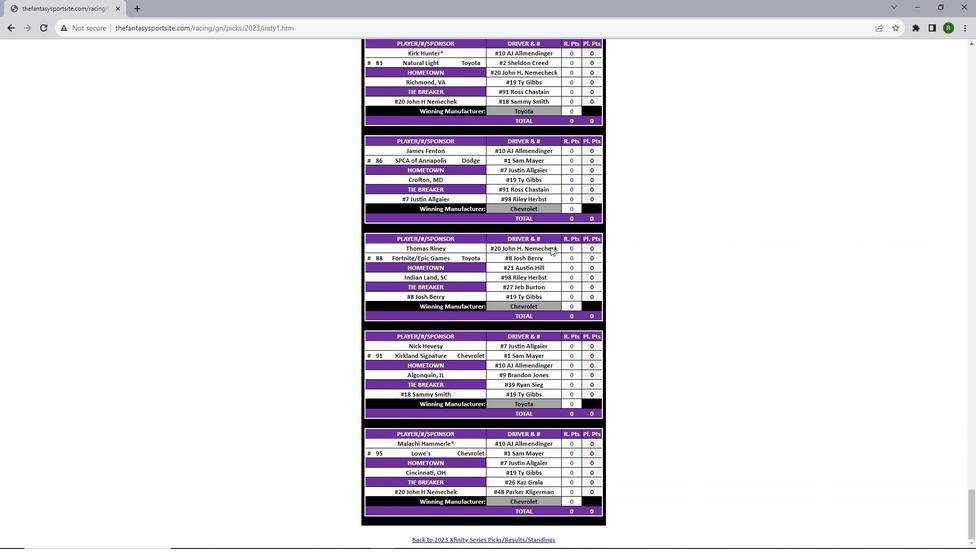 
Action: Mouse scrolled (550, 246) with delta (0, 0)
Screenshot: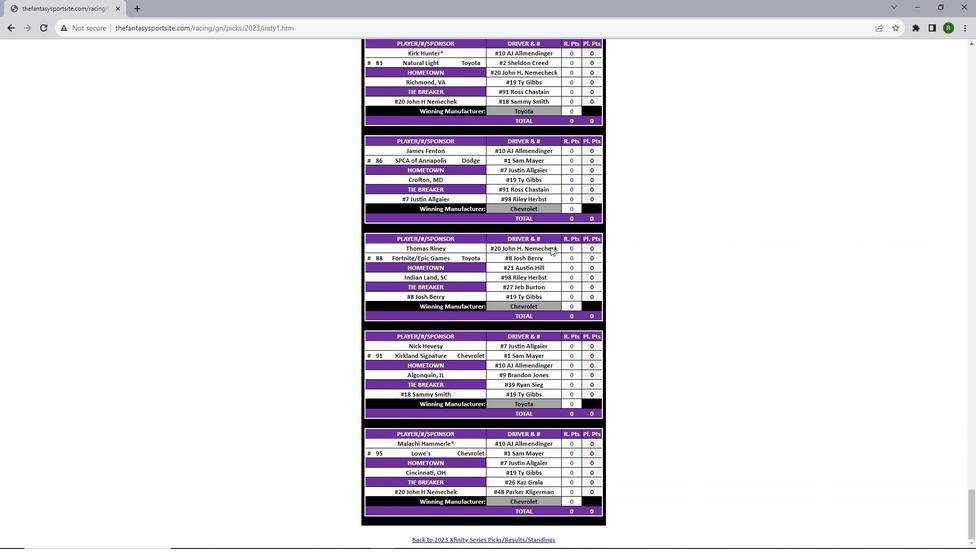 
Action: Mouse scrolled (550, 246) with delta (0, 0)
Screenshot: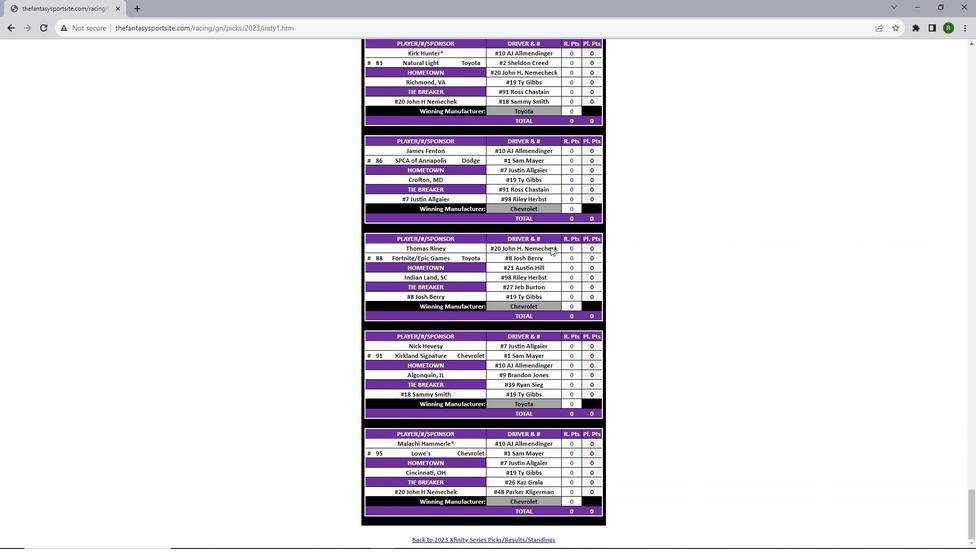 
Action: Mouse scrolled (550, 246) with delta (0, 0)
Screenshot: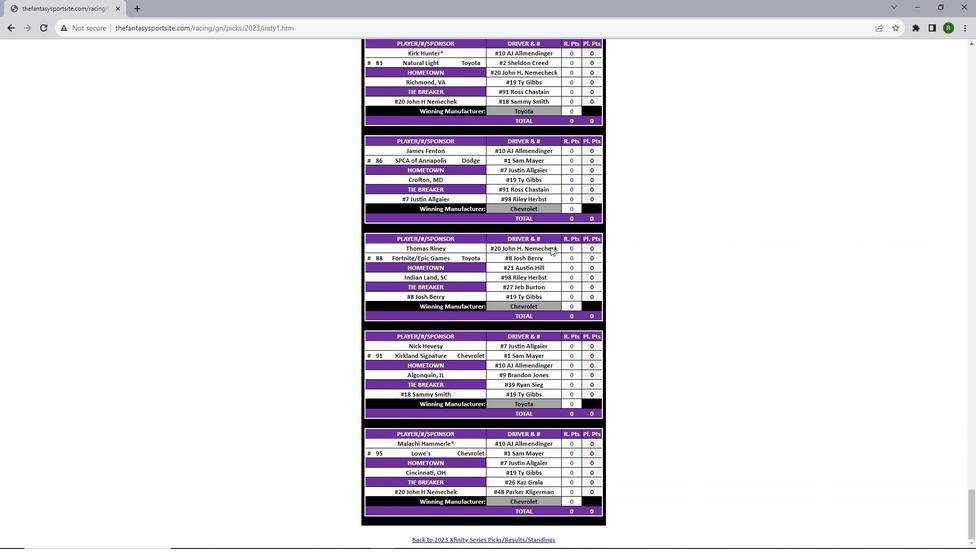 
Action: Mouse scrolled (550, 246) with delta (0, 0)
Screenshot: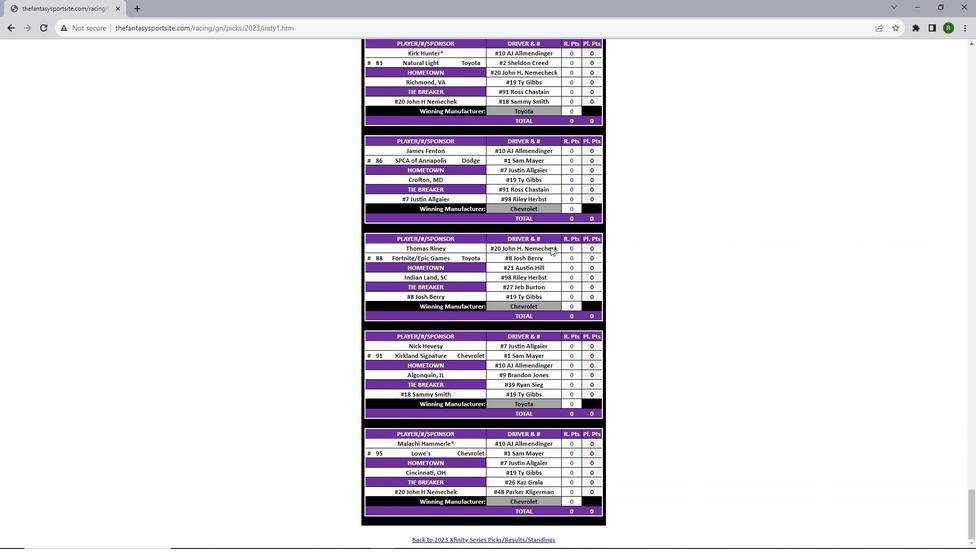 
Action: Mouse scrolled (550, 246) with delta (0, 0)
Screenshot: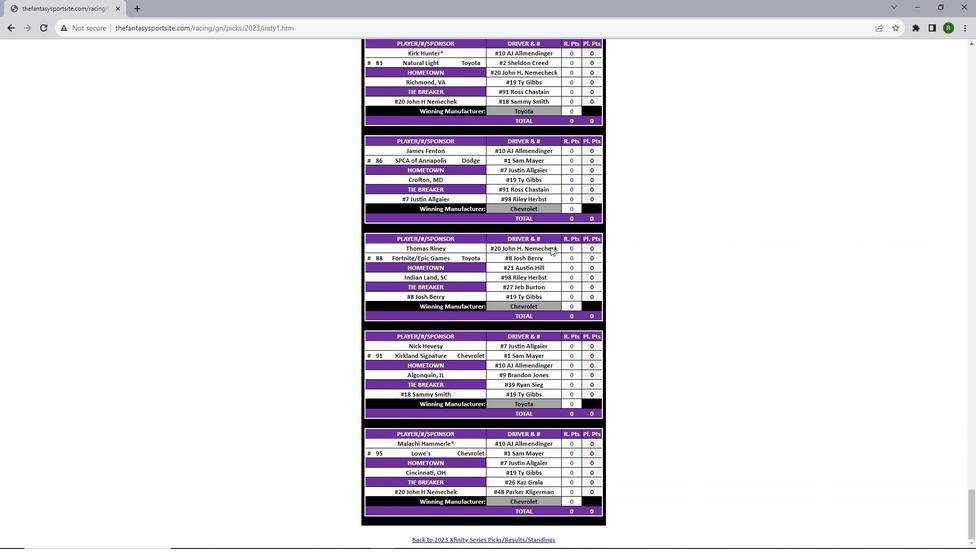 
Action: Mouse moved to (969, 497)
Screenshot: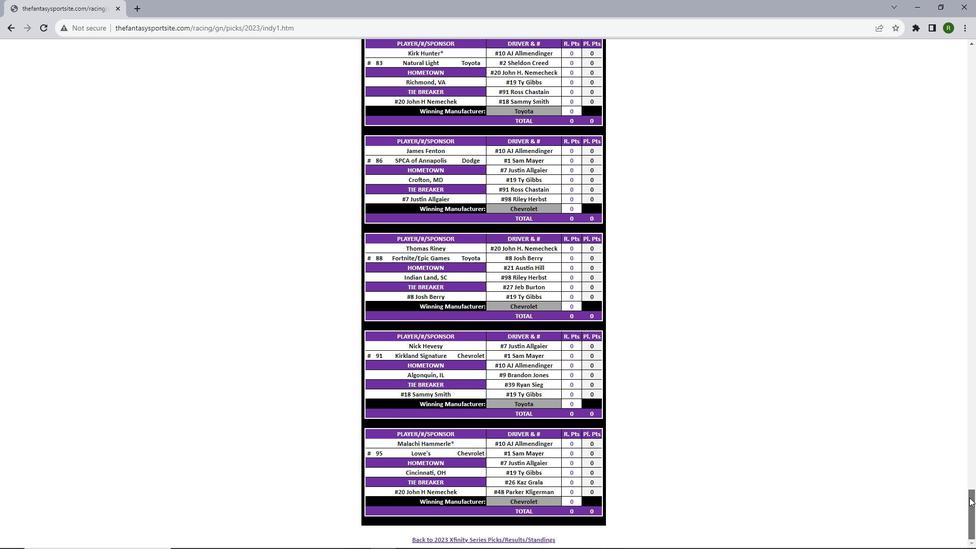 
Action: Mouse pressed left at (969, 497)
Screenshot: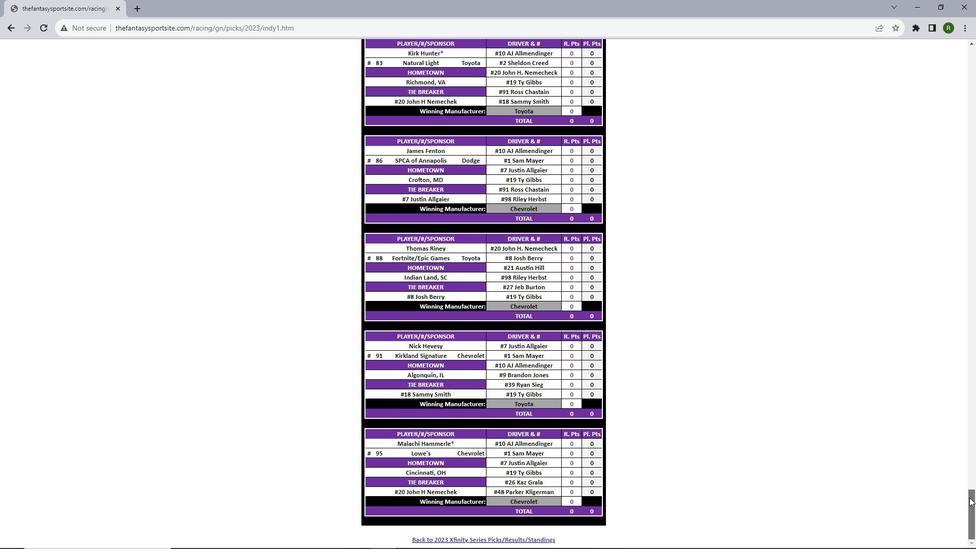 
Action: Mouse moved to (618, 205)
Screenshot: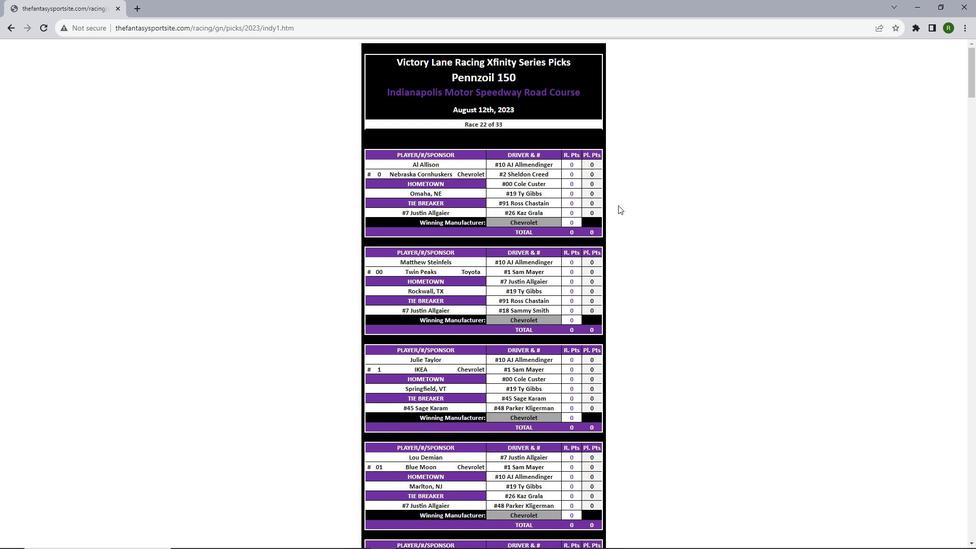
Action: Mouse pressed left at (618, 205)
Screenshot: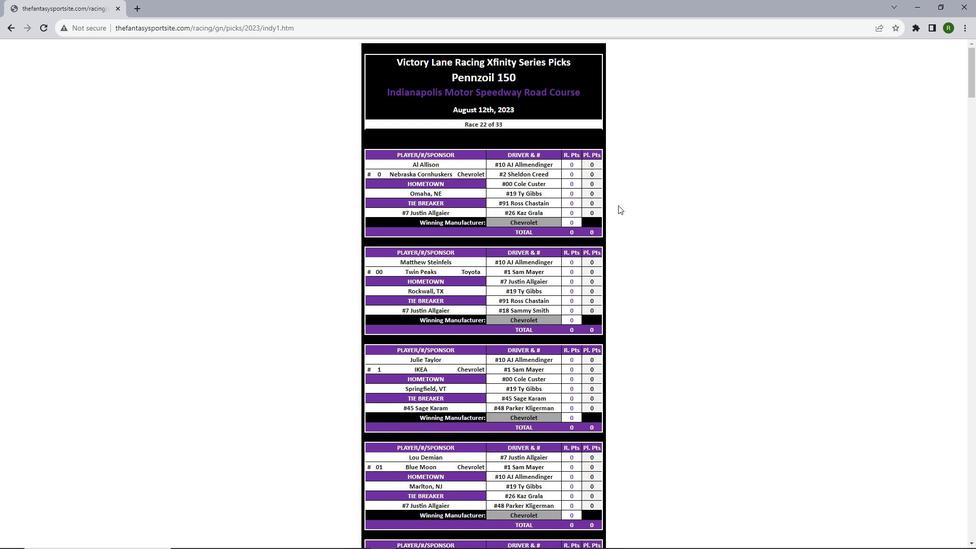 
